 Task: Find a house in Znojmo, Czech Republic for 8 guests from 26 Aug to 10 Sep, with a price range of ₹10,000 to ₹15,000, 6 bedrooms, 6 beds, 6 bathrooms, and amenities including Wifi, Free parking, TV, Gym, and Breakfast. Enable 'Self check-in' option.
Action: Mouse moved to (478, 99)
Screenshot: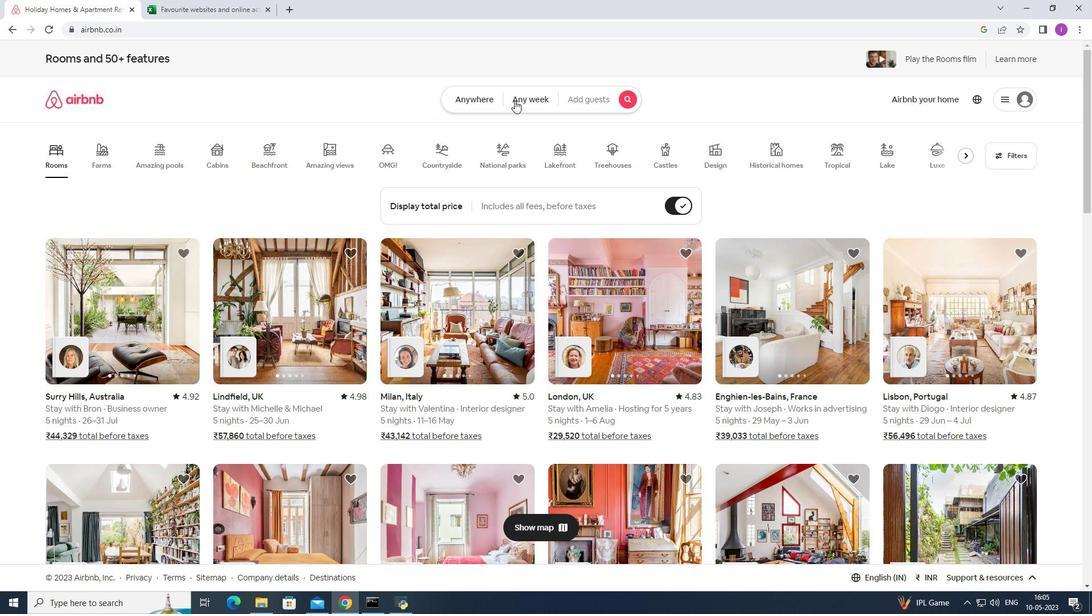 
Action: Mouse pressed left at (478, 99)
Screenshot: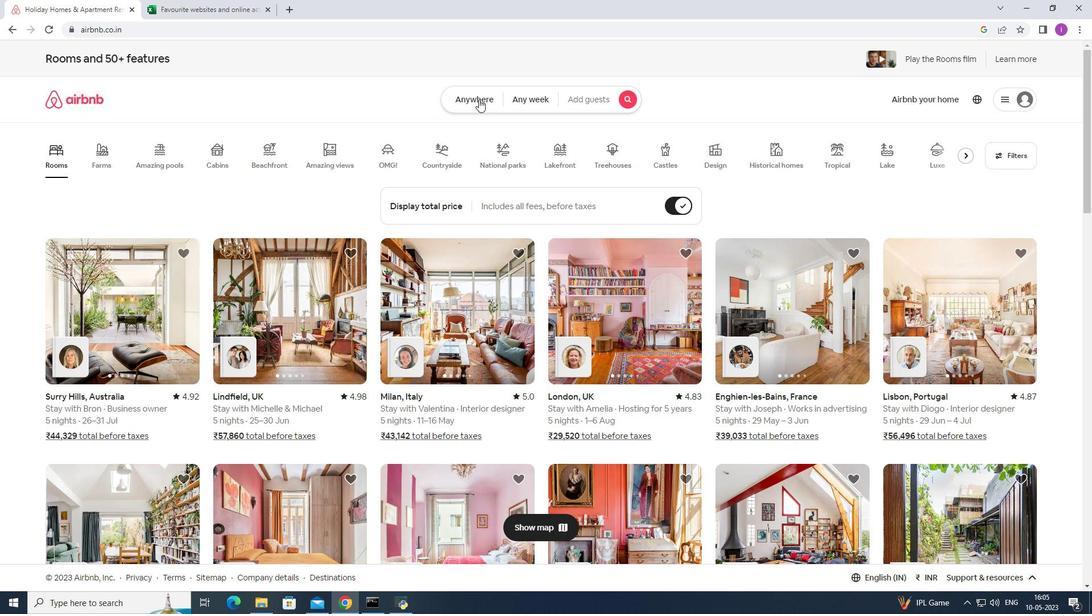 
Action: Mouse moved to (400, 148)
Screenshot: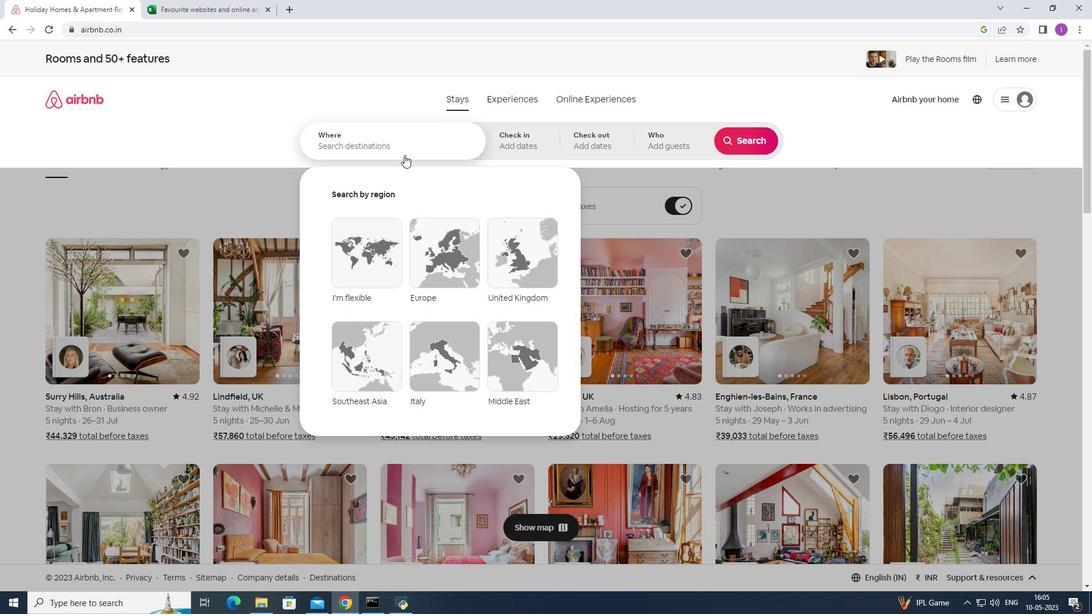 
Action: Mouse pressed left at (400, 148)
Screenshot: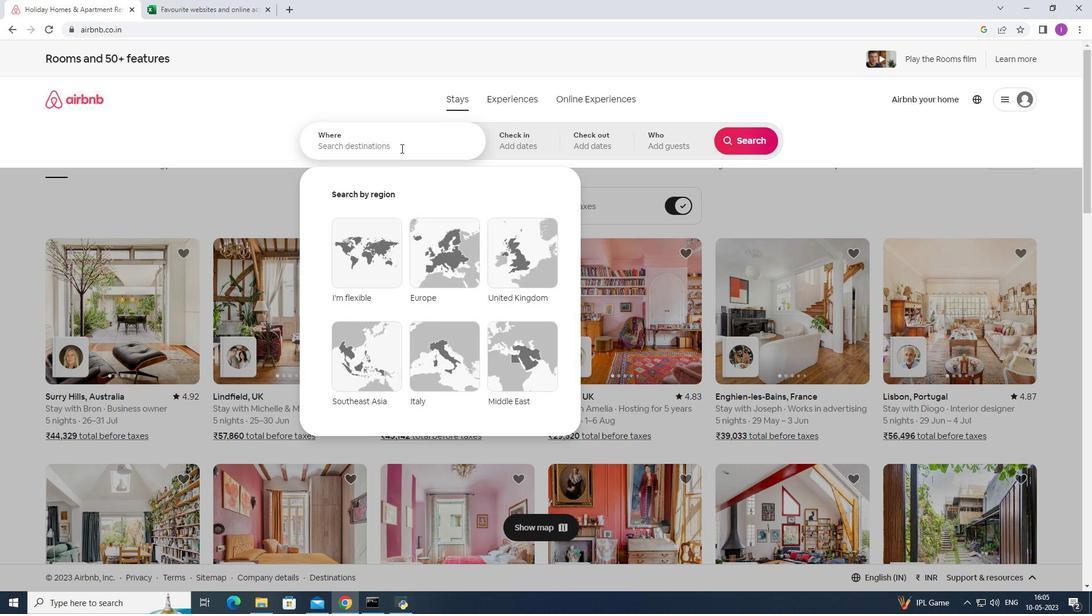 
Action: Mouse moved to (415, 135)
Screenshot: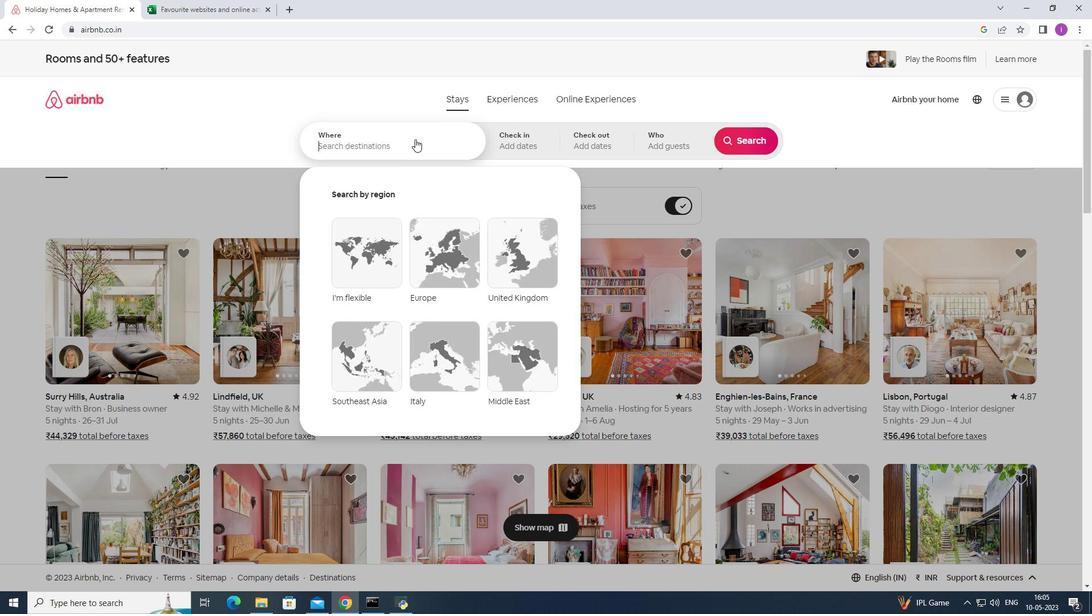 
Action: Key pressed <Key.shift><Key.shift><Key.shift><Key.shift><Key.shift><Key.shift><Key.shift><Key.shift><Key.shift><Key.shift><Key.shift>Znom<Key.backspace>jmo,<Key.shift><Key.shift>Czech<Key.space><Key.shift>r
Screenshot: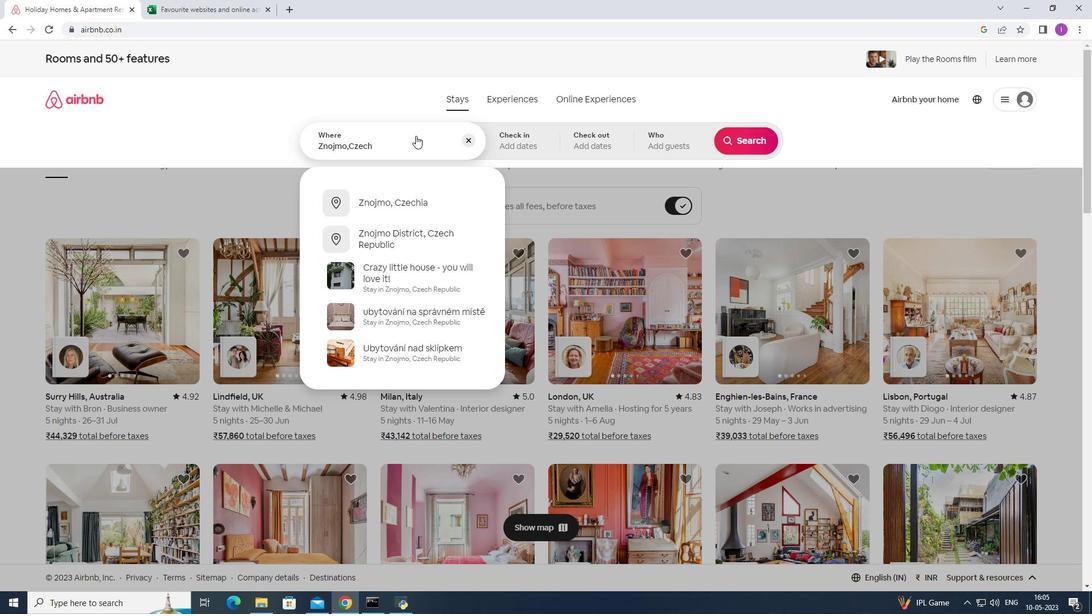 
Action: Mouse moved to (383, 190)
Screenshot: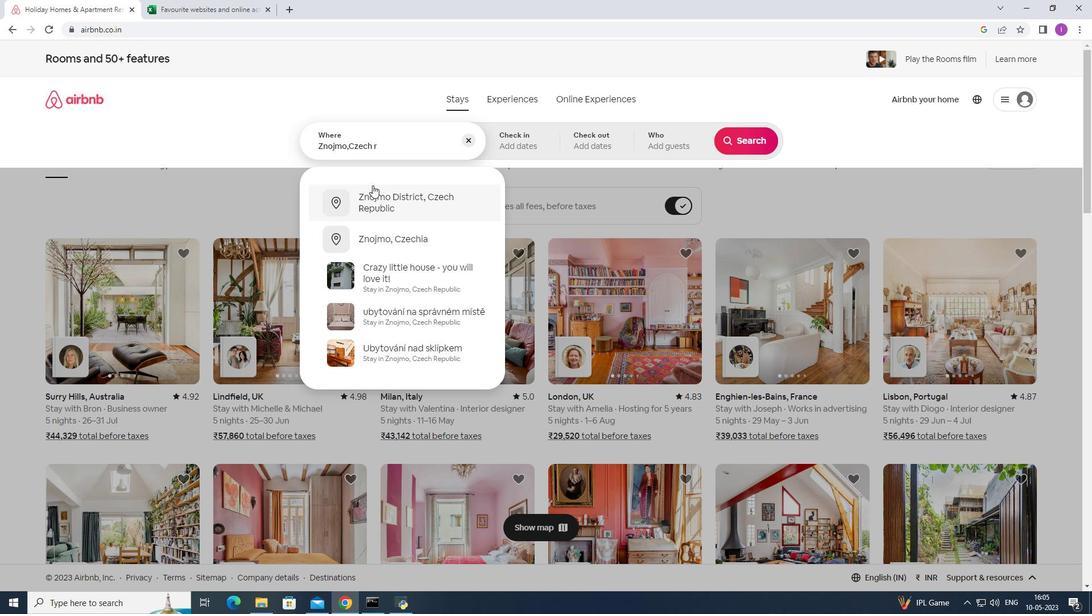
Action: Mouse pressed left at (383, 190)
Screenshot: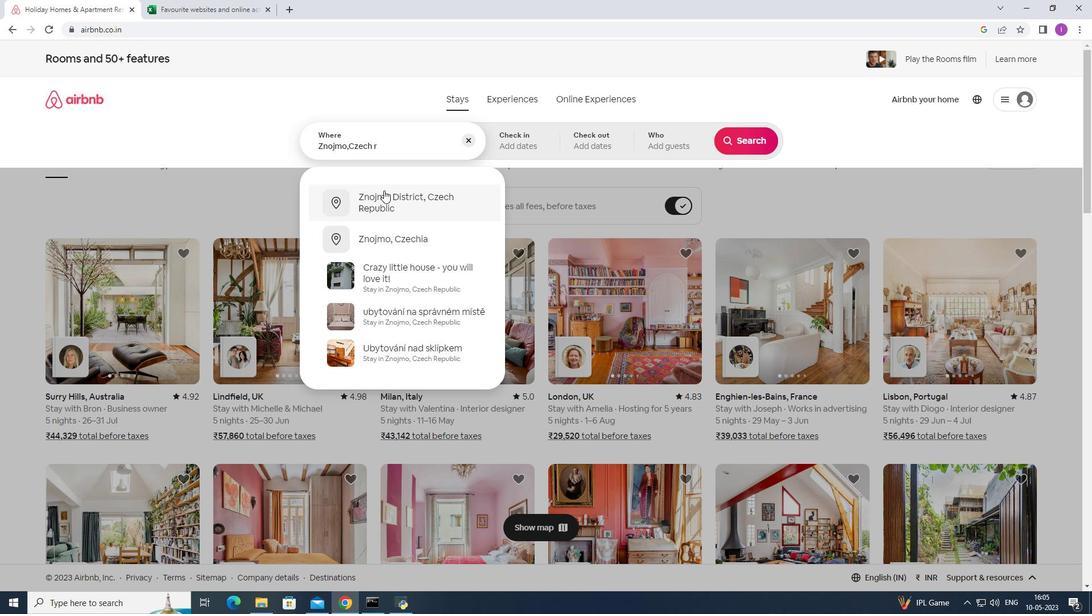
Action: Mouse moved to (746, 229)
Screenshot: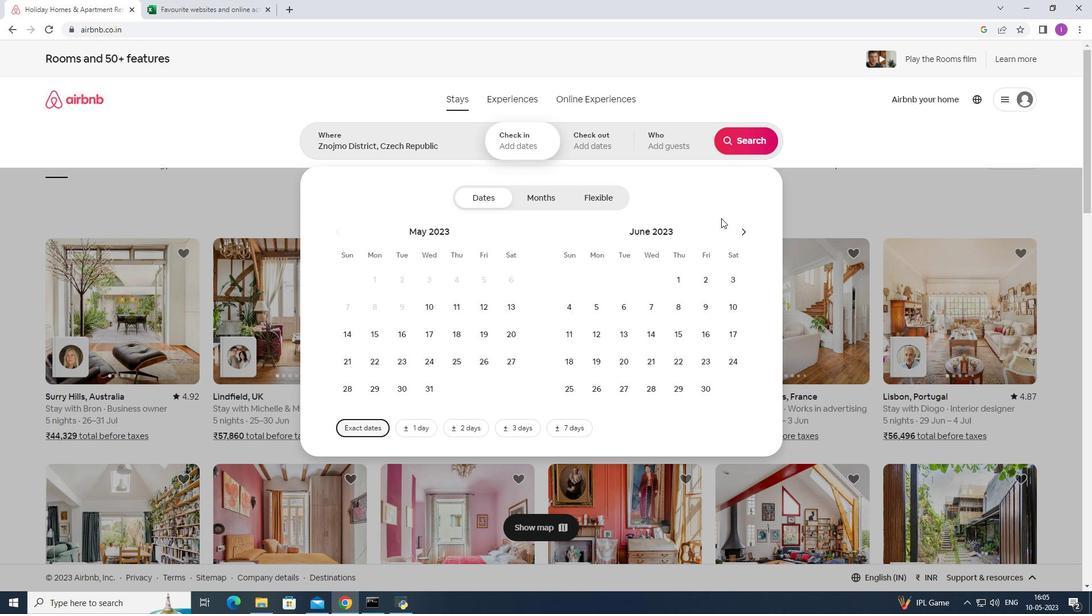 
Action: Mouse pressed left at (746, 229)
Screenshot: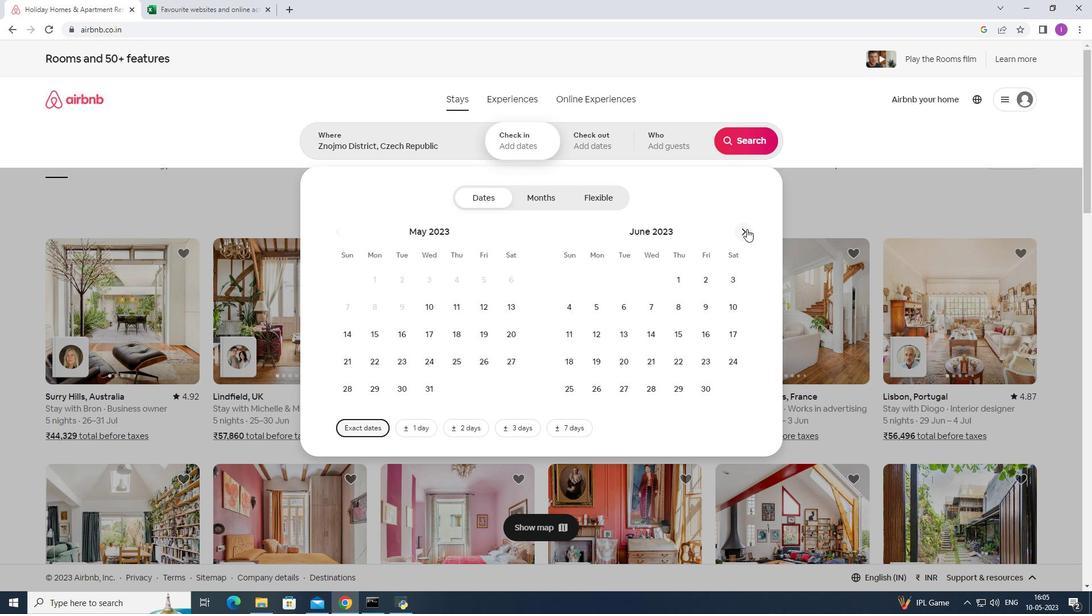 
Action: Mouse pressed left at (746, 229)
Screenshot: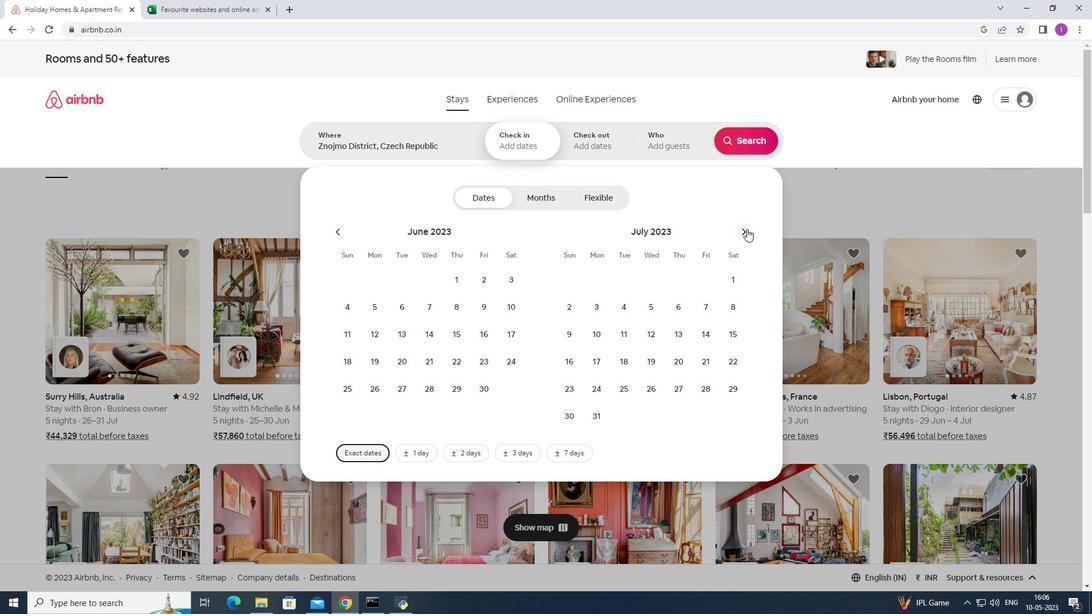 
Action: Mouse moved to (746, 229)
Screenshot: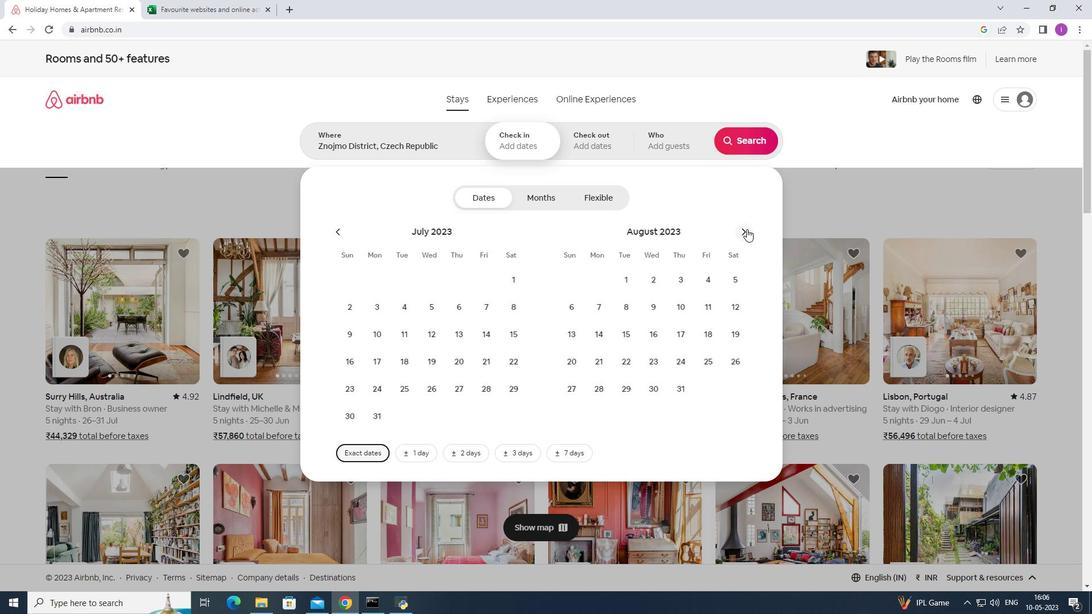 
Action: Mouse pressed left at (746, 229)
Screenshot: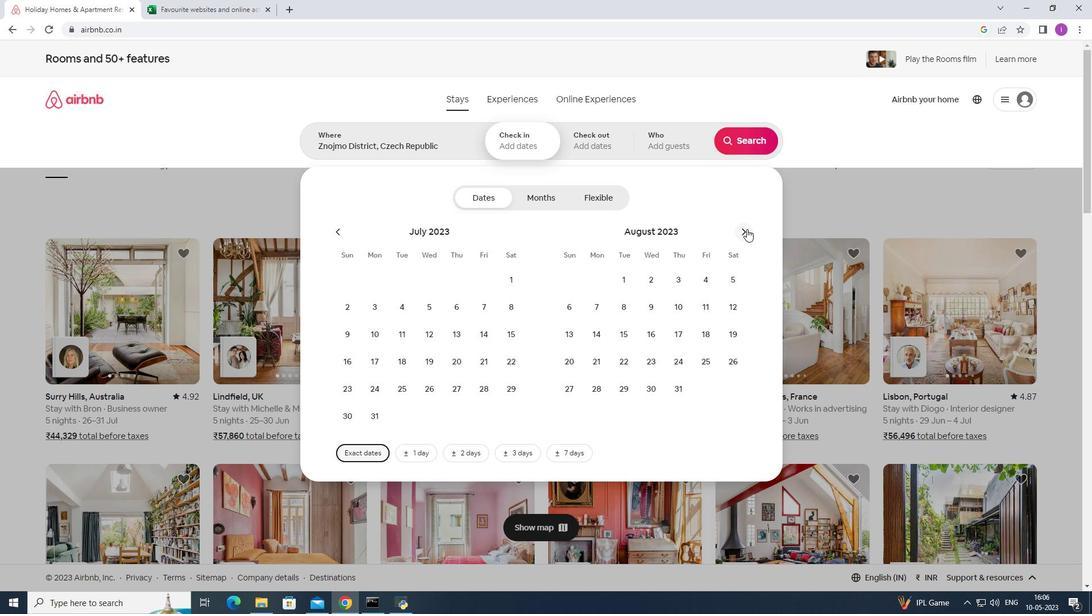 
Action: Mouse moved to (506, 361)
Screenshot: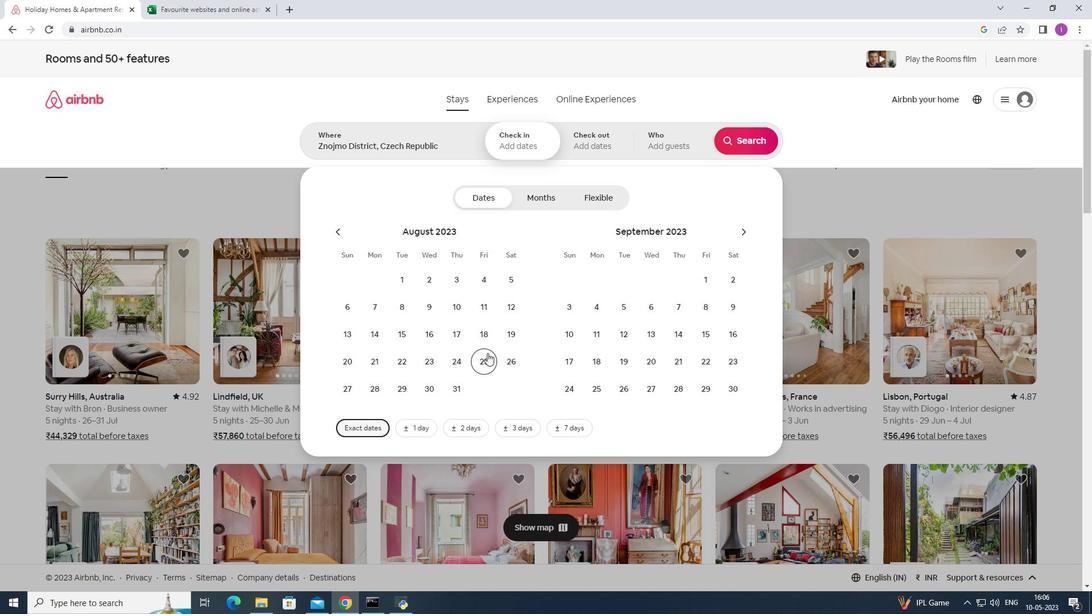 
Action: Mouse pressed left at (506, 361)
Screenshot: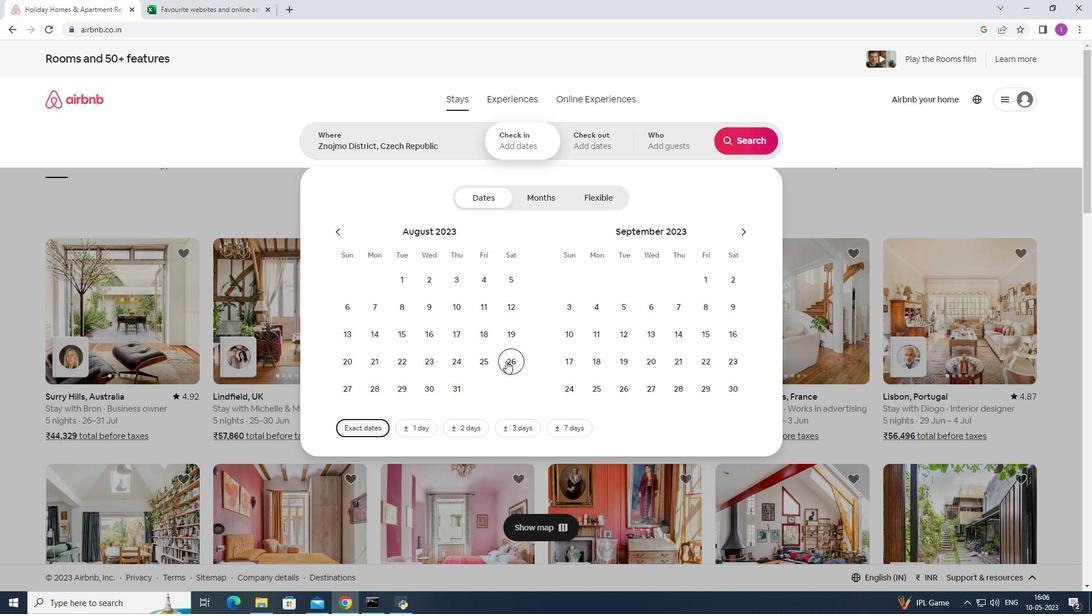 
Action: Mouse moved to (571, 331)
Screenshot: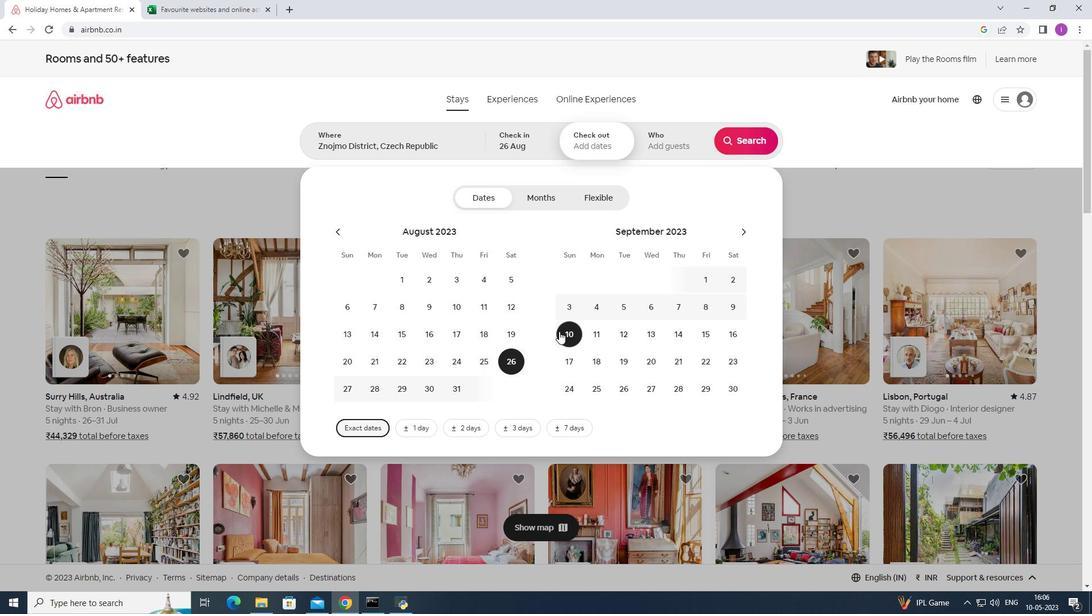 
Action: Mouse pressed left at (571, 331)
Screenshot: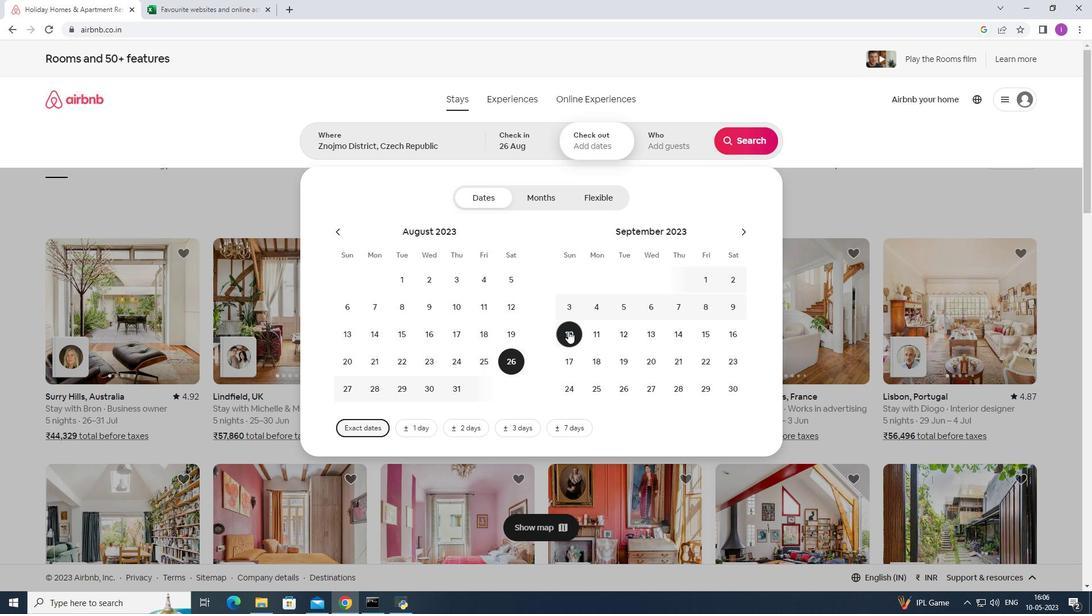 
Action: Mouse moved to (658, 141)
Screenshot: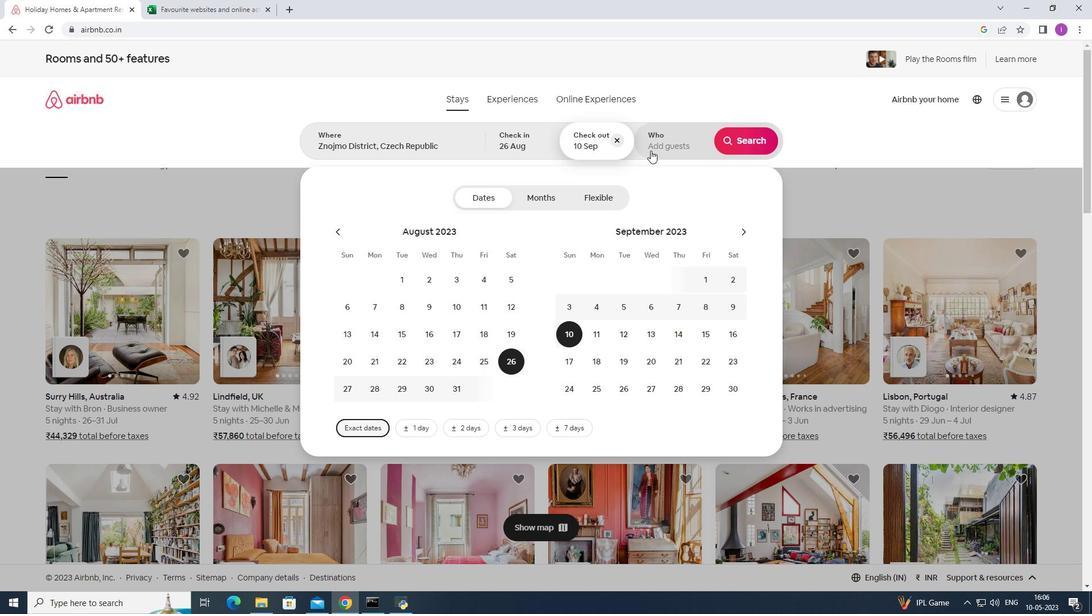
Action: Mouse pressed left at (658, 141)
Screenshot: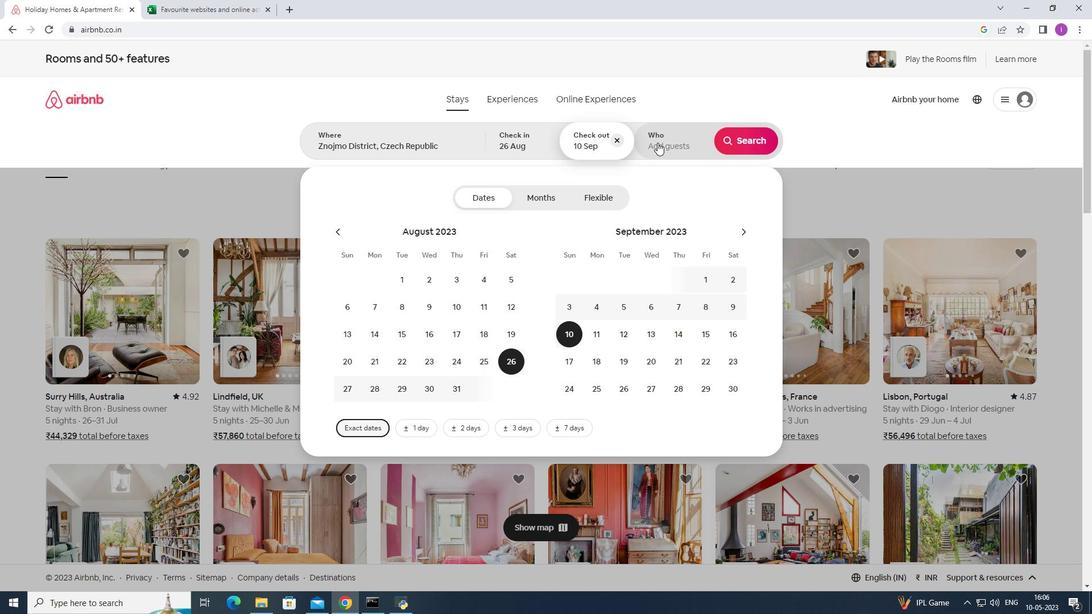 
Action: Mouse moved to (749, 205)
Screenshot: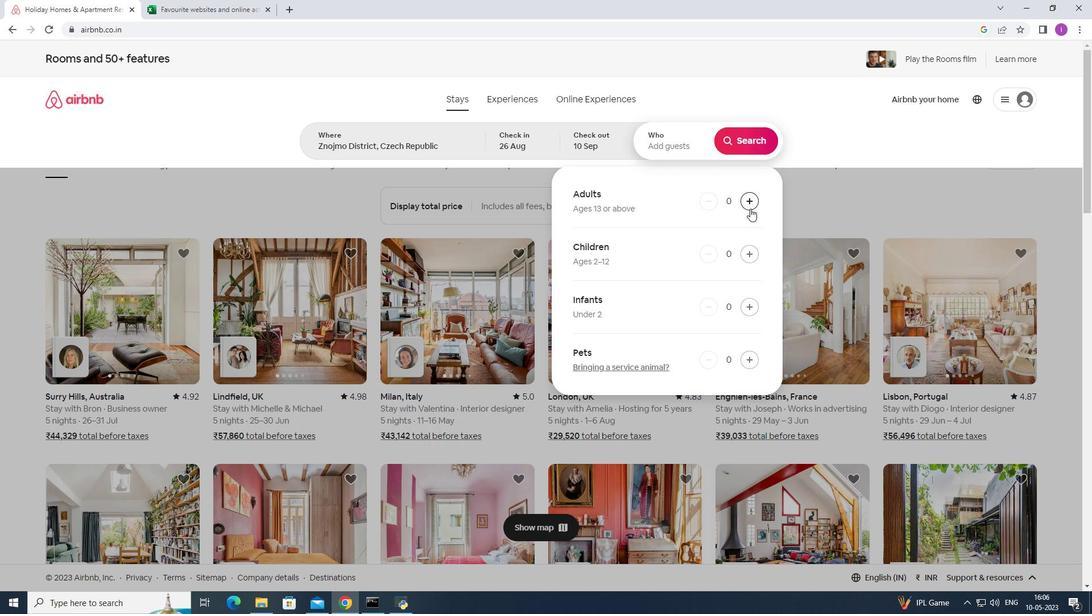 
Action: Mouse pressed left at (749, 205)
Screenshot: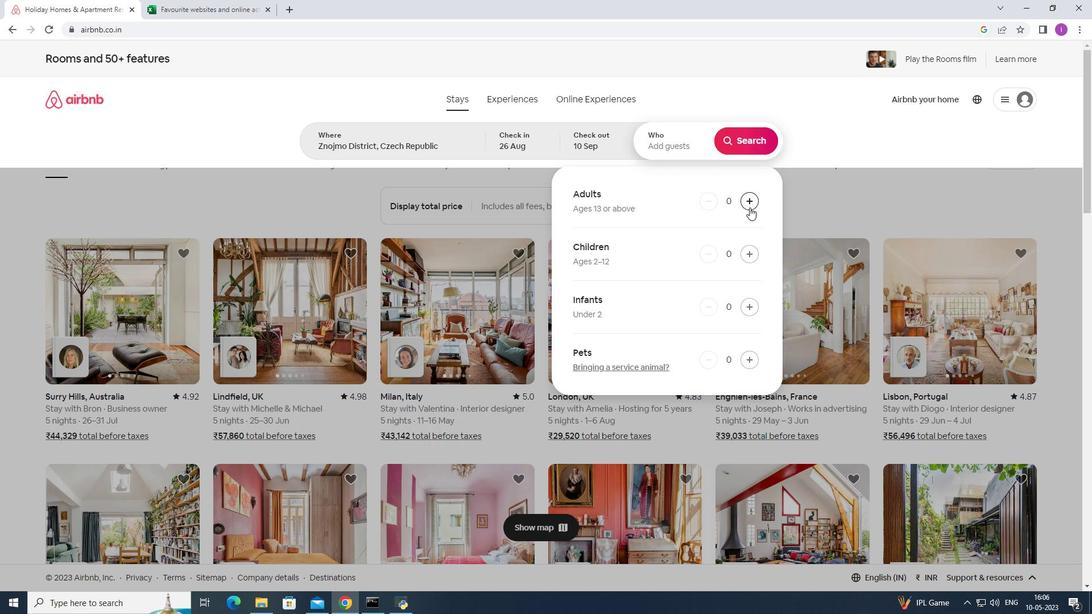 
Action: Mouse pressed left at (749, 205)
Screenshot: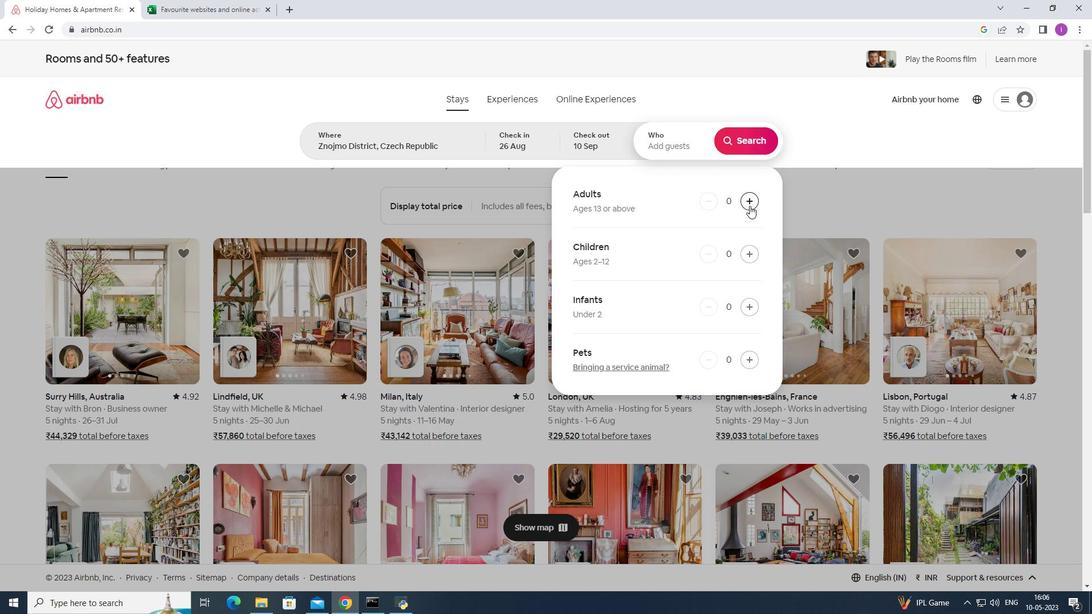 
Action: Mouse pressed left at (749, 205)
Screenshot: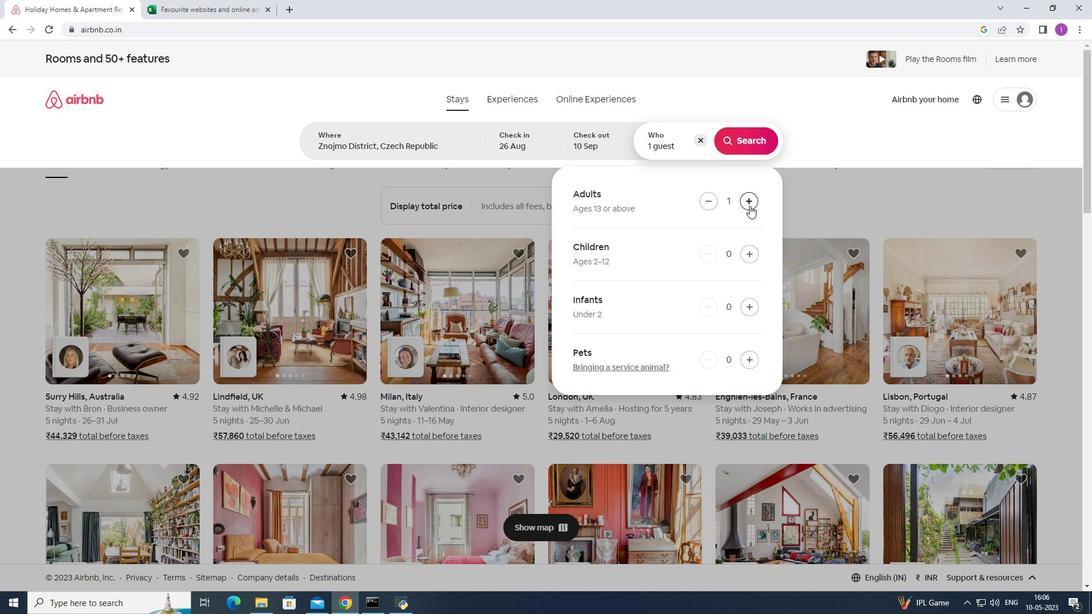
Action: Mouse pressed left at (749, 205)
Screenshot: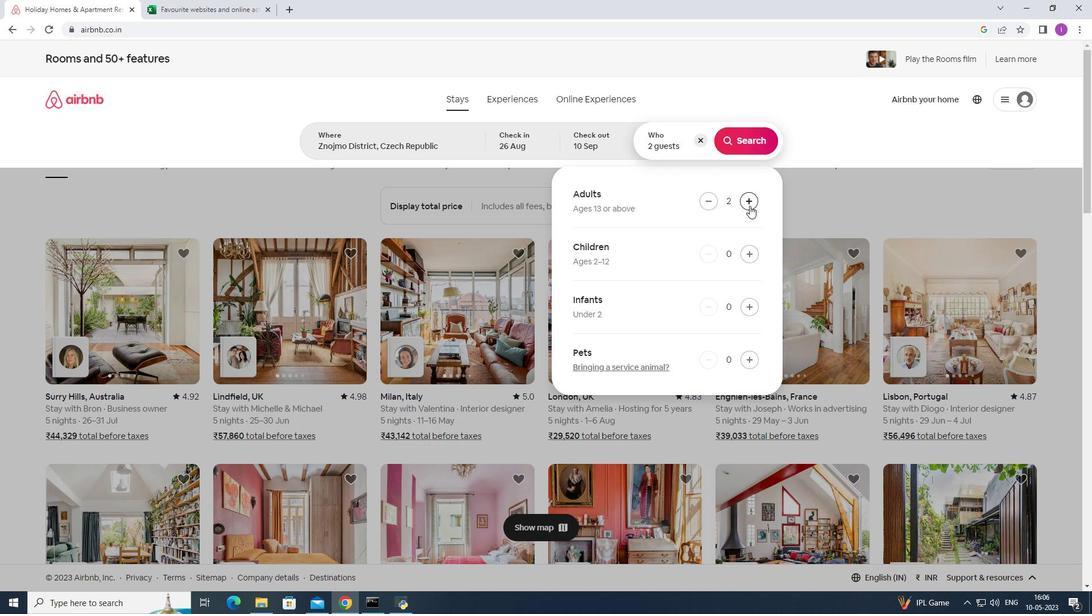 
Action: Mouse pressed left at (749, 205)
Screenshot: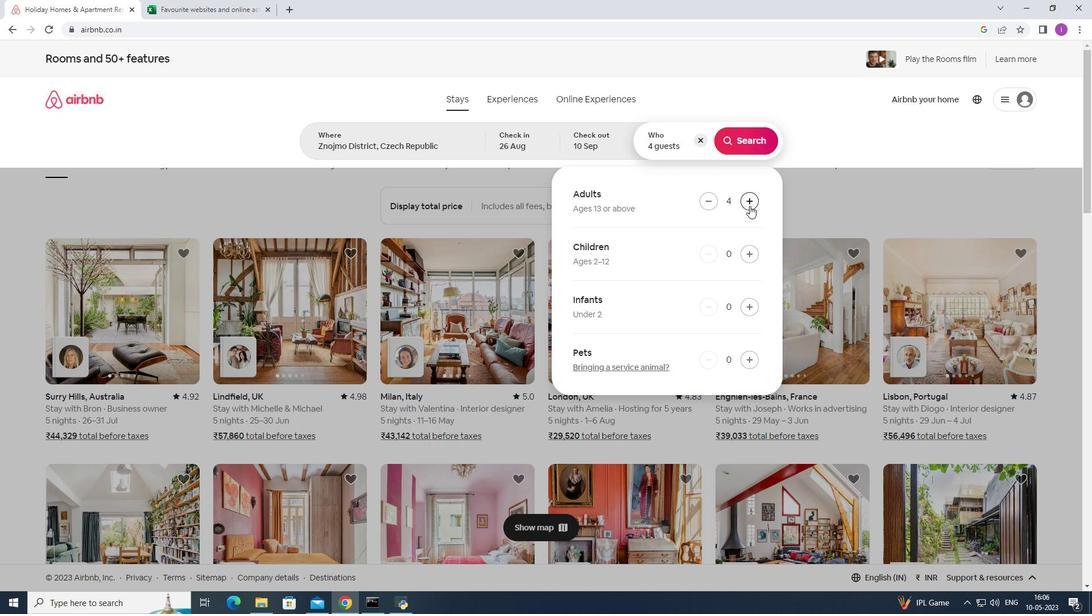 
Action: Mouse pressed left at (749, 205)
Screenshot: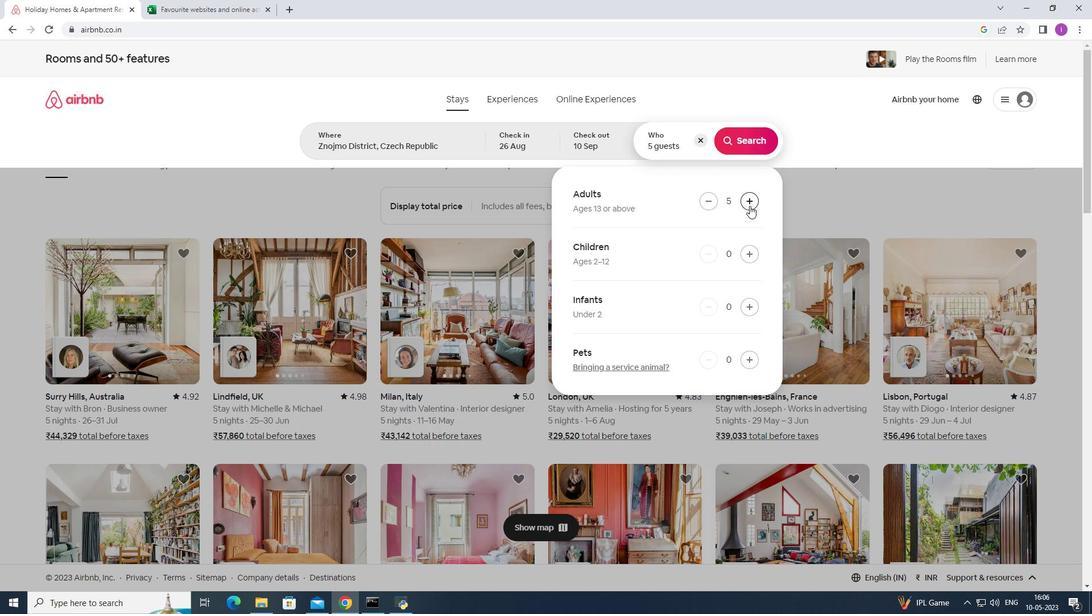 
Action: Mouse moved to (750, 251)
Screenshot: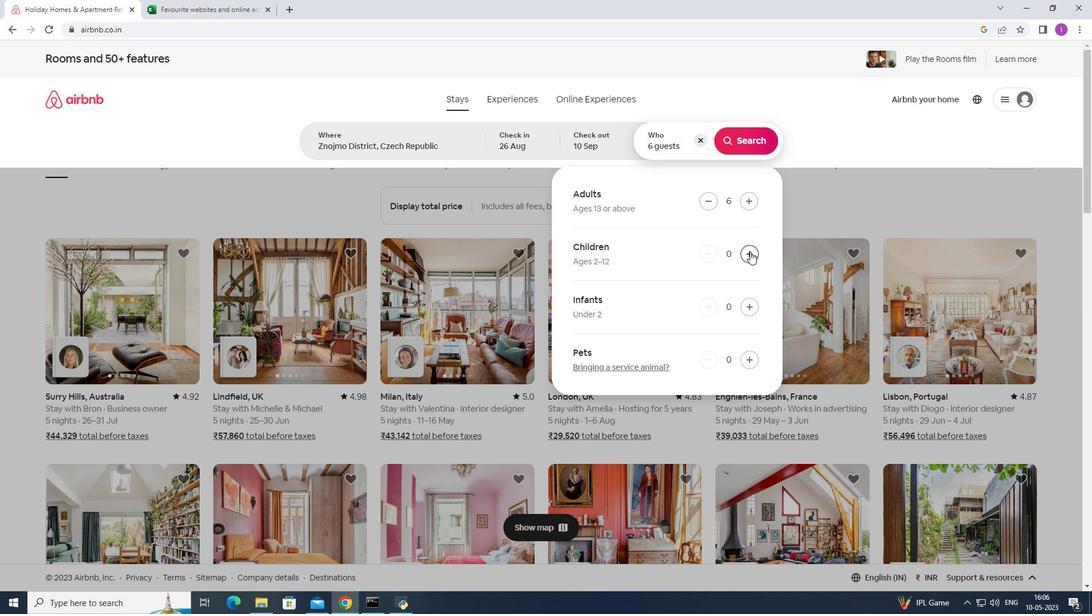 
Action: Mouse pressed left at (750, 251)
Screenshot: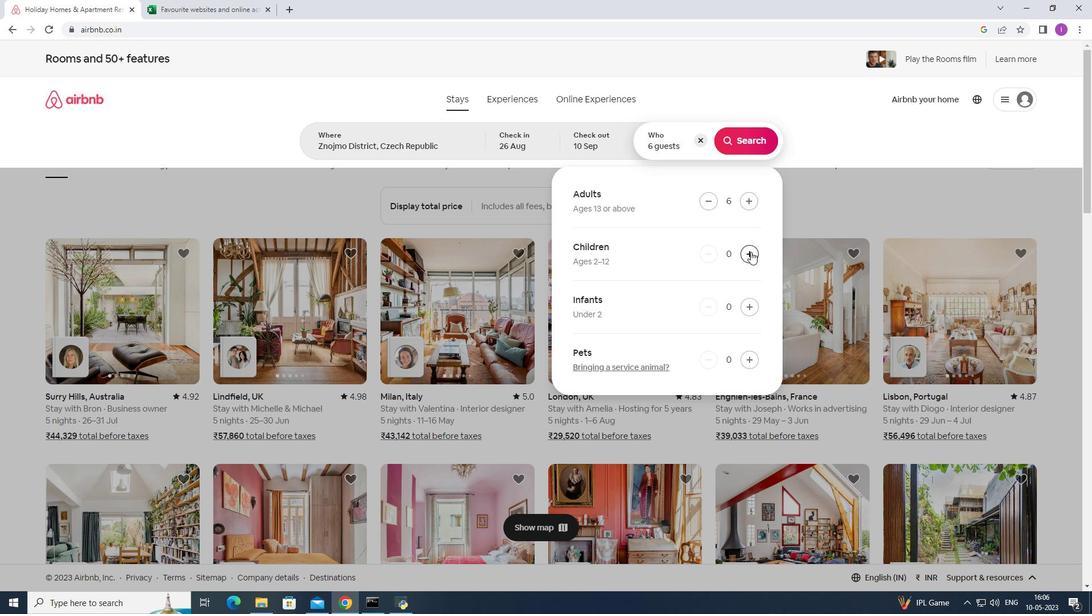 
Action: Mouse pressed left at (750, 251)
Screenshot: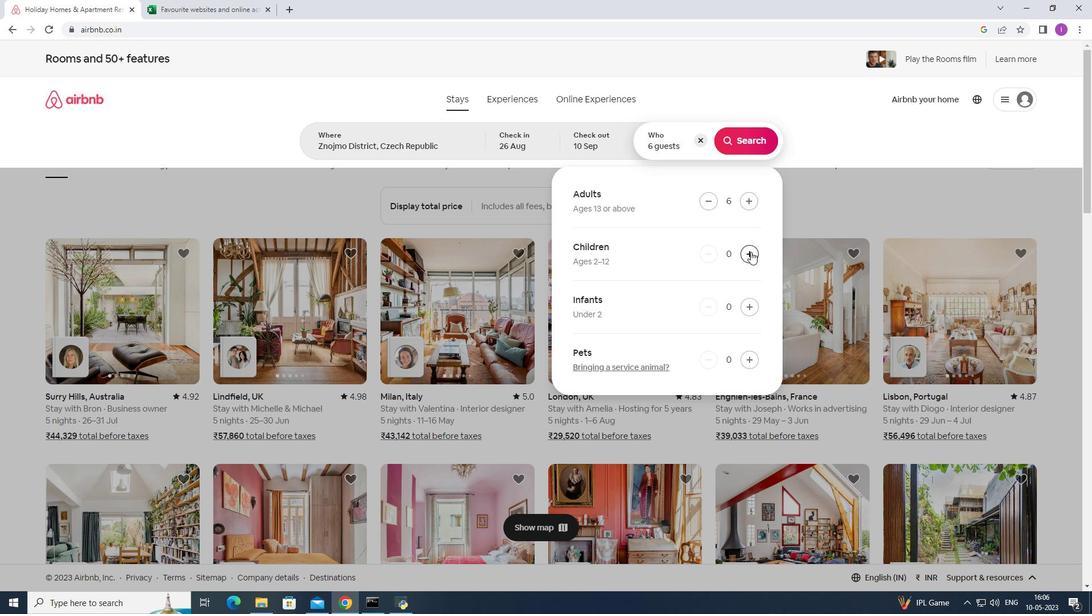 
Action: Mouse moved to (753, 138)
Screenshot: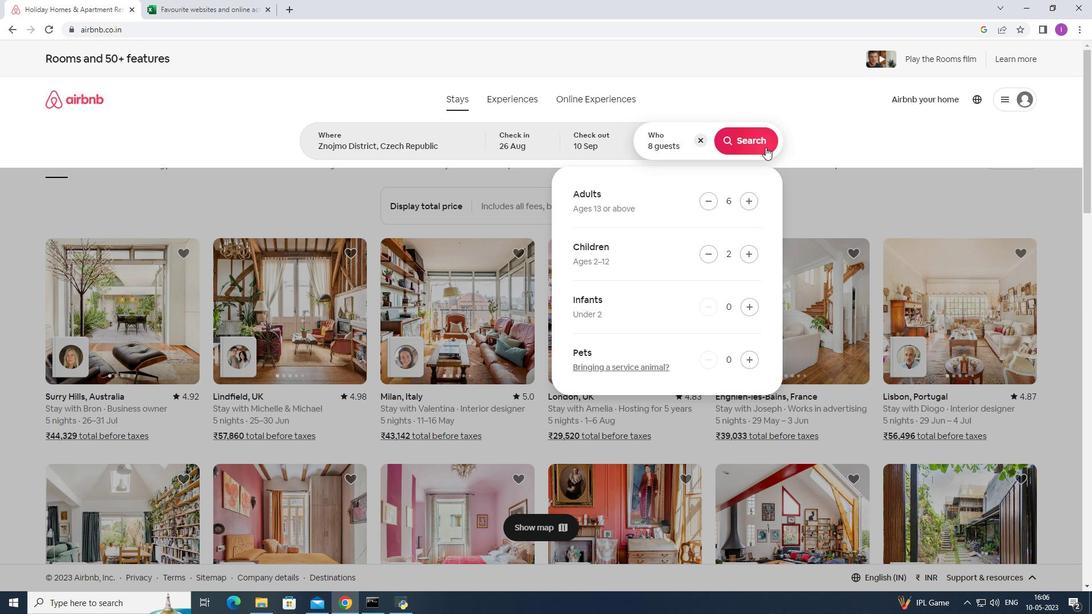 
Action: Mouse pressed left at (753, 138)
Screenshot: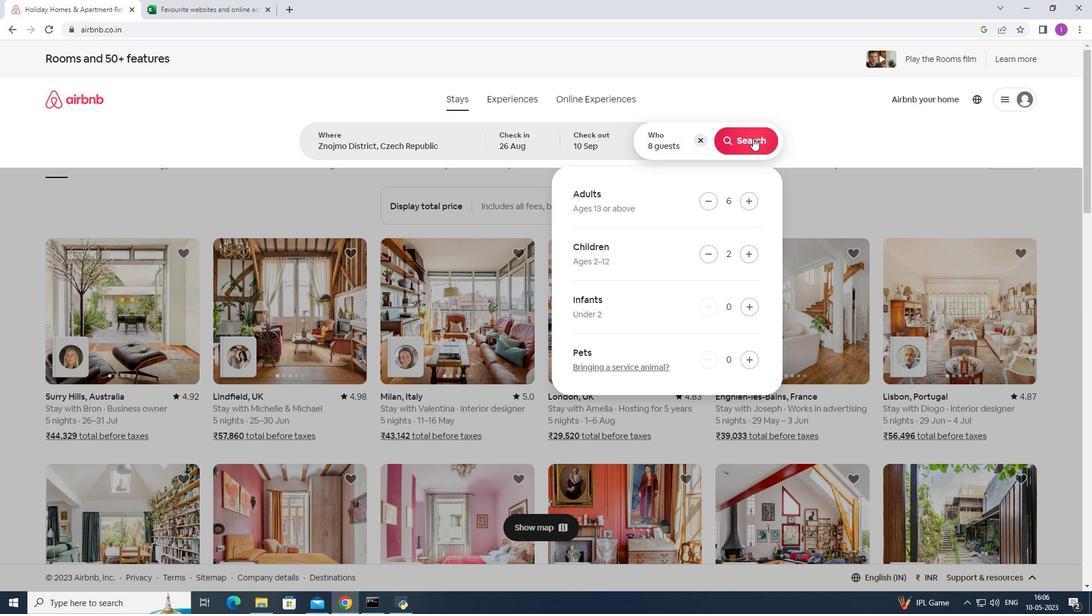 
Action: Mouse moved to (1039, 106)
Screenshot: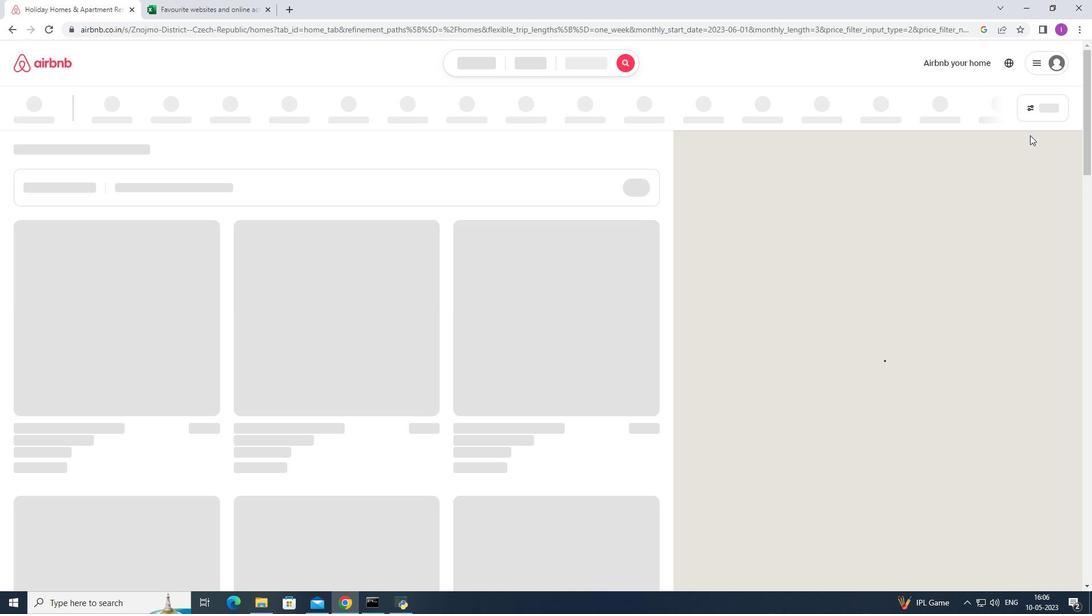 
Action: Mouse pressed left at (1039, 106)
Screenshot: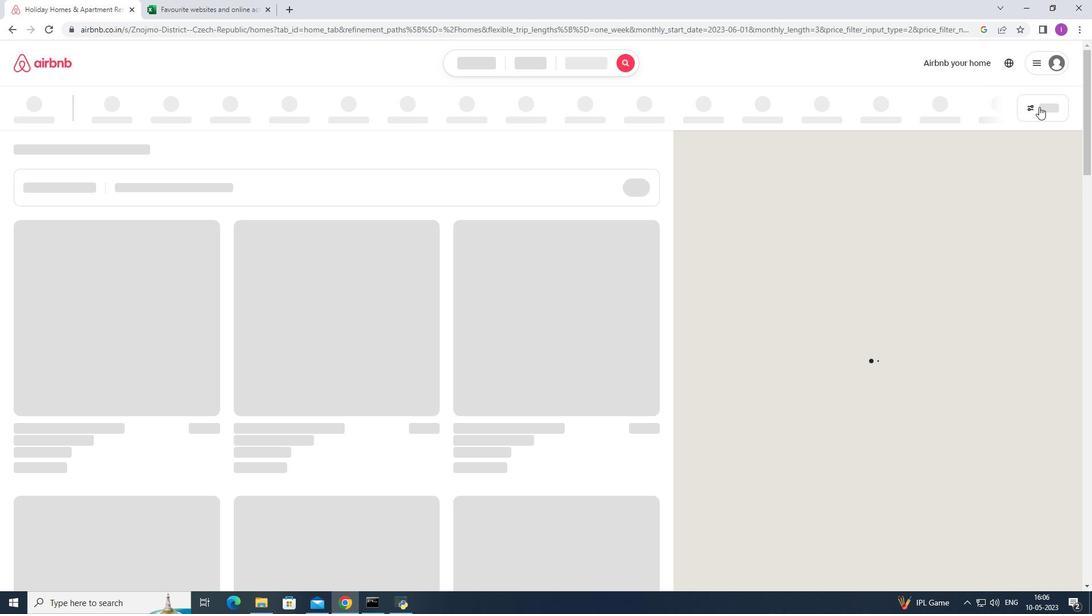 
Action: Mouse moved to (619, 386)
Screenshot: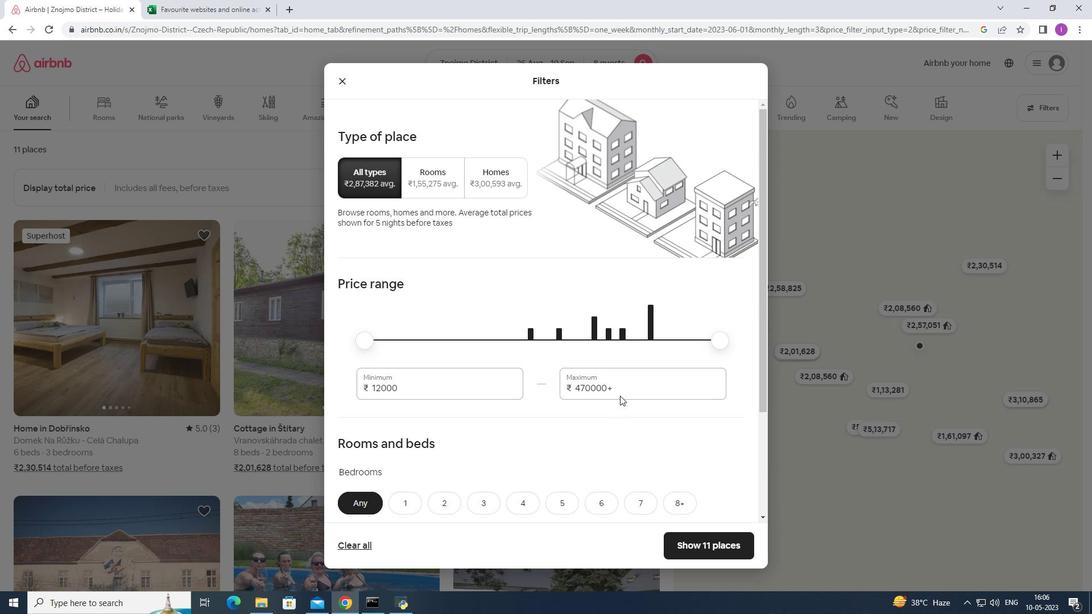 
Action: Mouse pressed left at (619, 386)
Screenshot: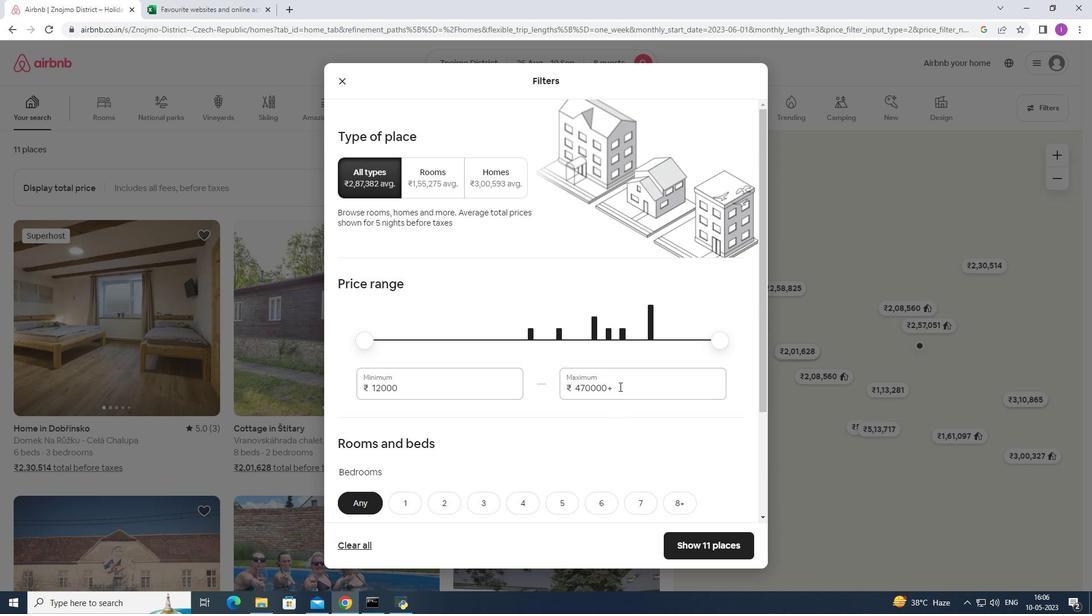 
Action: Mouse moved to (562, 388)
Screenshot: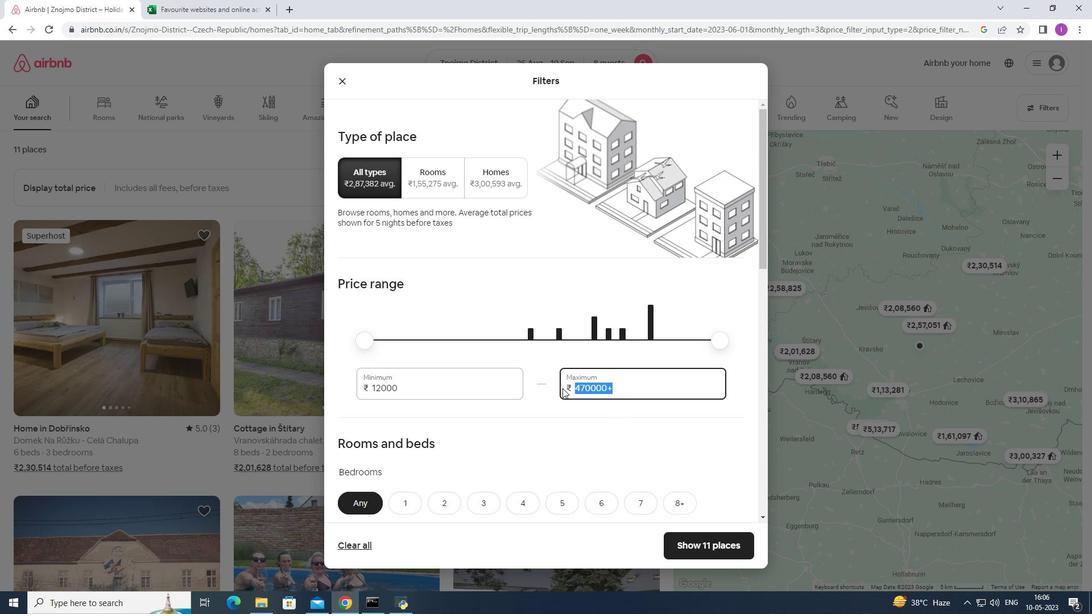
Action: Key pressed 15000
Screenshot: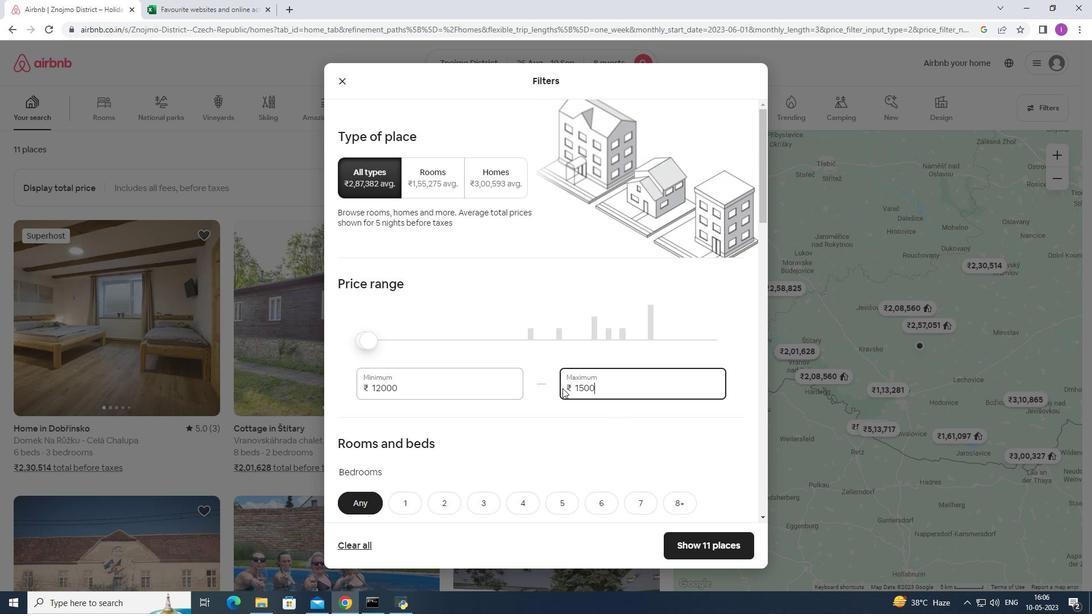 
Action: Mouse moved to (433, 382)
Screenshot: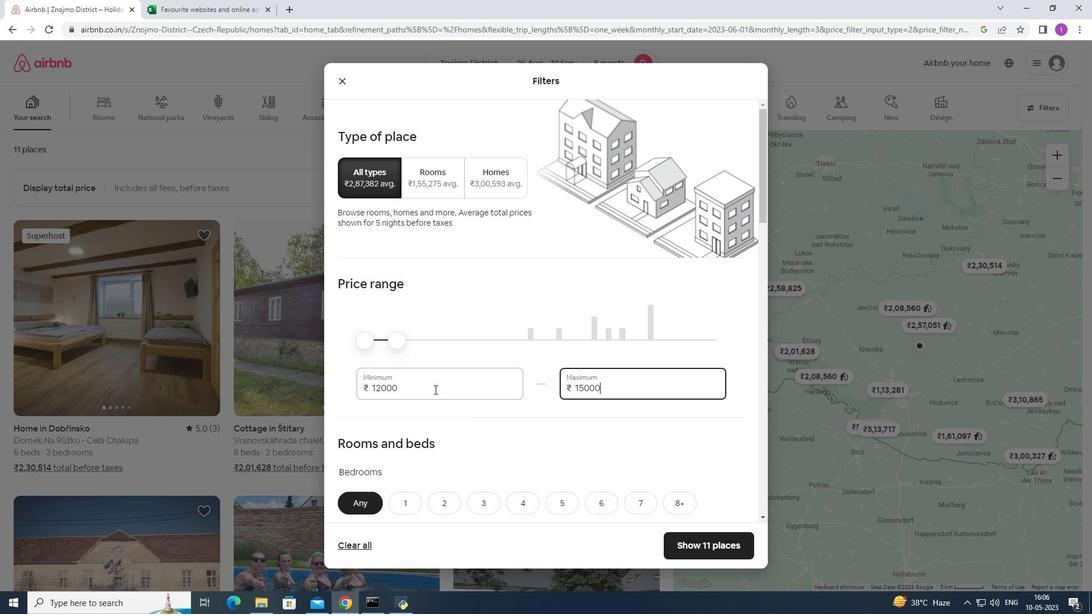 
Action: Mouse pressed left at (433, 382)
Screenshot: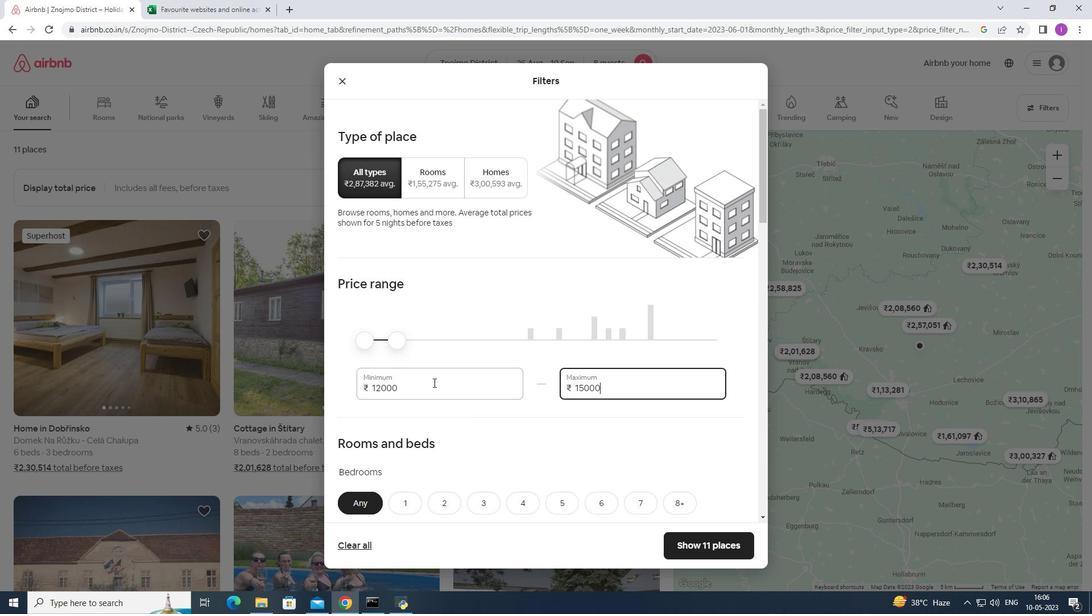 
Action: Mouse moved to (362, 398)
Screenshot: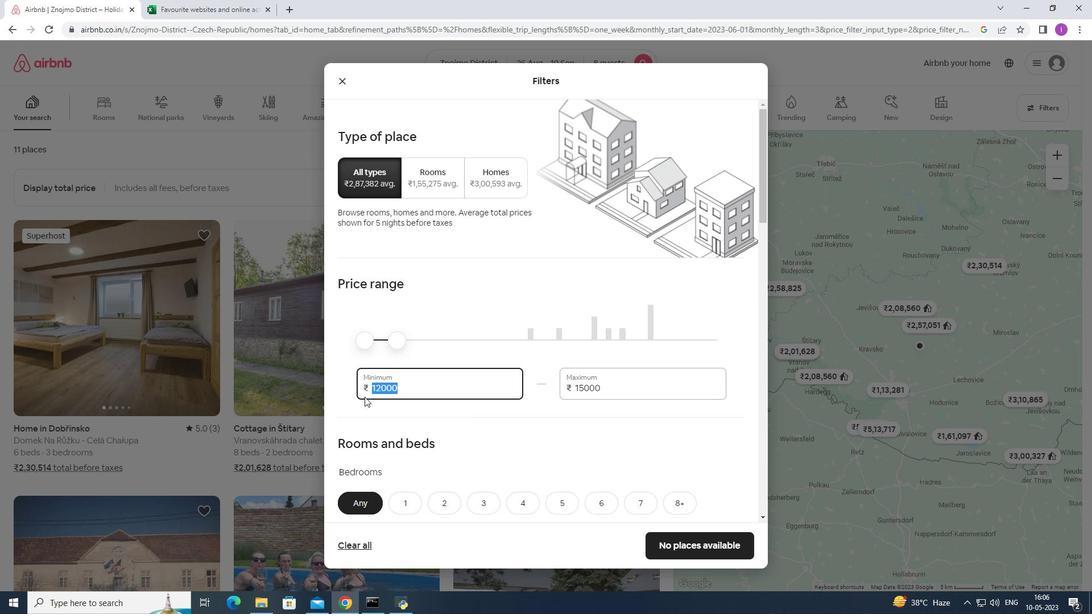 
Action: Key pressed 10
Screenshot: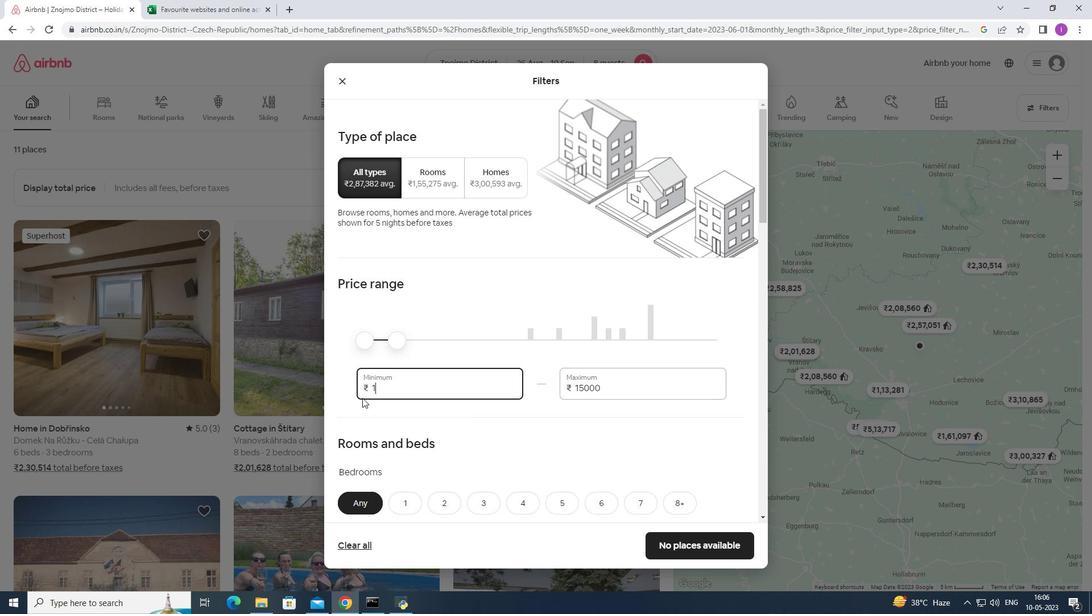 
Action: Mouse moved to (361, 398)
Screenshot: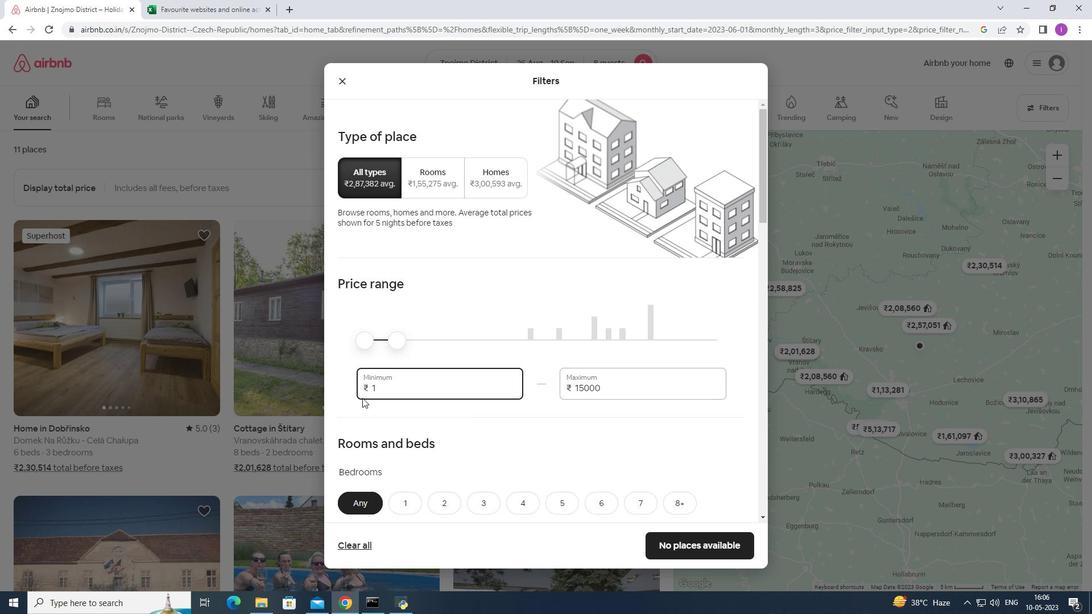 
Action: Key pressed 000
Screenshot: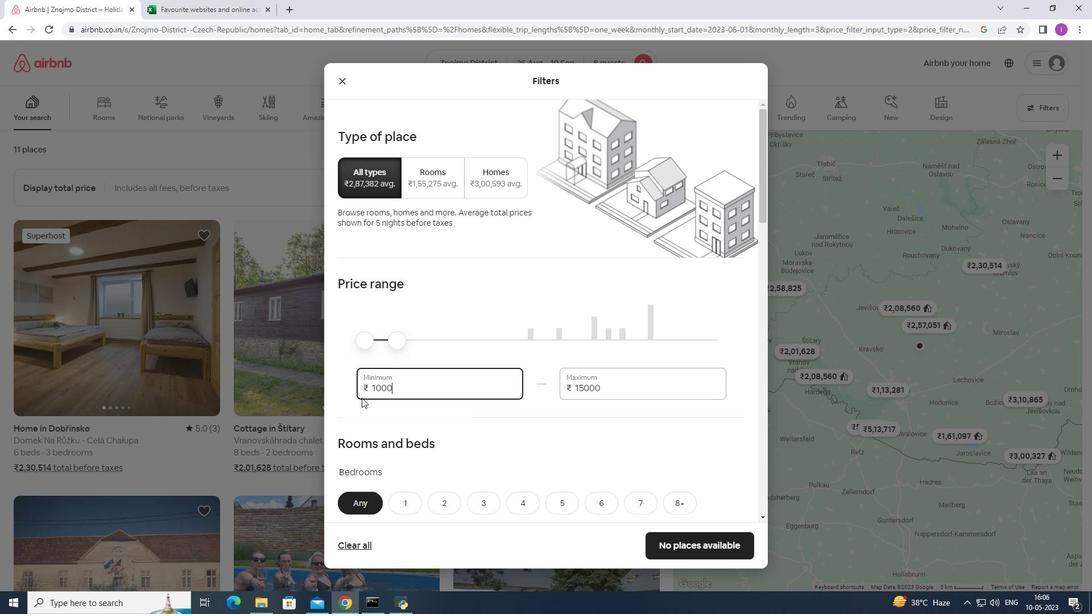 
Action: Mouse moved to (409, 403)
Screenshot: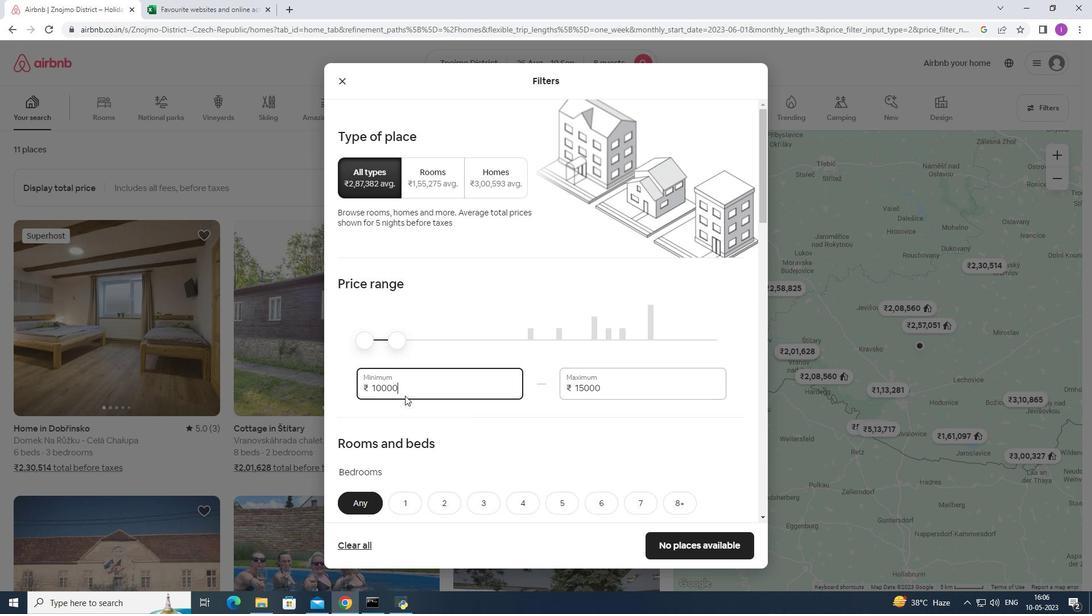 
Action: Mouse scrolled (409, 402) with delta (0, 0)
Screenshot: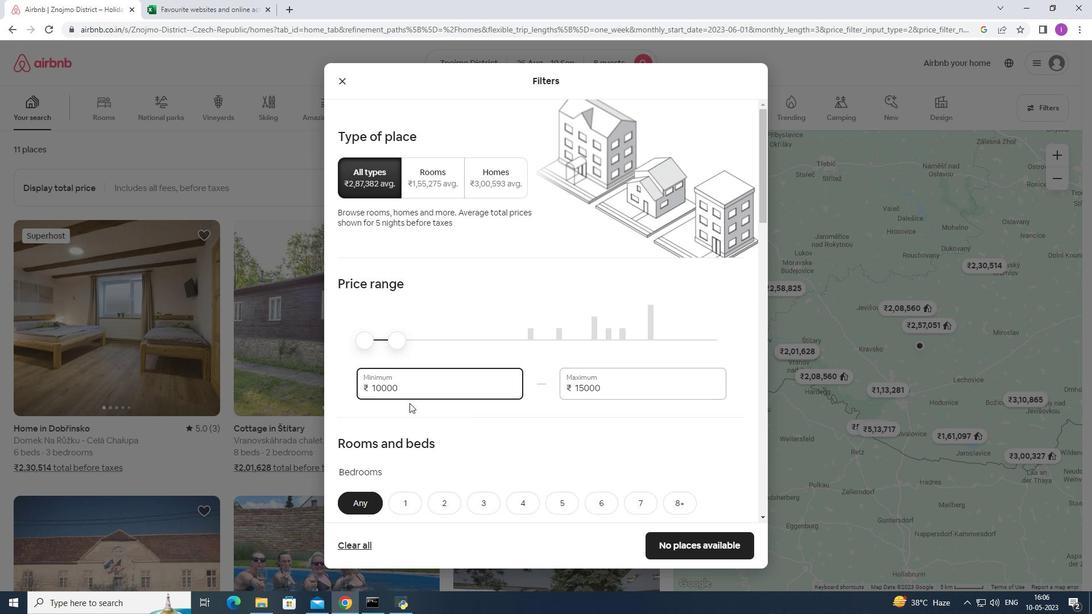 
Action: Mouse scrolled (409, 402) with delta (0, 0)
Screenshot: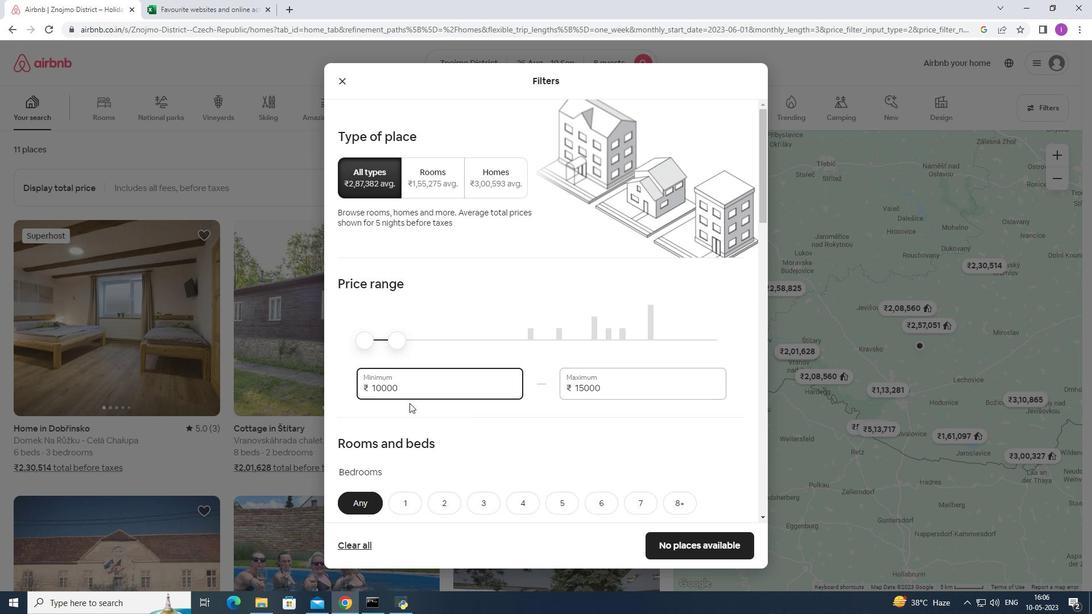 
Action: Mouse moved to (433, 381)
Screenshot: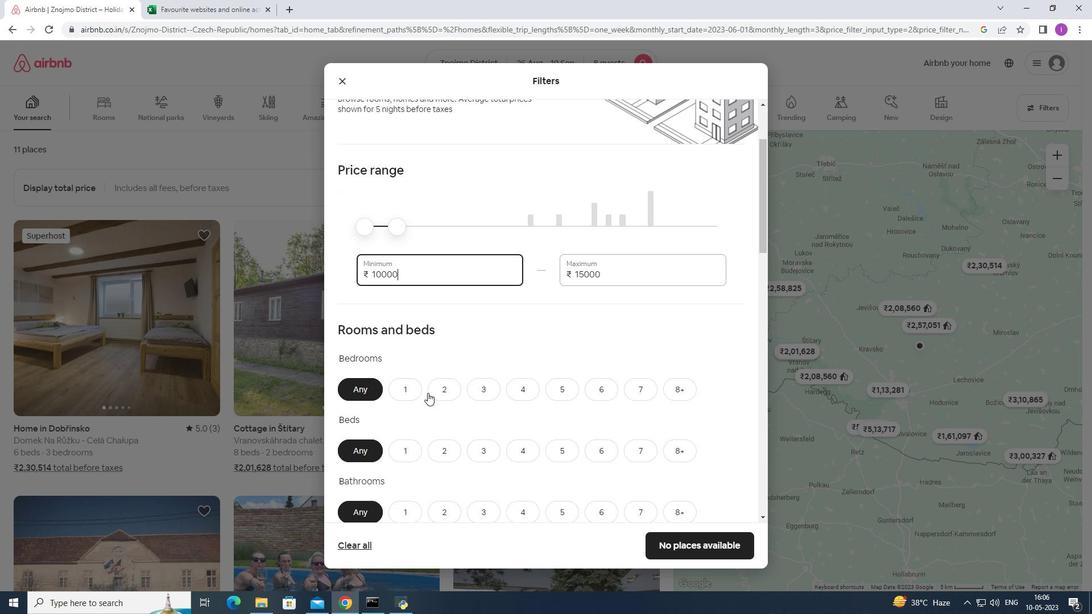 
Action: Mouse scrolled (433, 381) with delta (0, 0)
Screenshot: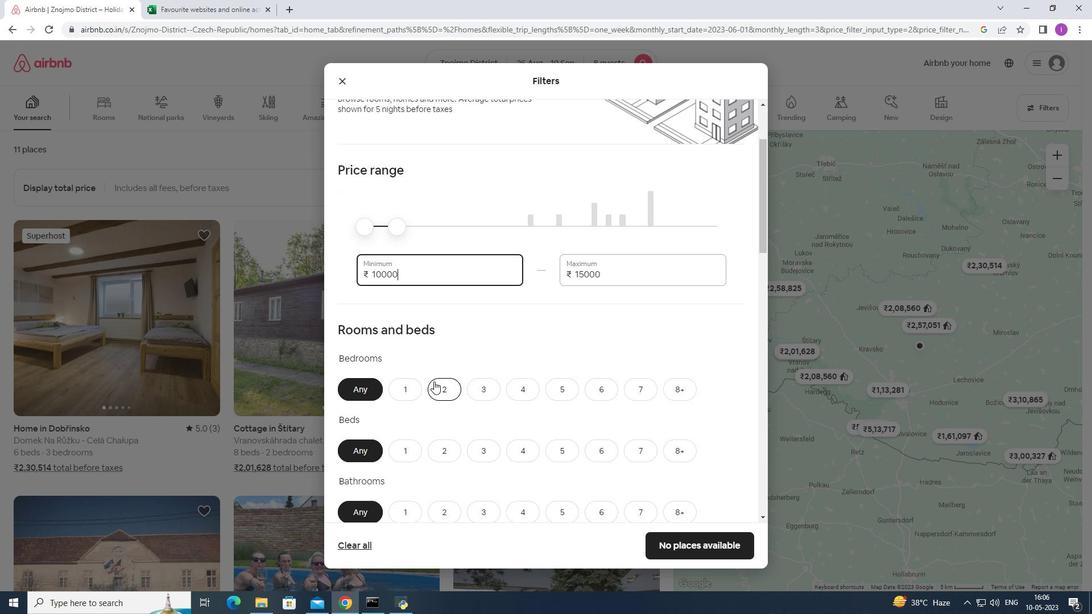 
Action: Mouse moved to (508, 361)
Screenshot: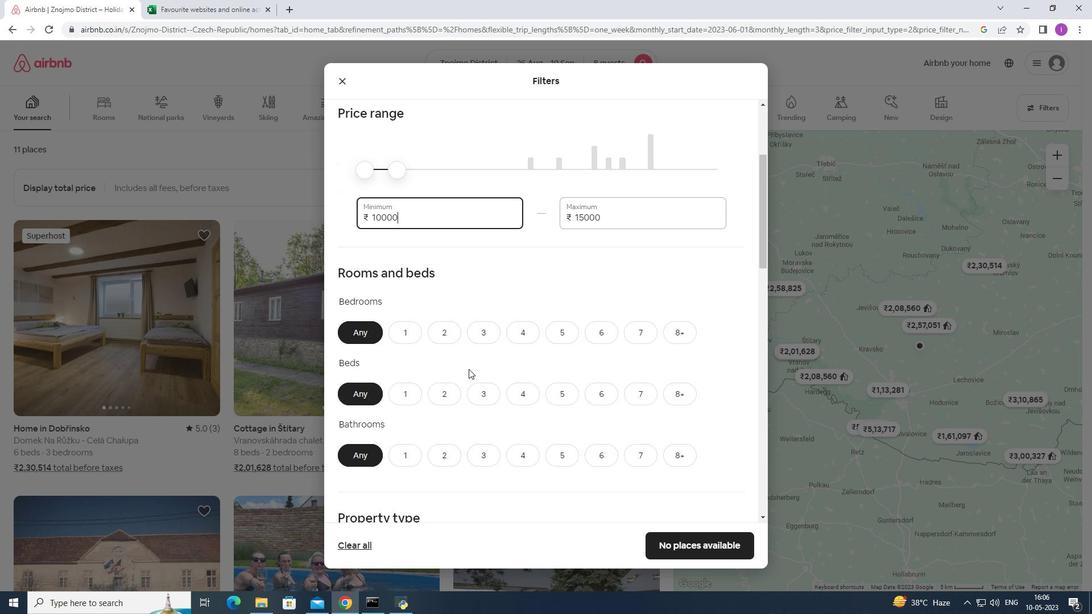 
Action: Mouse scrolled (508, 360) with delta (0, 0)
Screenshot: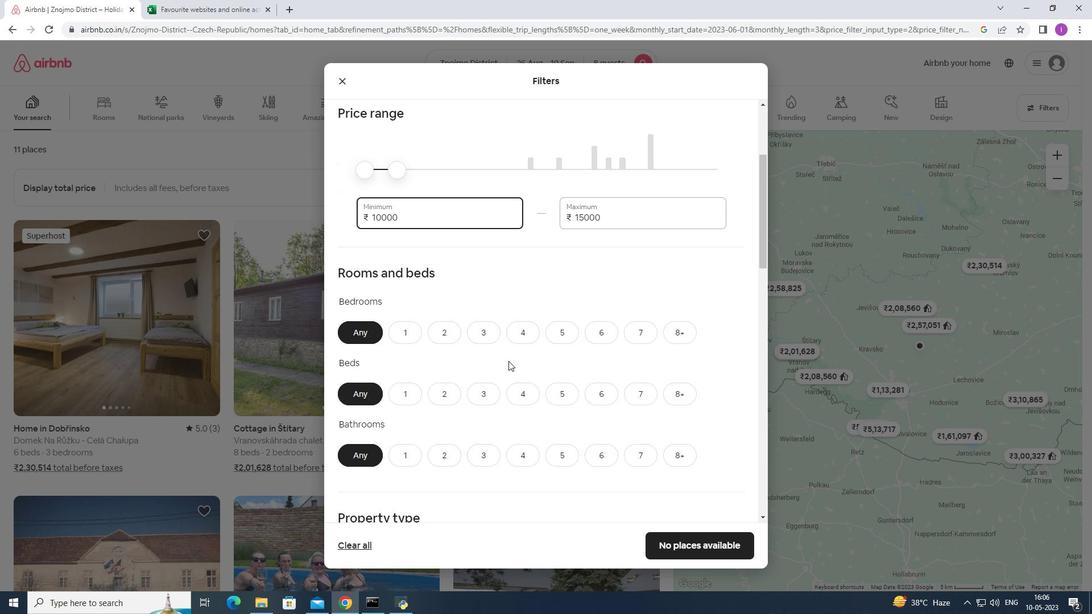 
Action: Mouse moved to (606, 278)
Screenshot: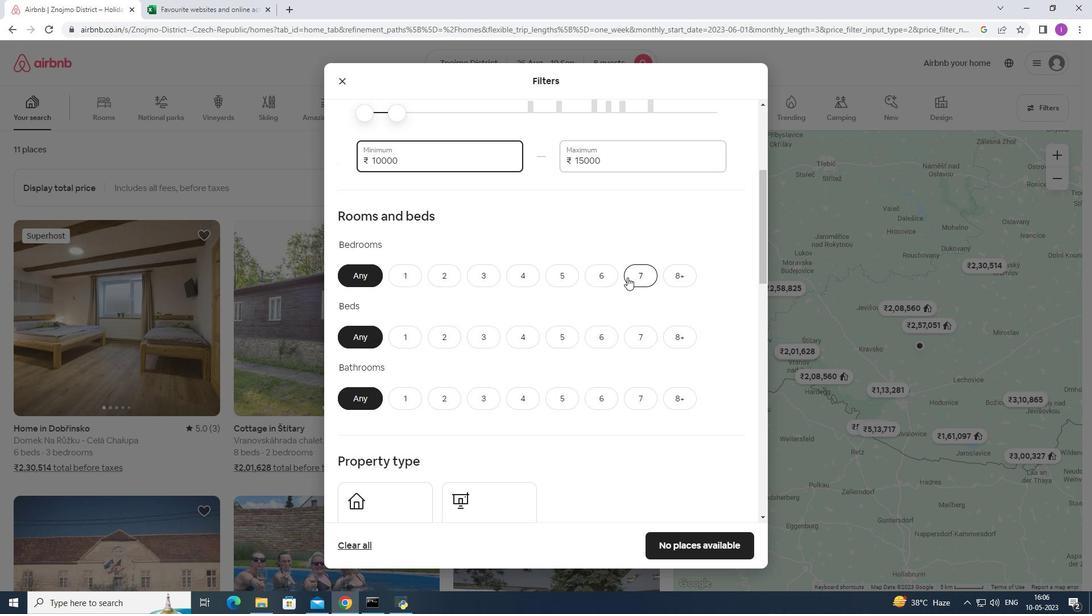 
Action: Mouse pressed left at (606, 278)
Screenshot: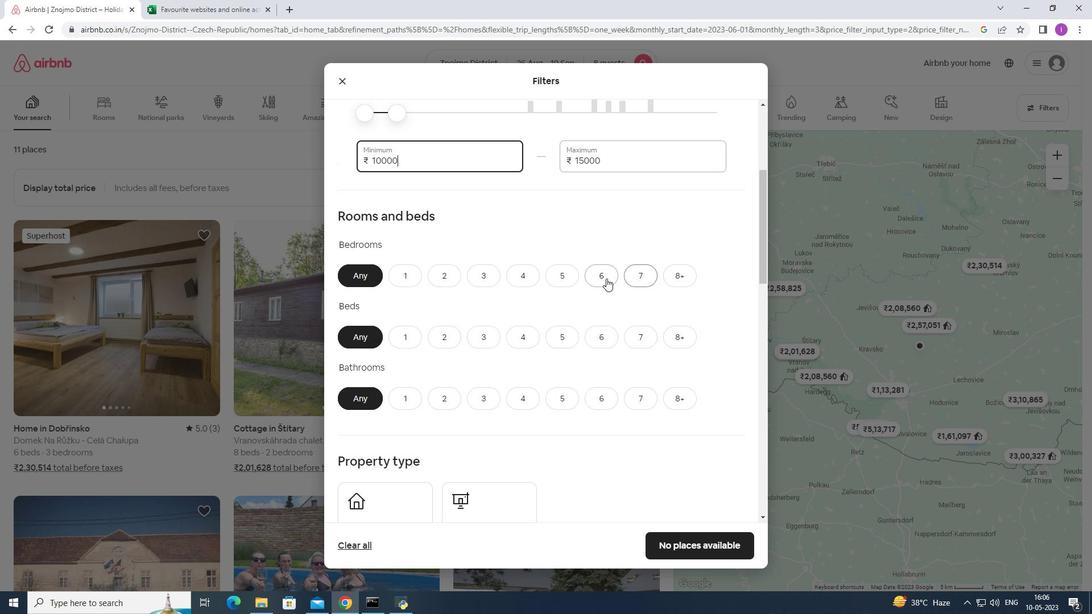 
Action: Mouse moved to (604, 338)
Screenshot: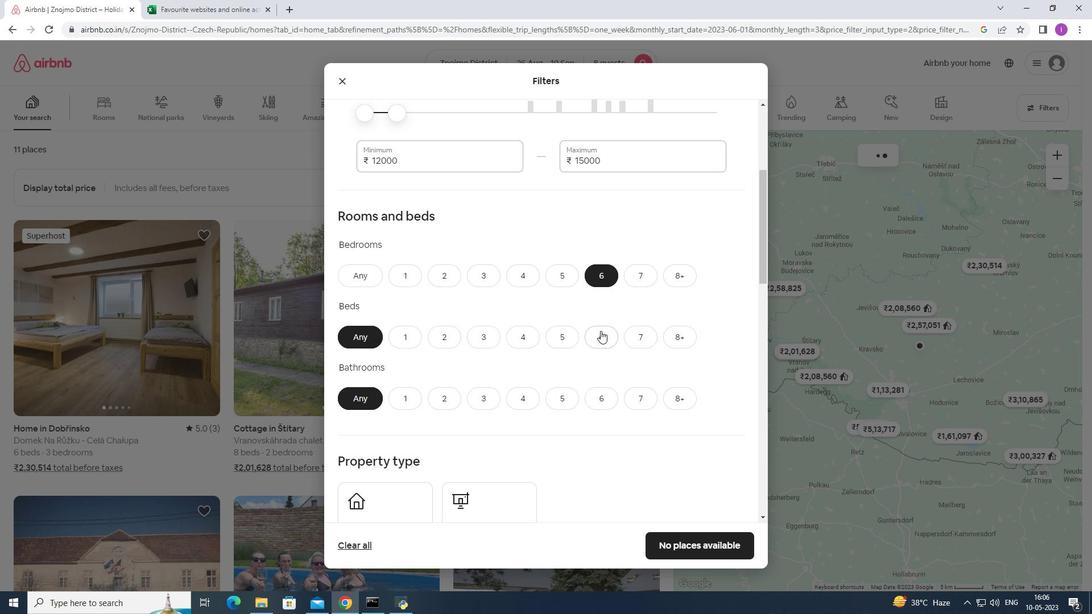 
Action: Mouse pressed left at (604, 338)
Screenshot: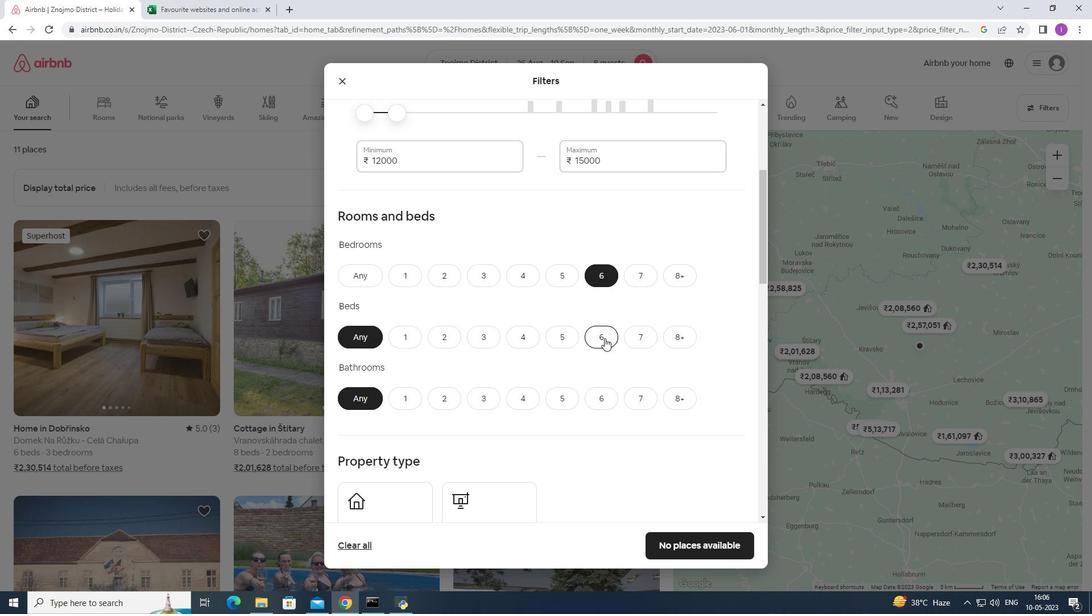 
Action: Mouse moved to (604, 393)
Screenshot: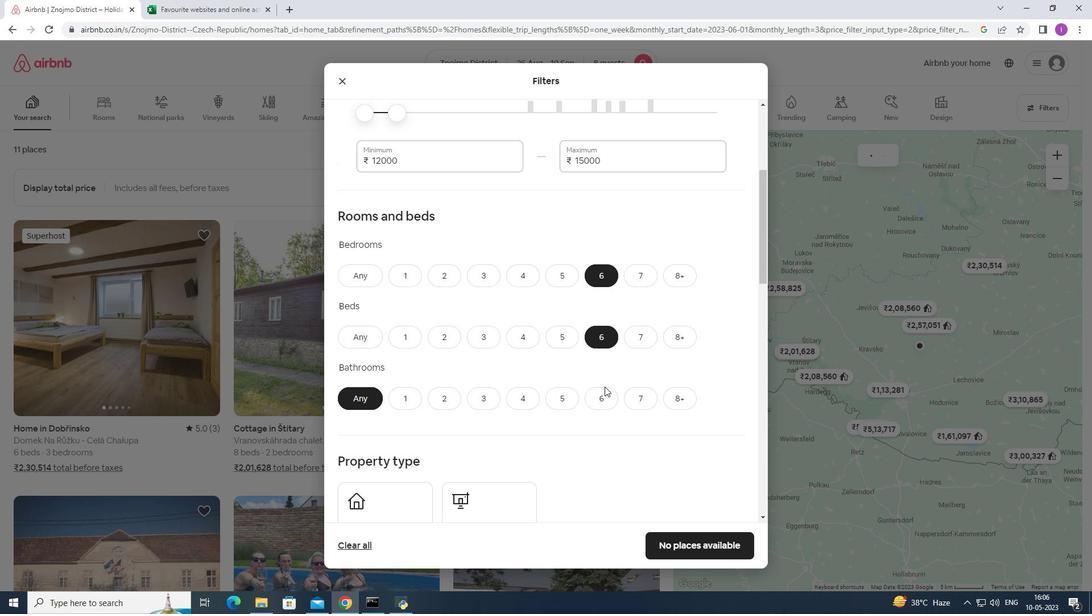
Action: Mouse pressed left at (604, 393)
Screenshot: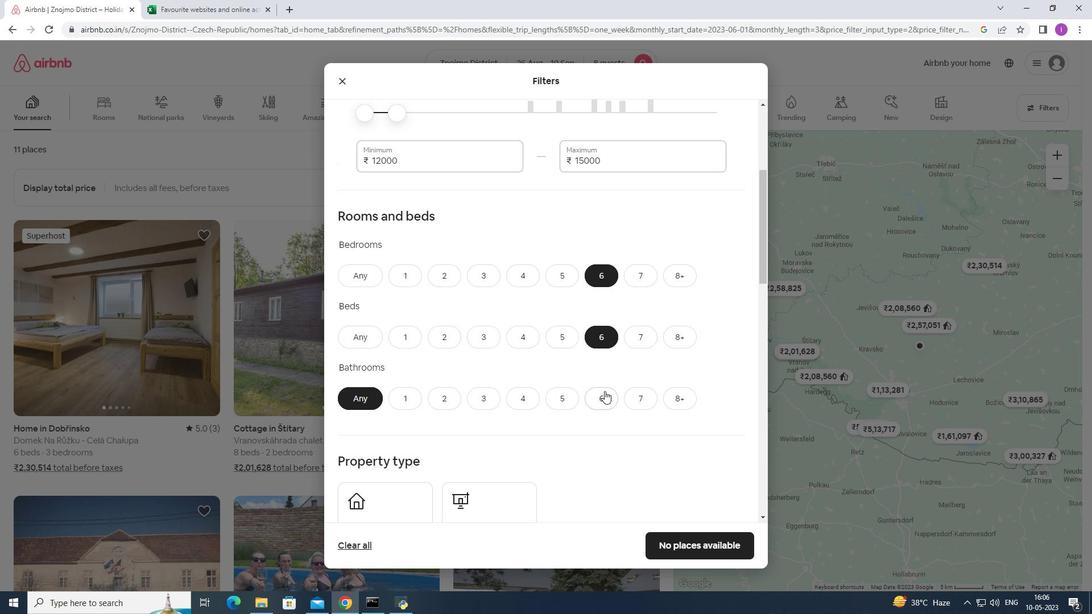 
Action: Mouse moved to (506, 393)
Screenshot: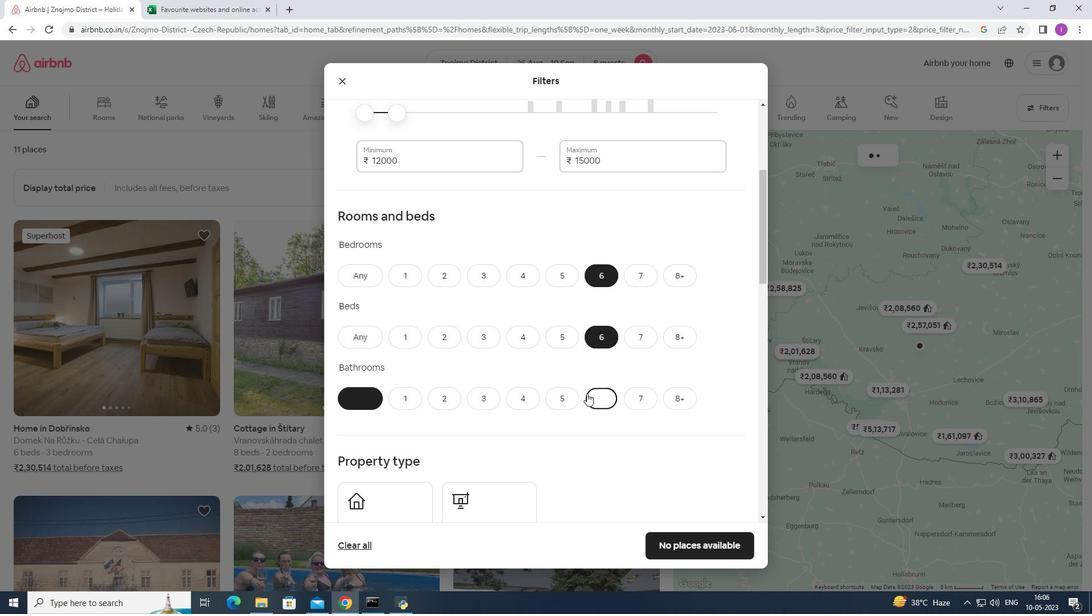 
Action: Mouse scrolled (506, 393) with delta (0, 0)
Screenshot: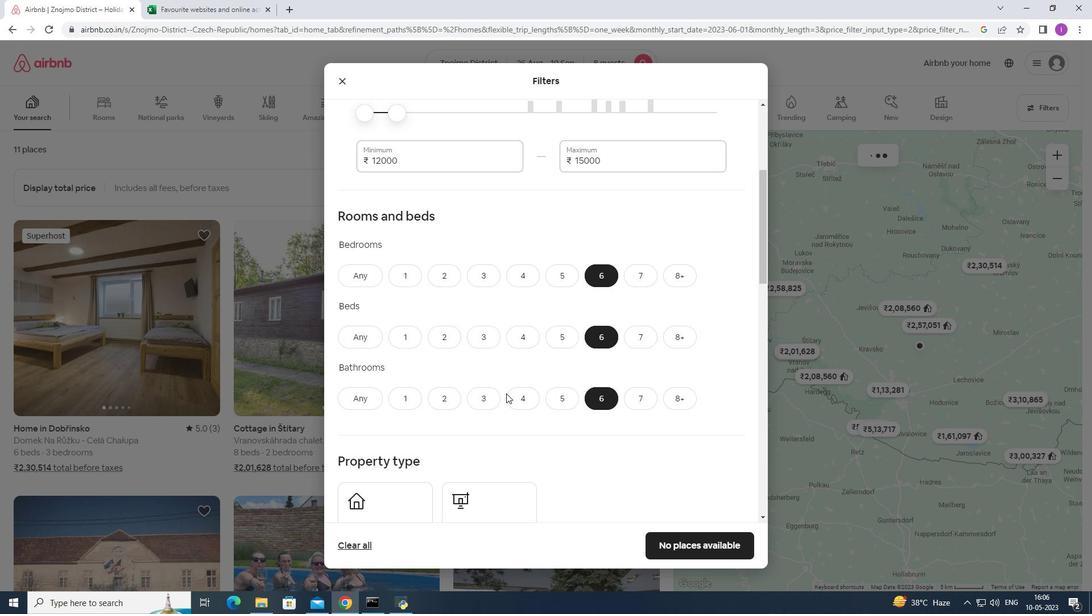 
Action: Mouse scrolled (506, 393) with delta (0, 0)
Screenshot: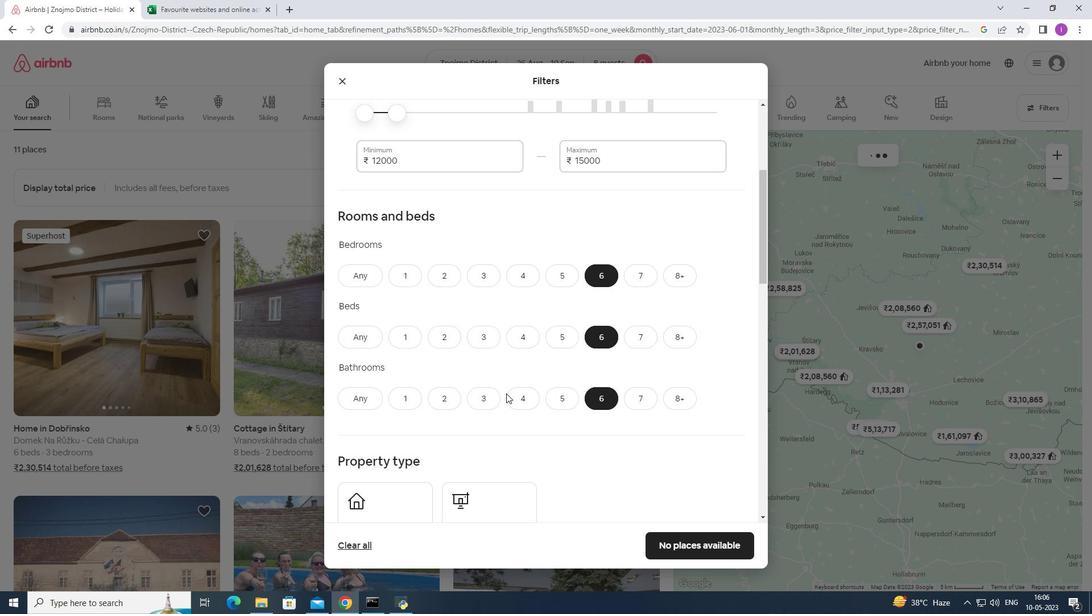 
Action: Mouse moved to (426, 402)
Screenshot: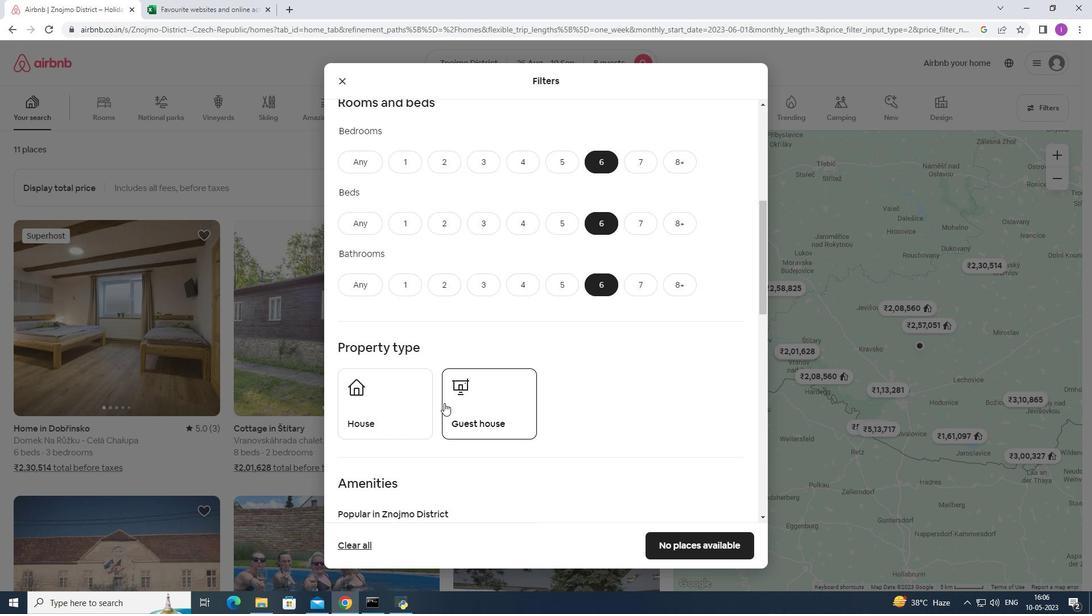 
Action: Mouse pressed left at (426, 402)
Screenshot: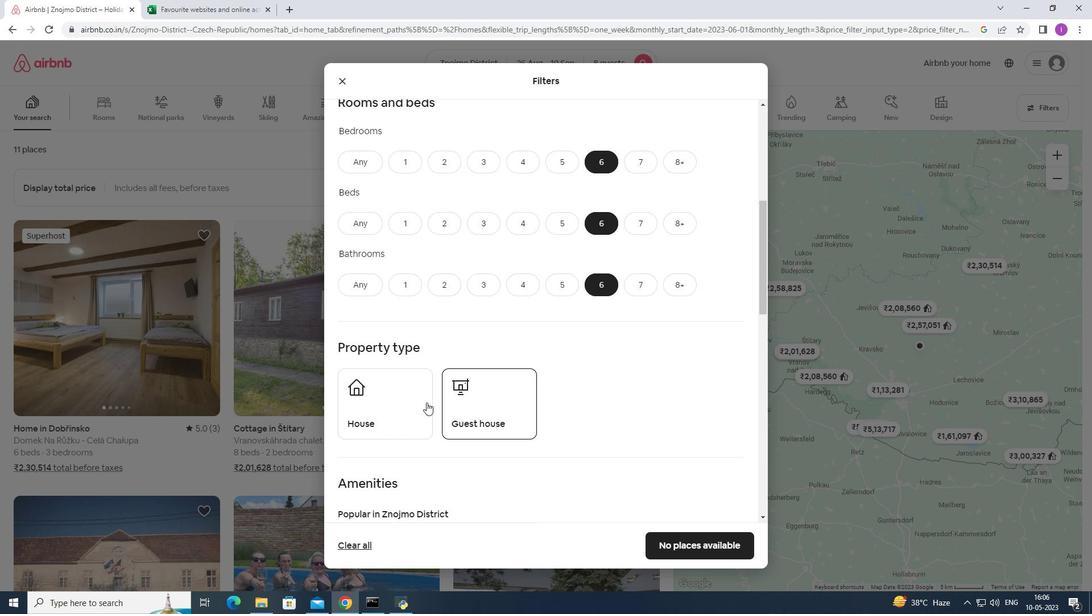 
Action: Mouse moved to (510, 408)
Screenshot: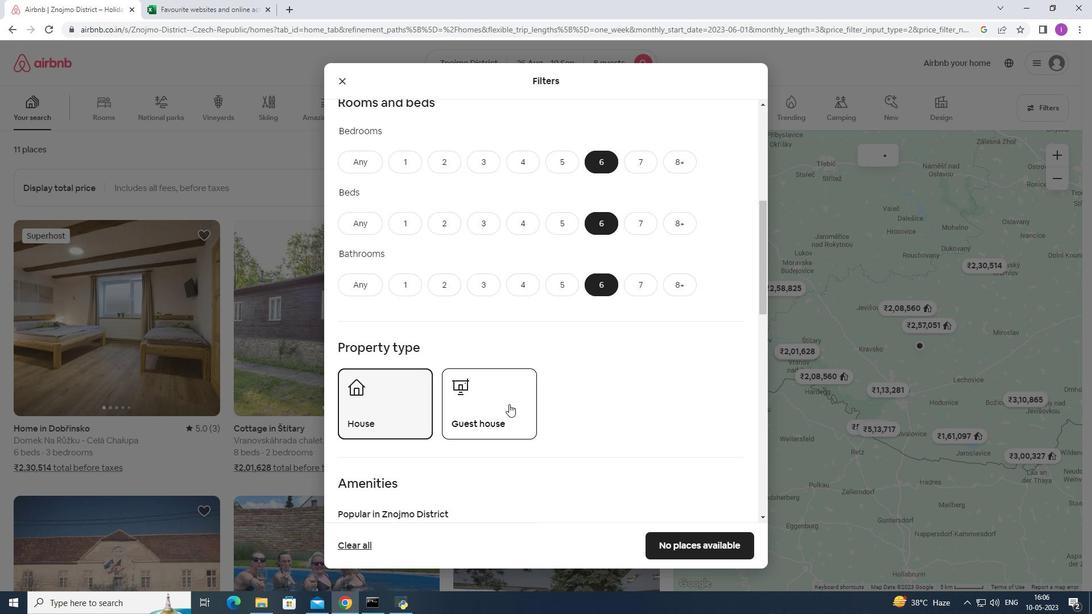 
Action: Mouse pressed left at (510, 408)
Screenshot: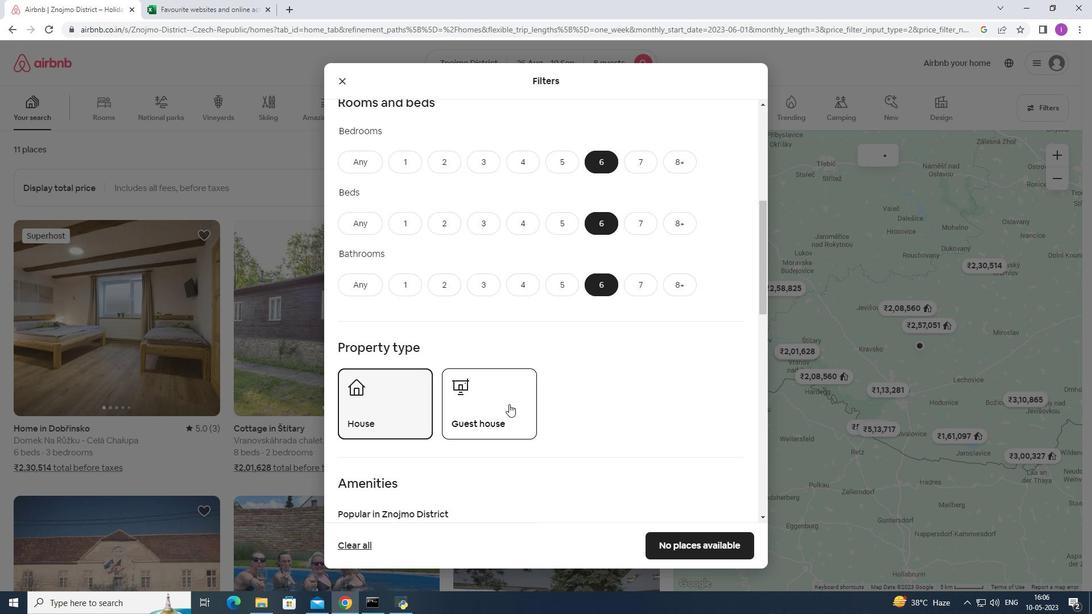 
Action: Mouse moved to (474, 431)
Screenshot: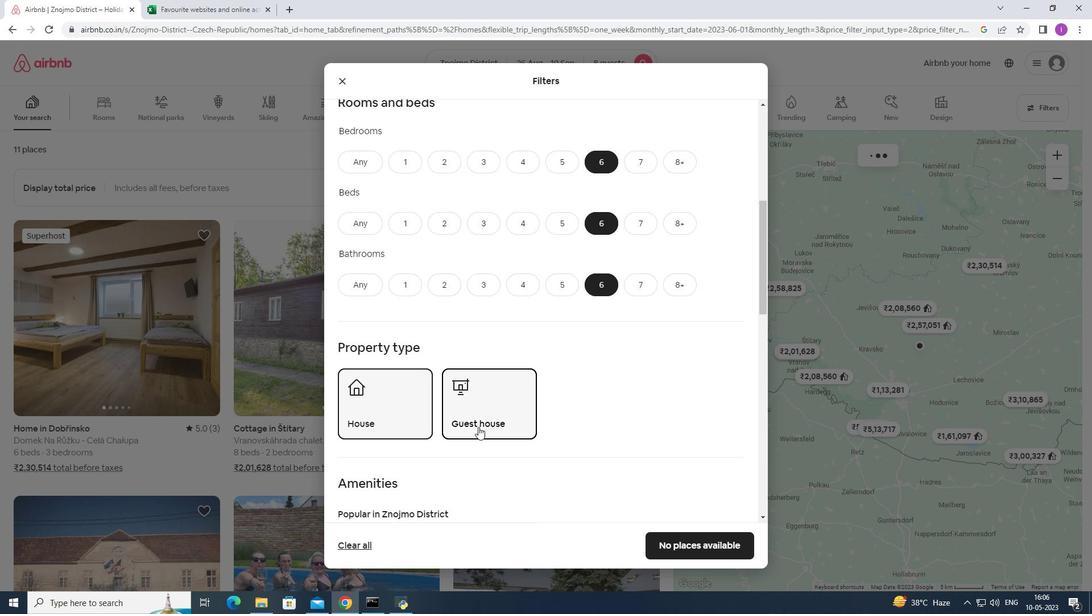 
Action: Mouse scrolled (474, 430) with delta (0, 0)
Screenshot: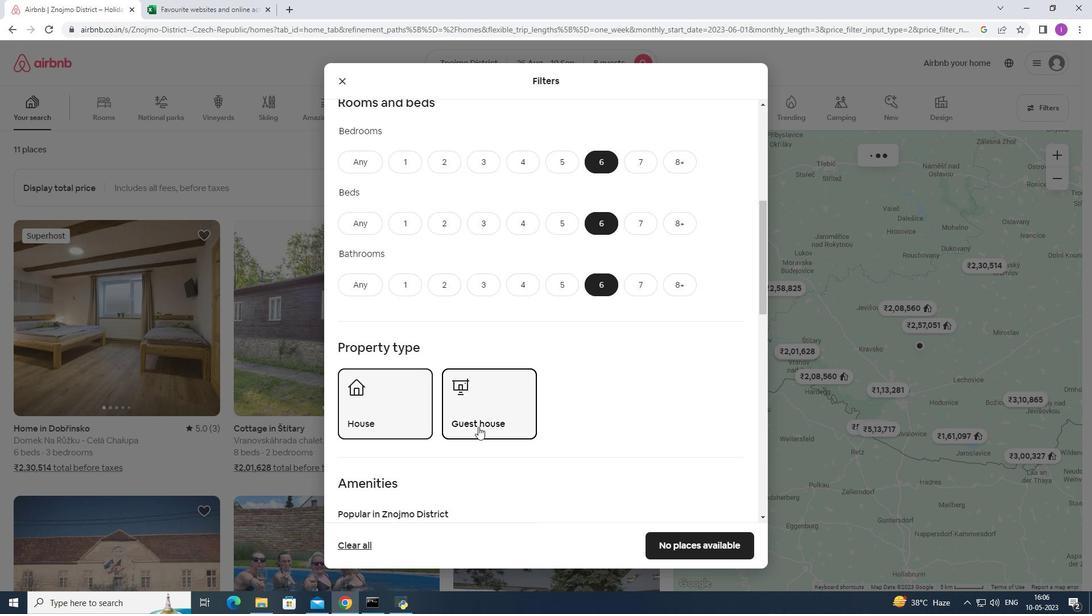 
Action: Mouse moved to (474, 431)
Screenshot: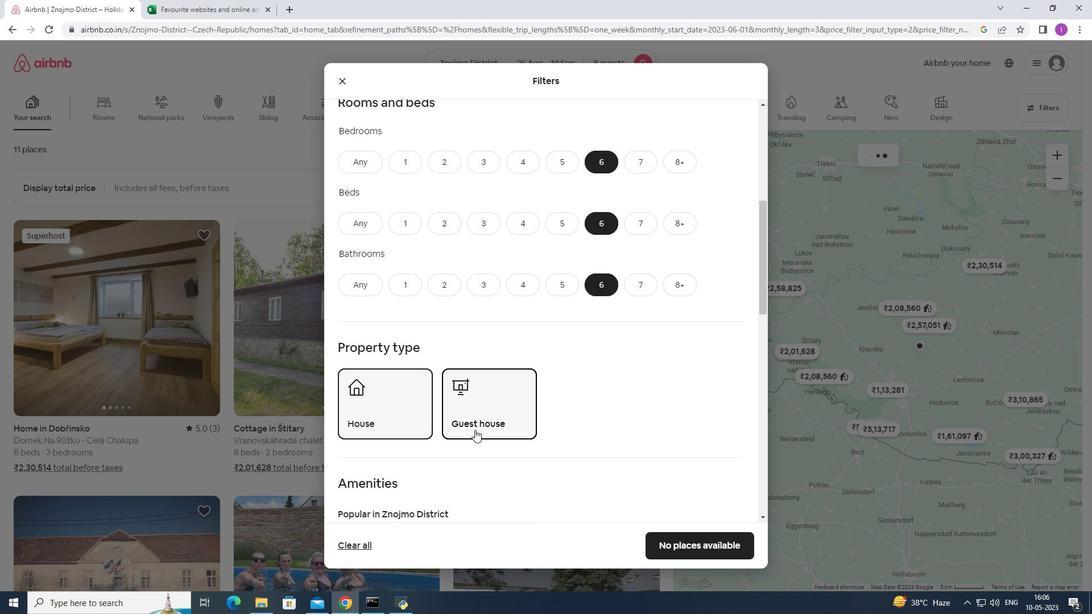
Action: Mouse scrolled (474, 431) with delta (0, 0)
Screenshot: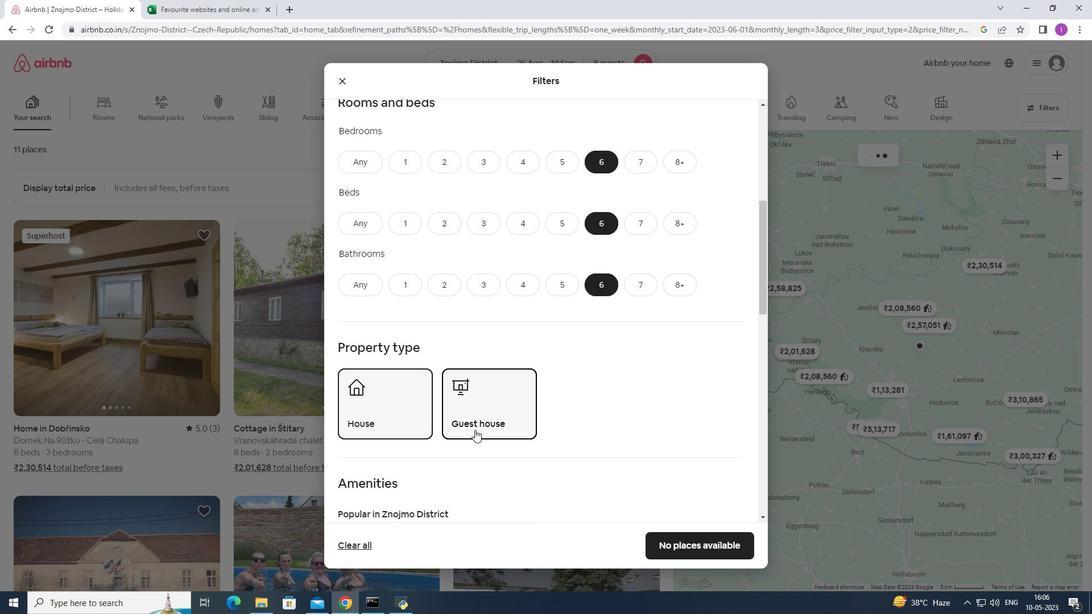 
Action: Mouse scrolled (474, 431) with delta (0, 0)
Screenshot: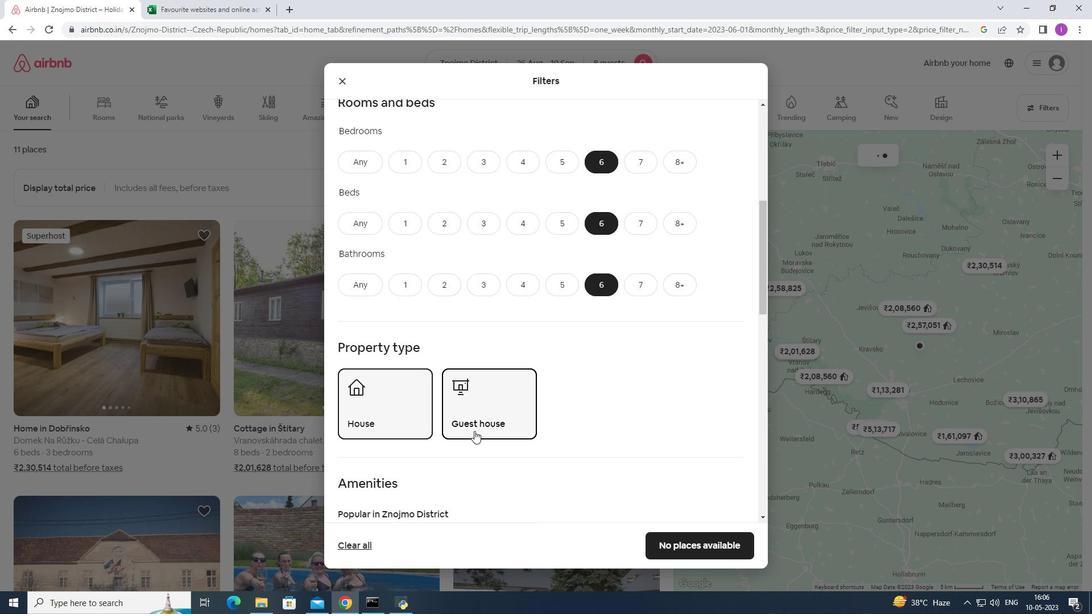 
Action: Mouse moved to (357, 373)
Screenshot: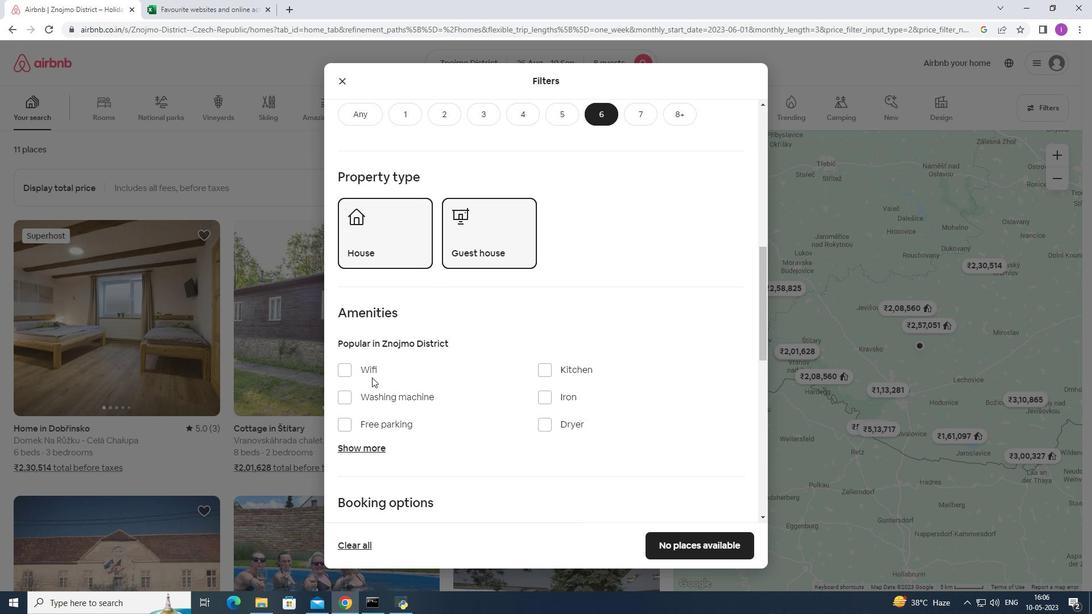 
Action: Mouse pressed left at (357, 373)
Screenshot: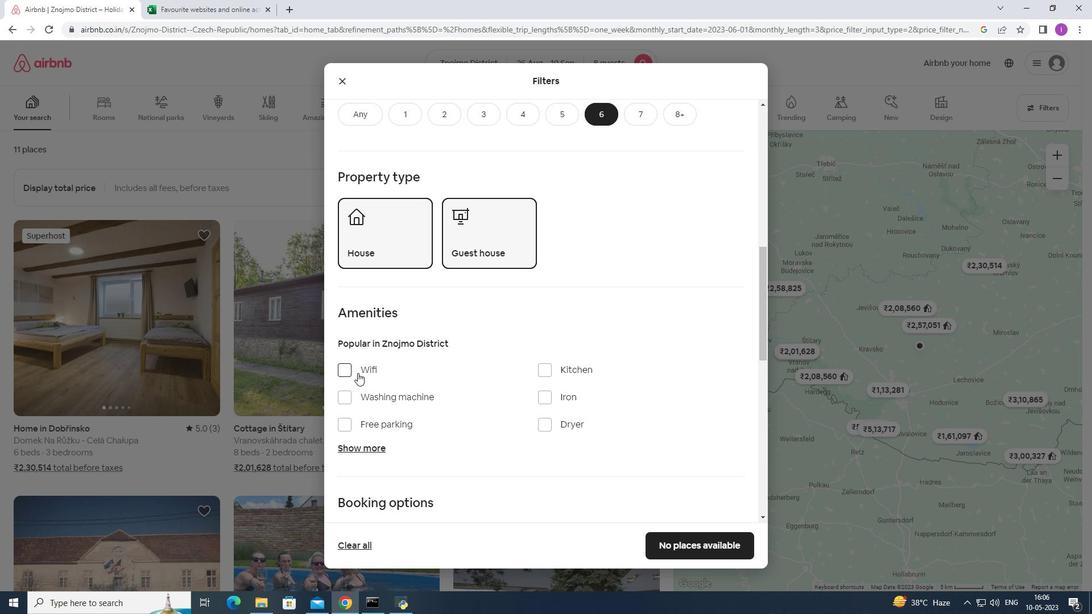 
Action: Mouse moved to (423, 405)
Screenshot: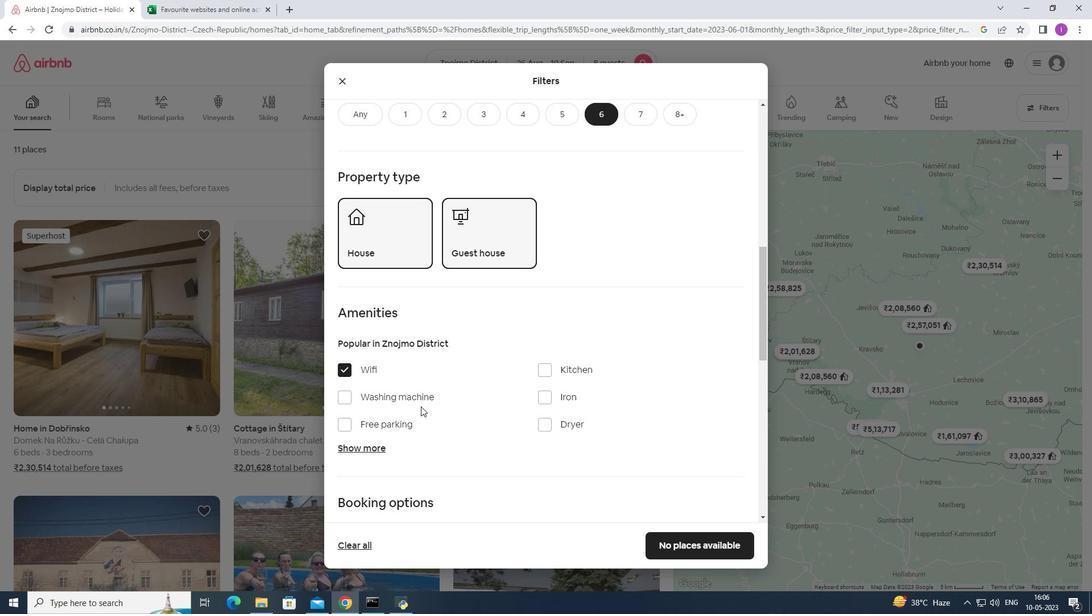 
Action: Mouse scrolled (423, 404) with delta (0, 0)
Screenshot: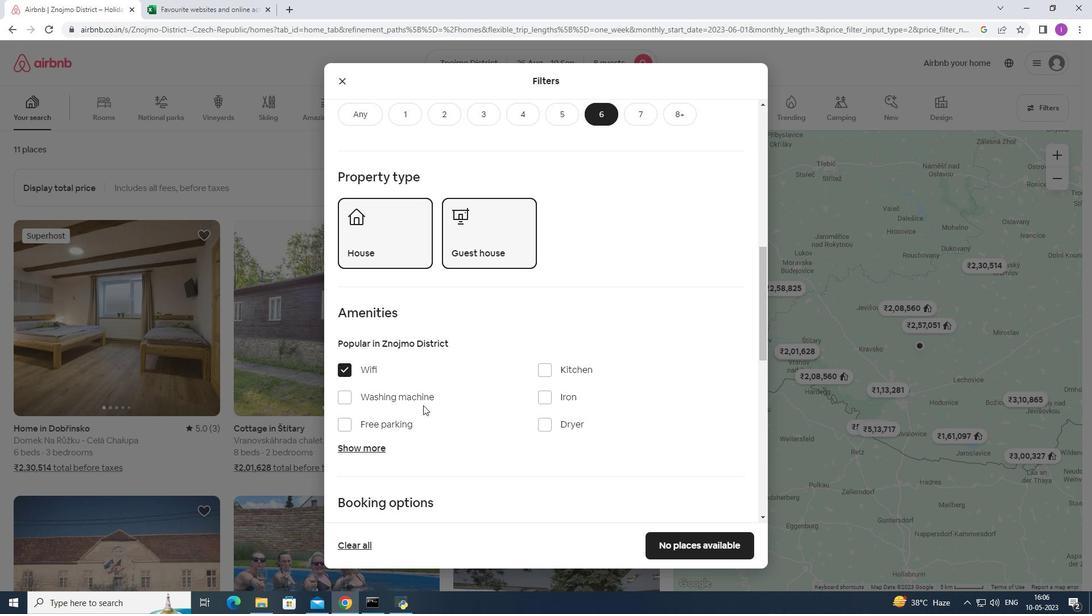 
Action: Mouse moved to (349, 371)
Screenshot: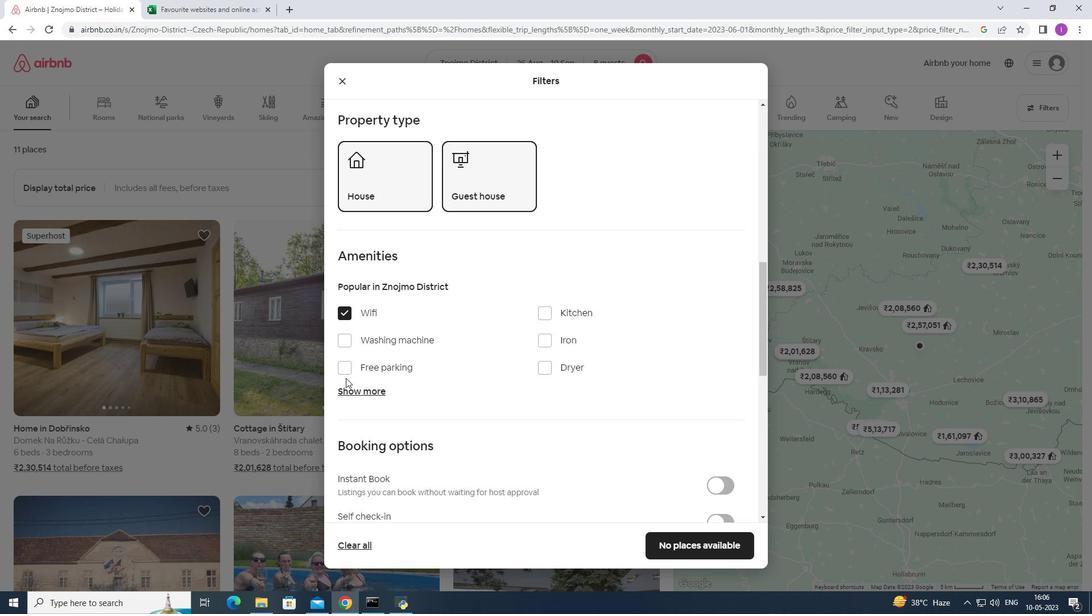 
Action: Mouse pressed left at (349, 371)
Screenshot: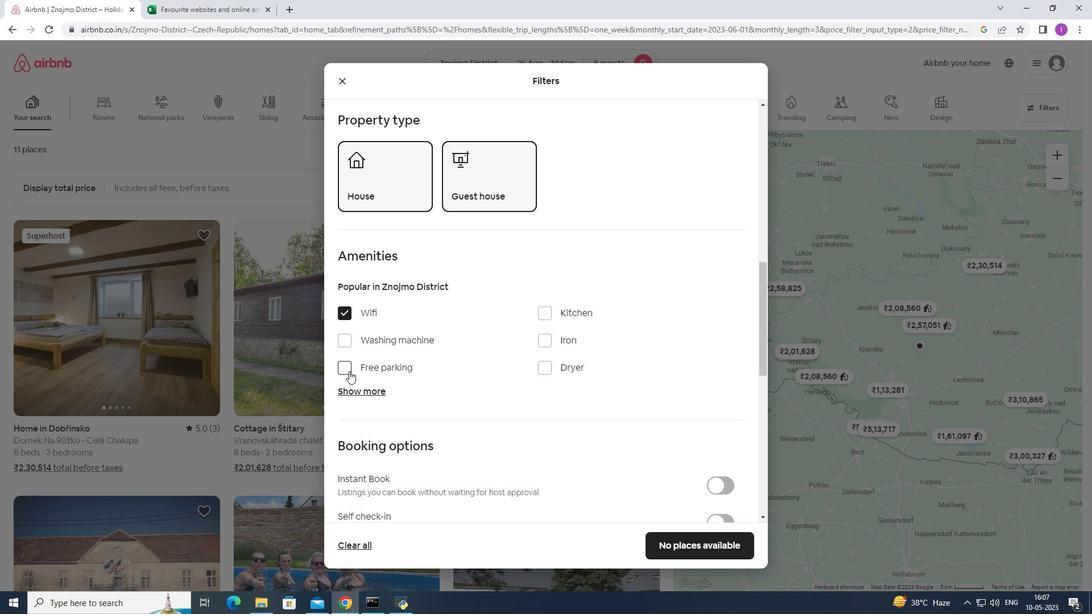 
Action: Mouse moved to (364, 390)
Screenshot: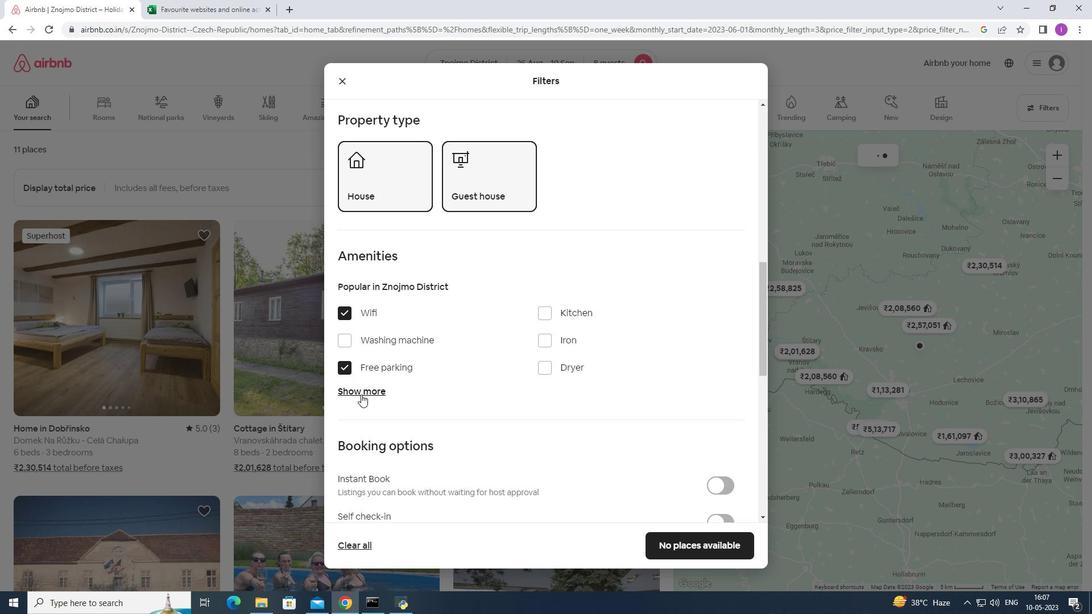 
Action: Mouse pressed left at (364, 390)
Screenshot: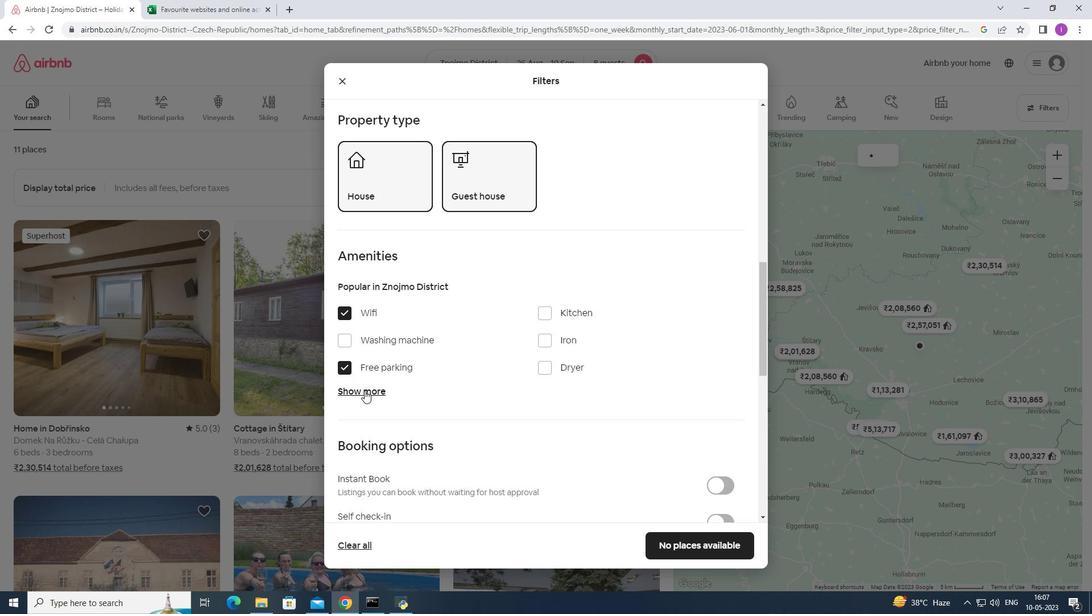 
Action: Mouse moved to (439, 411)
Screenshot: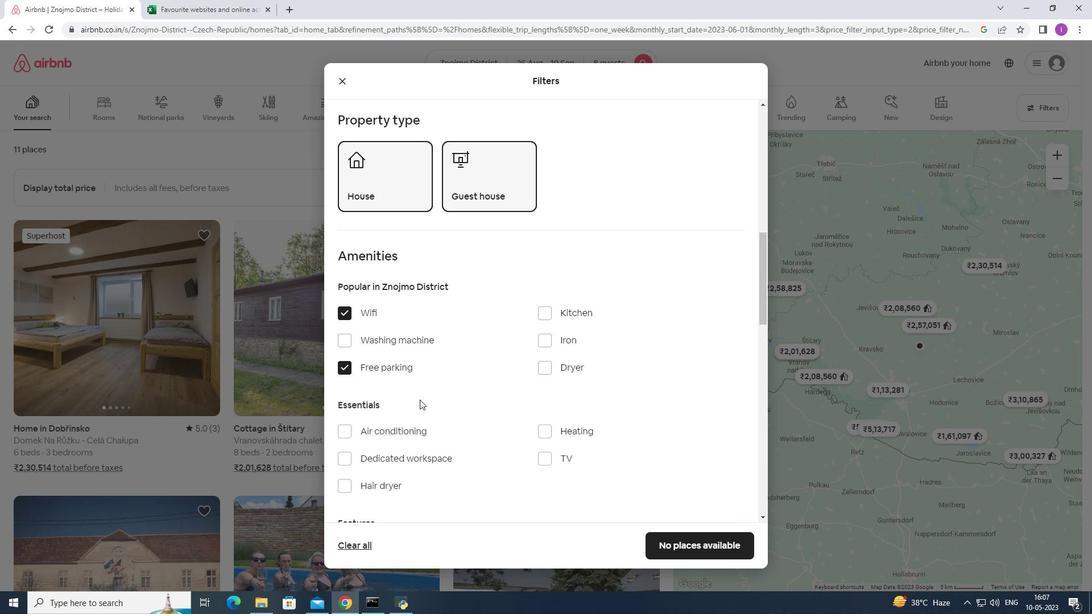 
Action: Mouse scrolled (439, 411) with delta (0, 0)
Screenshot: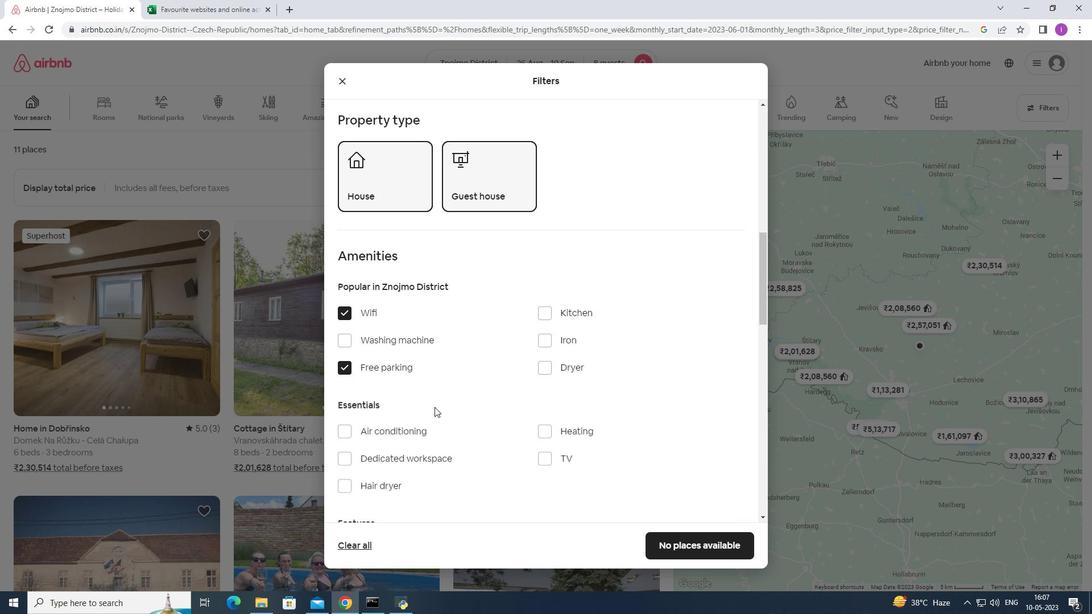 
Action: Mouse moved to (440, 411)
Screenshot: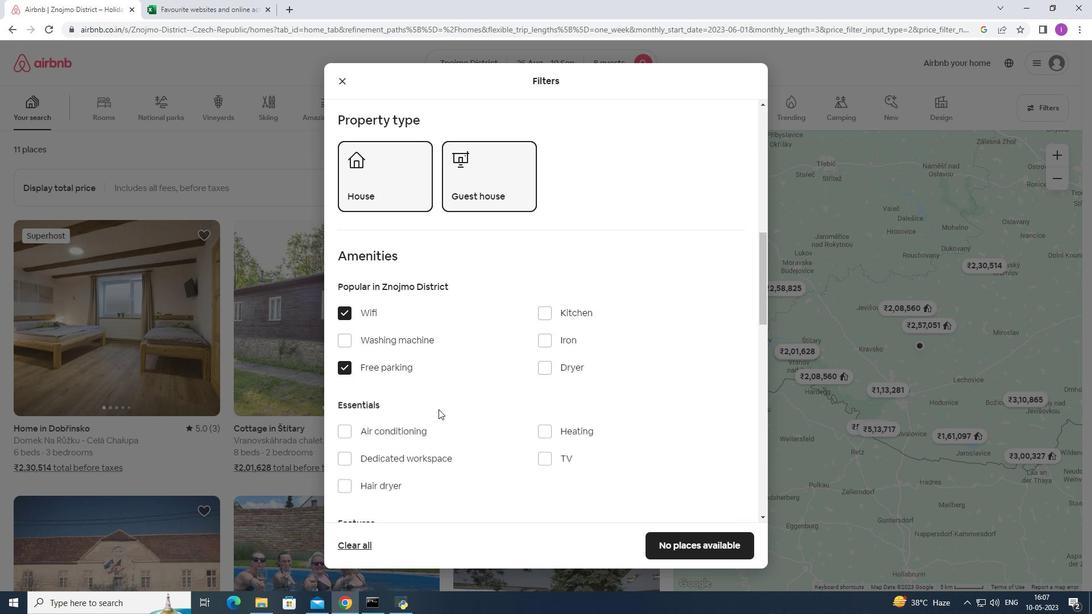 
Action: Mouse scrolled (440, 411) with delta (0, 0)
Screenshot: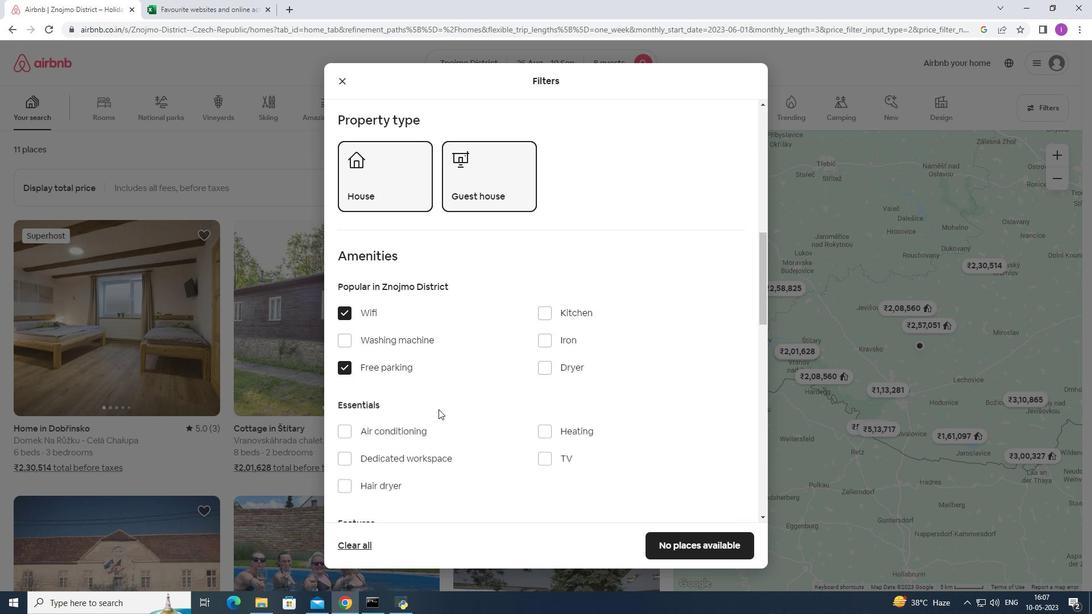 
Action: Mouse moved to (542, 344)
Screenshot: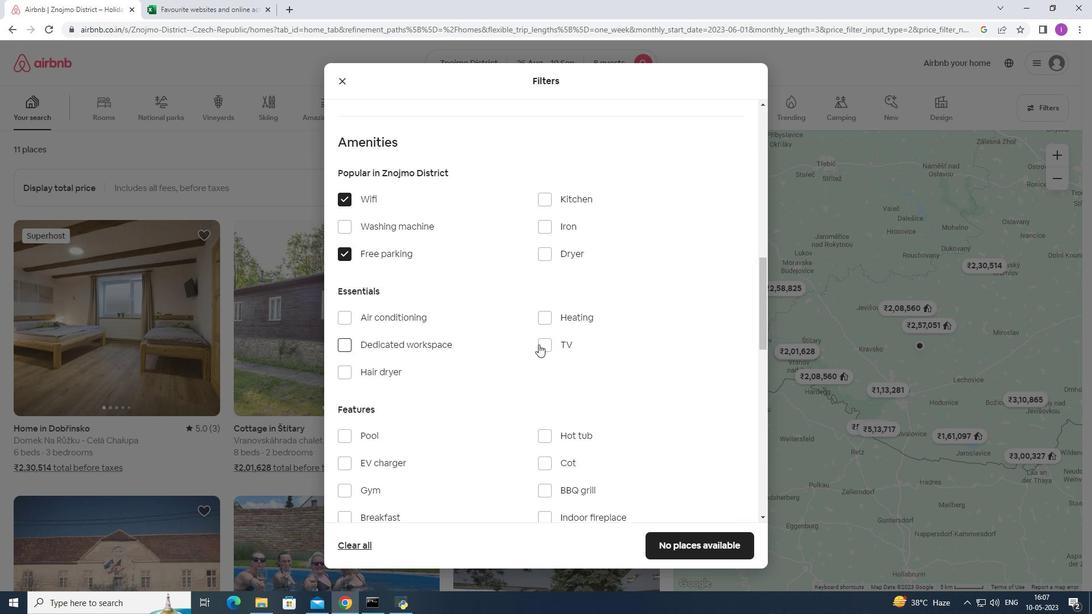 
Action: Mouse pressed left at (542, 344)
Screenshot: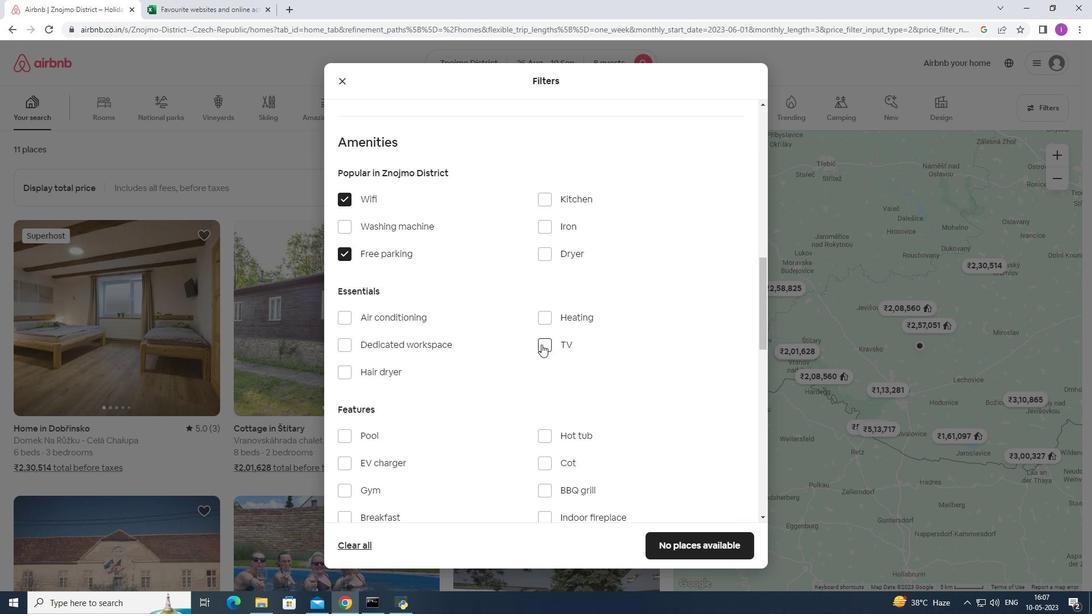 
Action: Mouse moved to (436, 412)
Screenshot: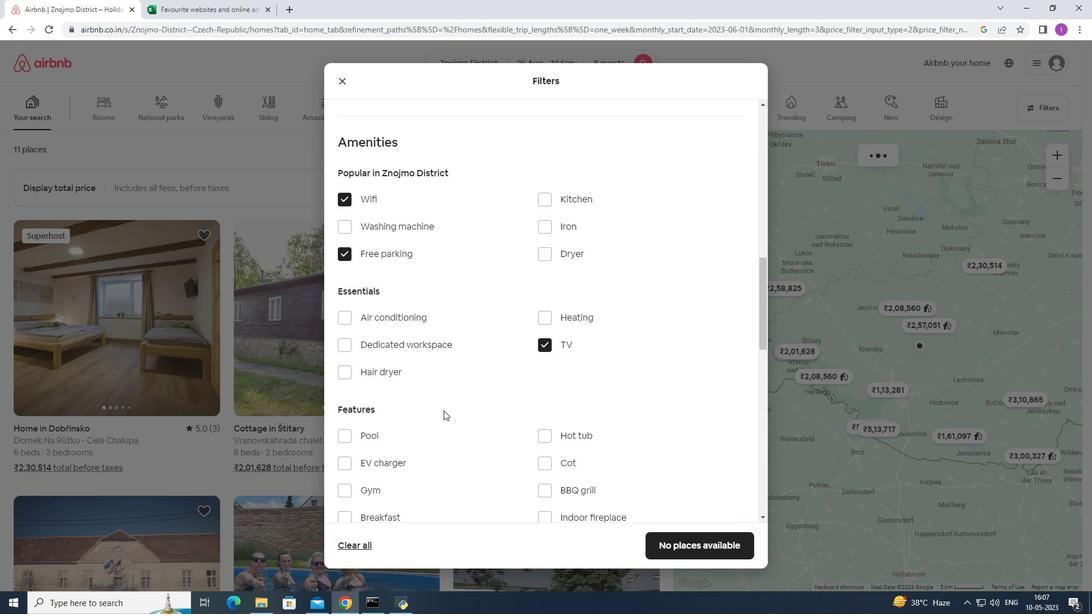 
Action: Mouse scrolled (436, 411) with delta (0, 0)
Screenshot: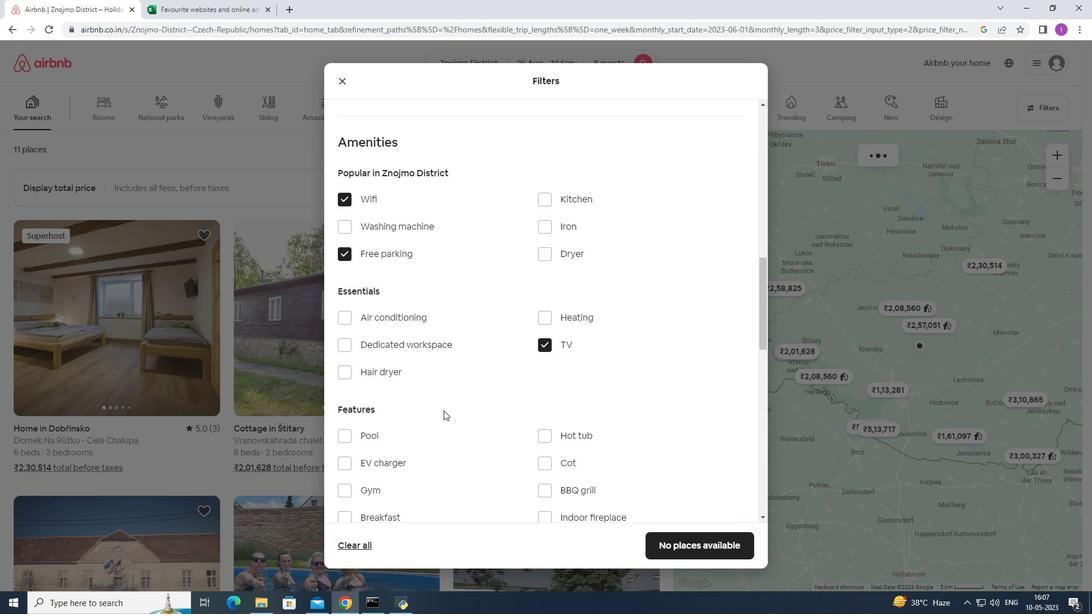 
Action: Mouse scrolled (436, 411) with delta (0, 0)
Screenshot: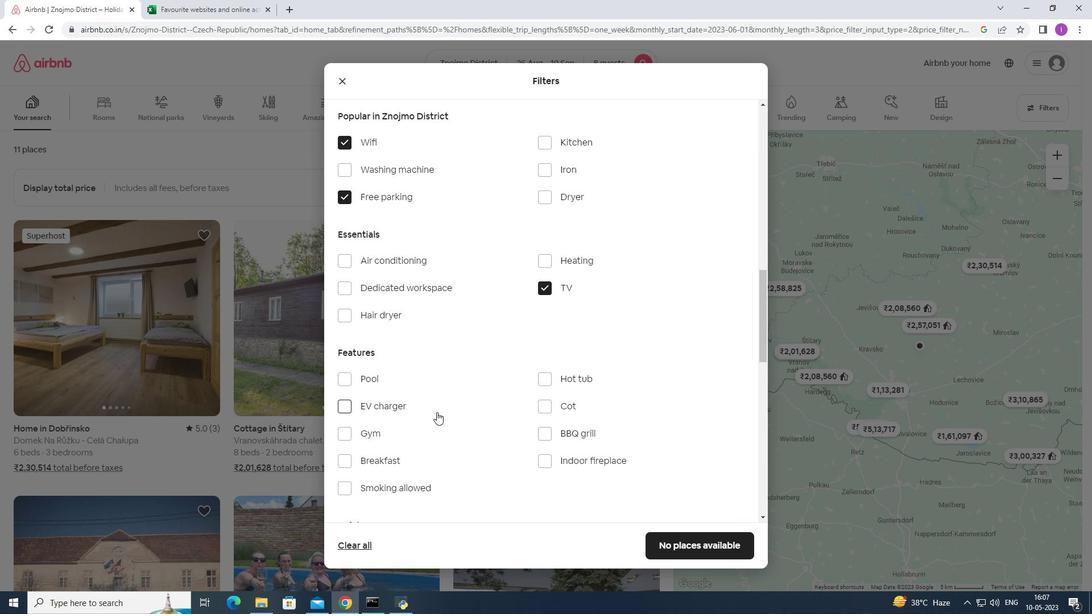 
Action: Mouse moved to (341, 371)
Screenshot: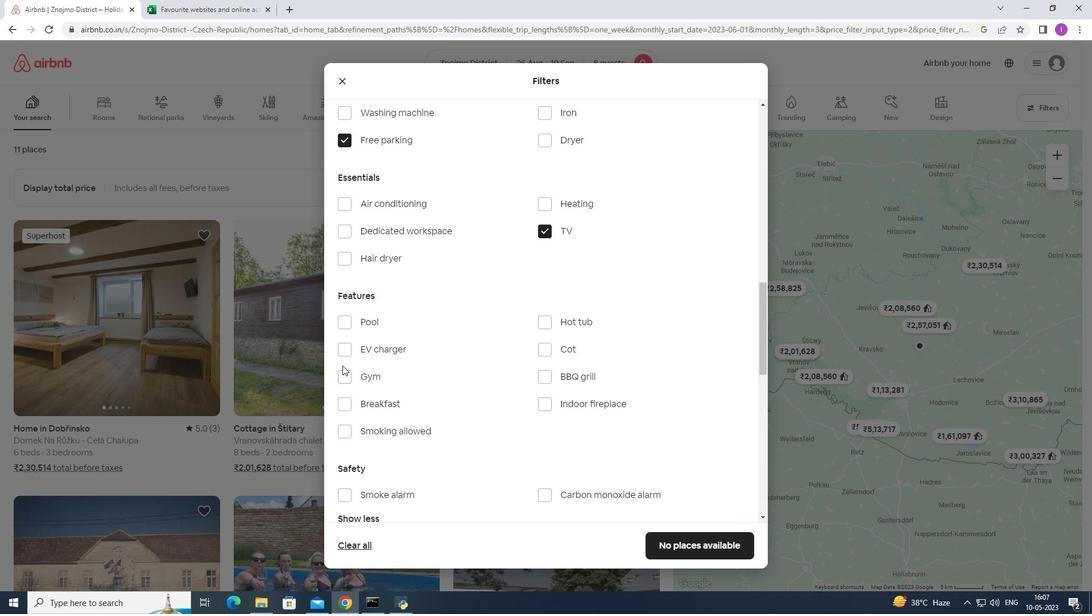 
Action: Mouse pressed left at (341, 371)
Screenshot: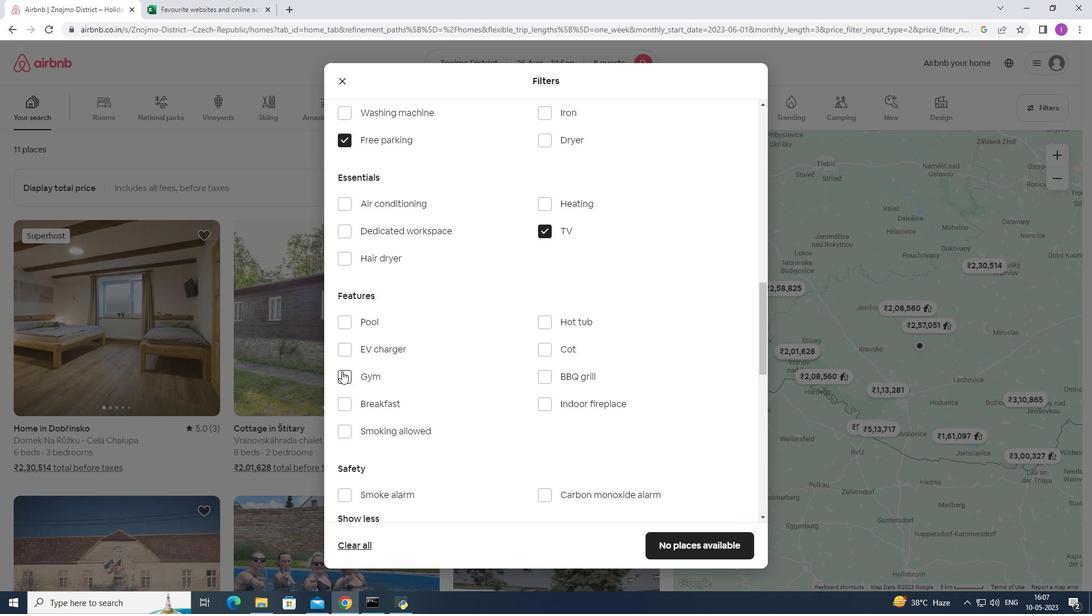 
Action: Mouse moved to (353, 404)
Screenshot: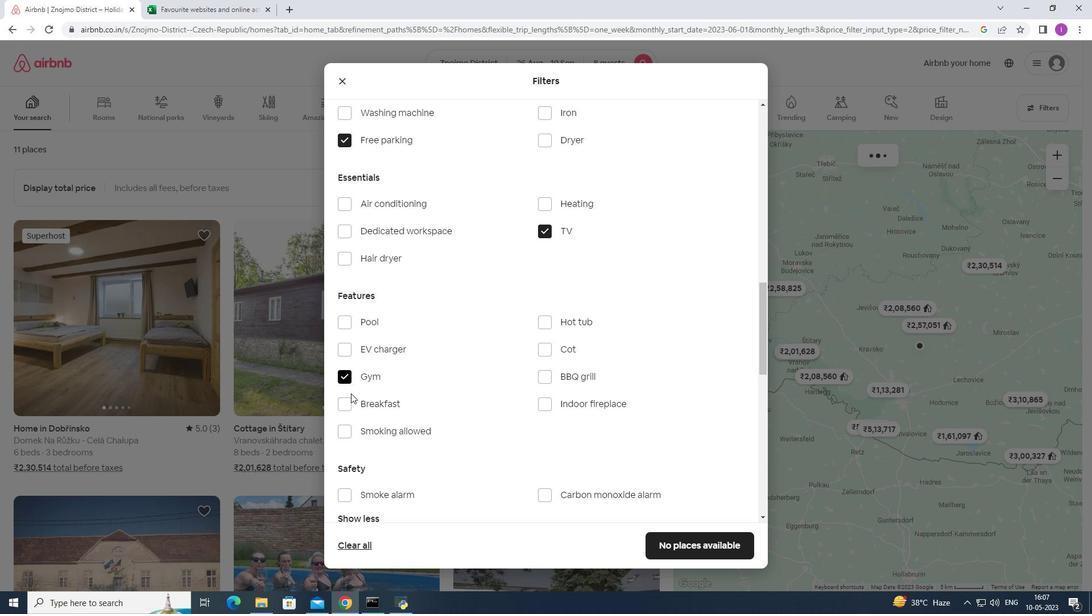 
Action: Mouse pressed left at (353, 404)
Screenshot: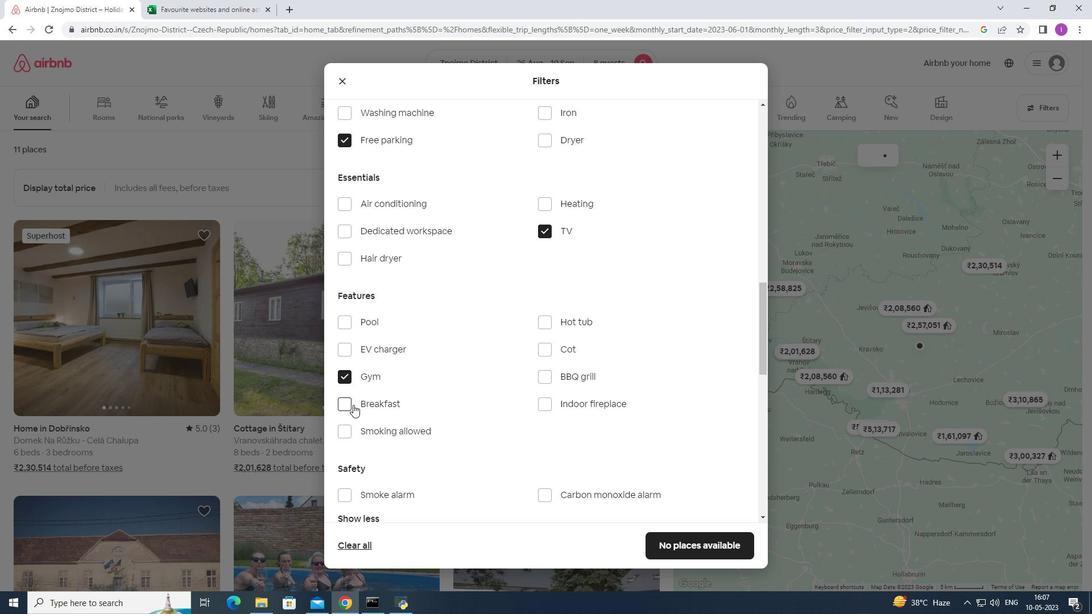 
Action: Mouse moved to (440, 407)
Screenshot: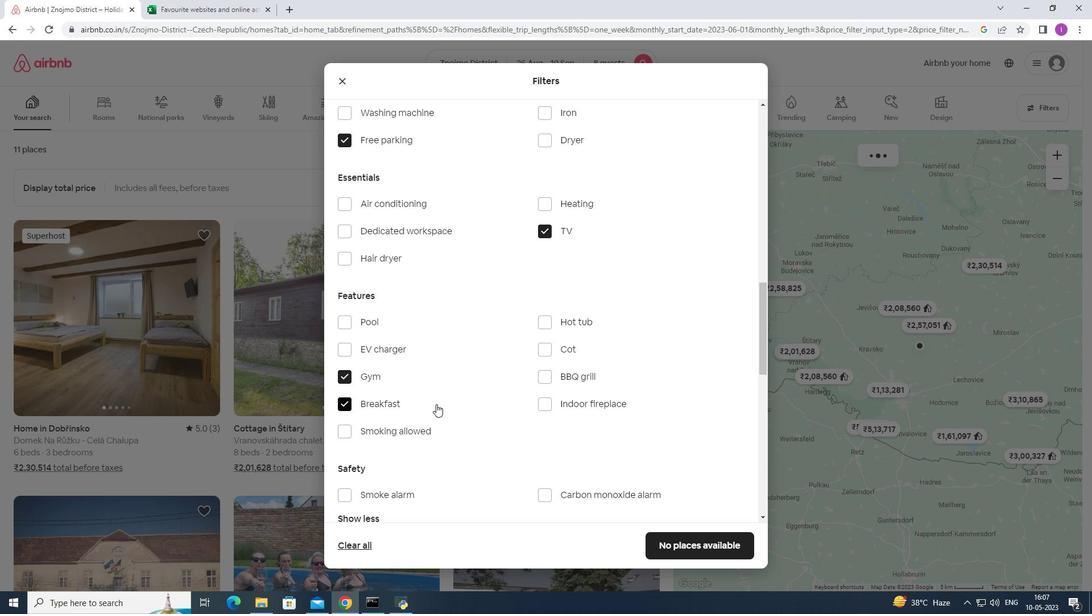 
Action: Mouse scrolled (440, 406) with delta (0, 0)
Screenshot: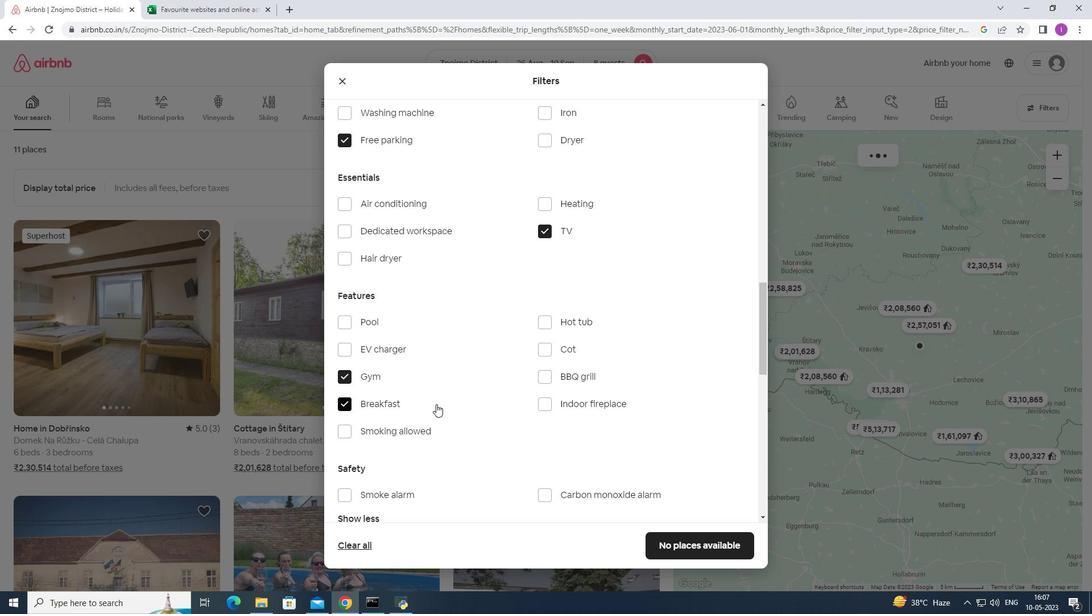 
Action: Mouse moved to (440, 408)
Screenshot: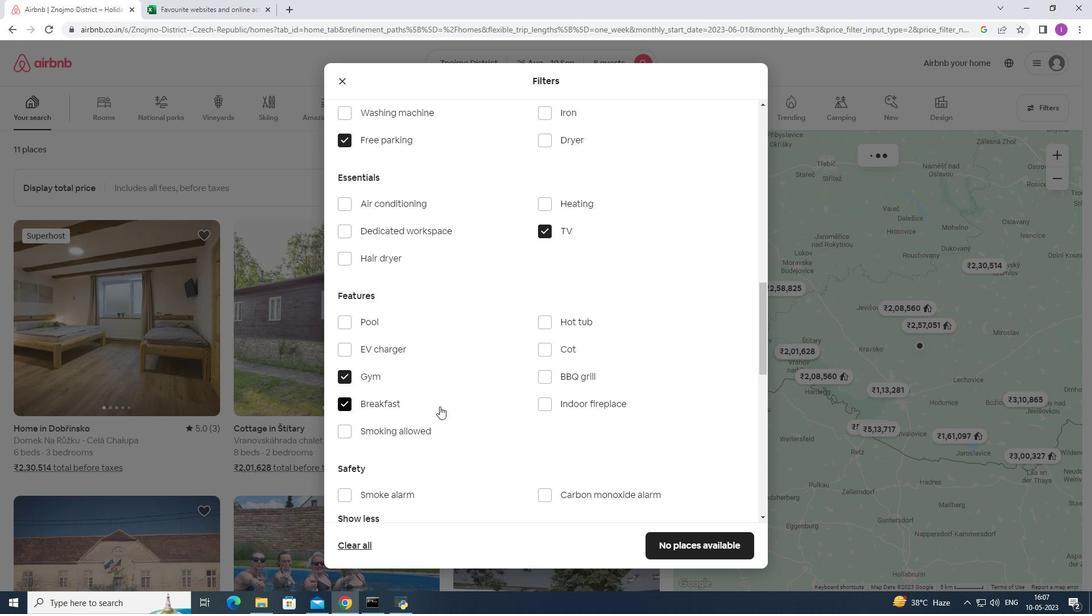 
Action: Mouse scrolled (440, 407) with delta (0, 0)
Screenshot: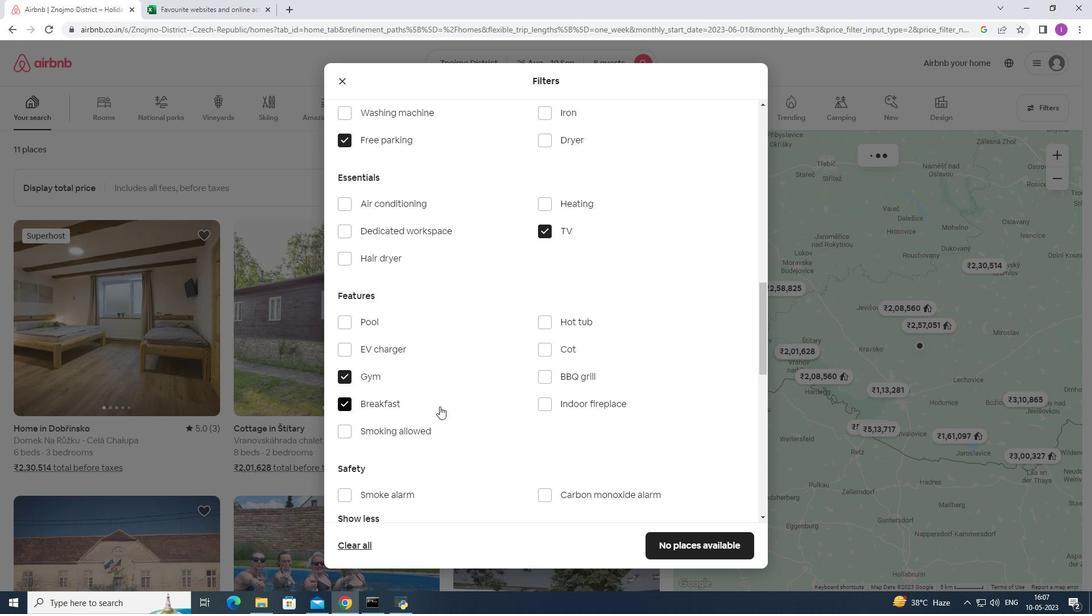 
Action: Mouse scrolled (440, 407) with delta (0, 0)
Screenshot: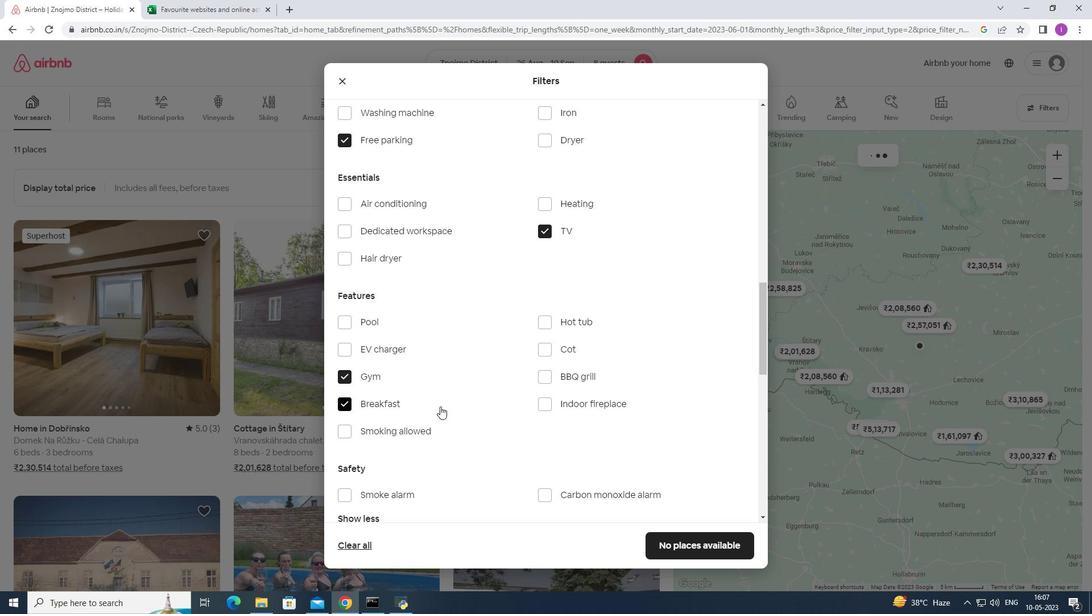 
Action: Mouse moved to (443, 408)
Screenshot: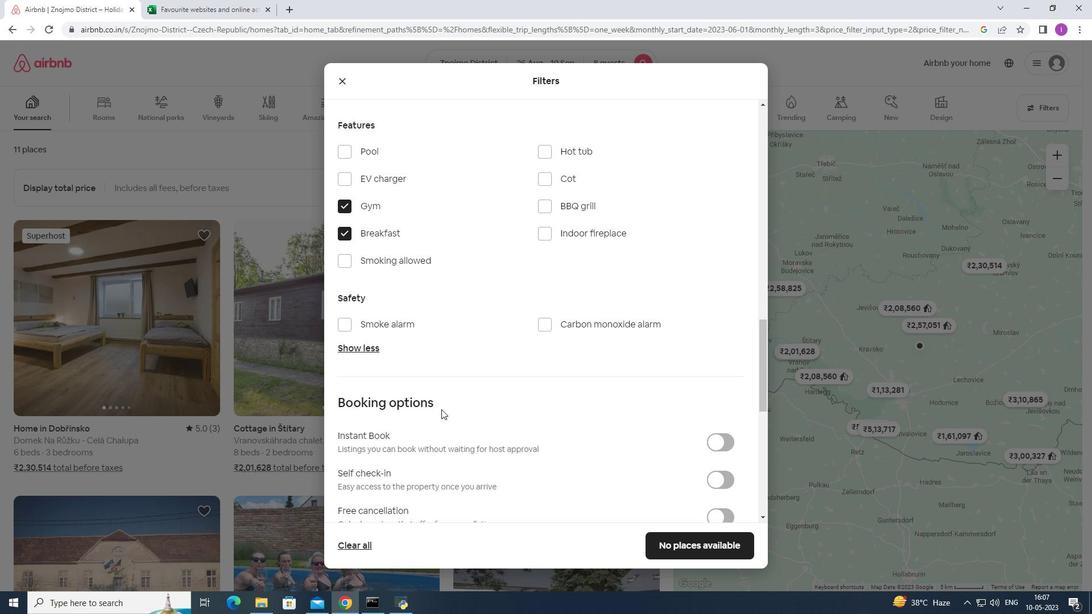 
Action: Mouse scrolled (443, 407) with delta (0, 0)
Screenshot: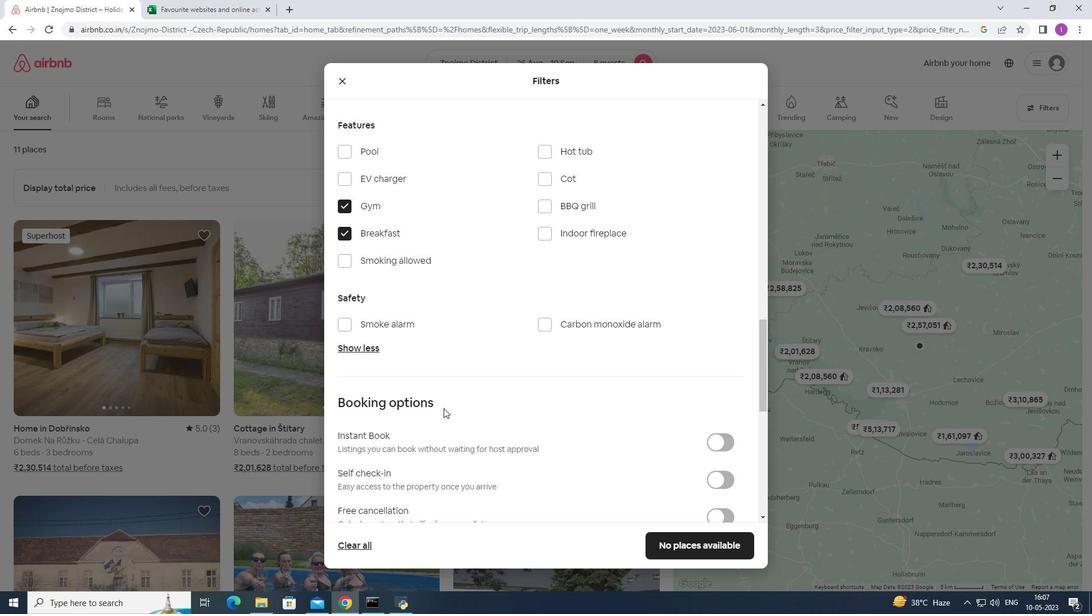 
Action: Mouse scrolled (443, 407) with delta (0, 0)
Screenshot: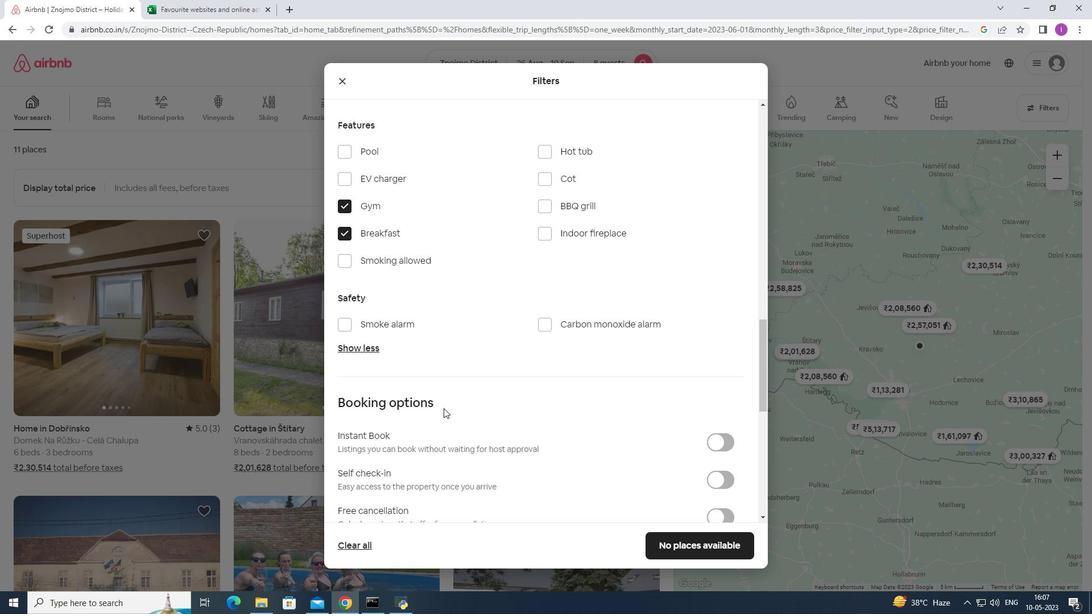 
Action: Mouse moved to (675, 366)
Screenshot: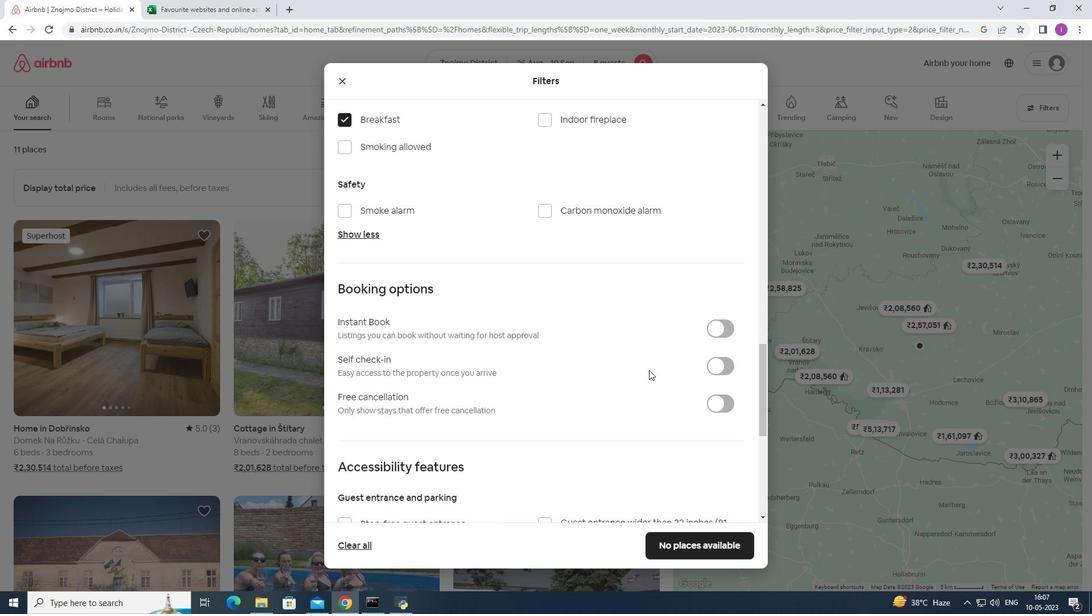 
Action: Mouse scrolled (675, 366) with delta (0, 0)
Screenshot: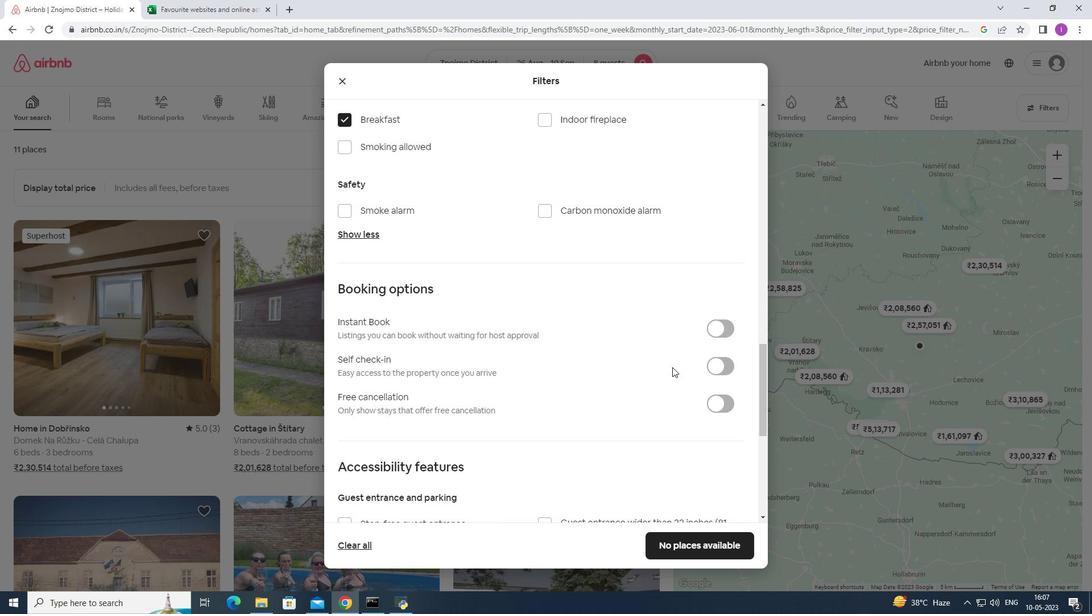 
Action: Mouse moved to (732, 313)
Screenshot: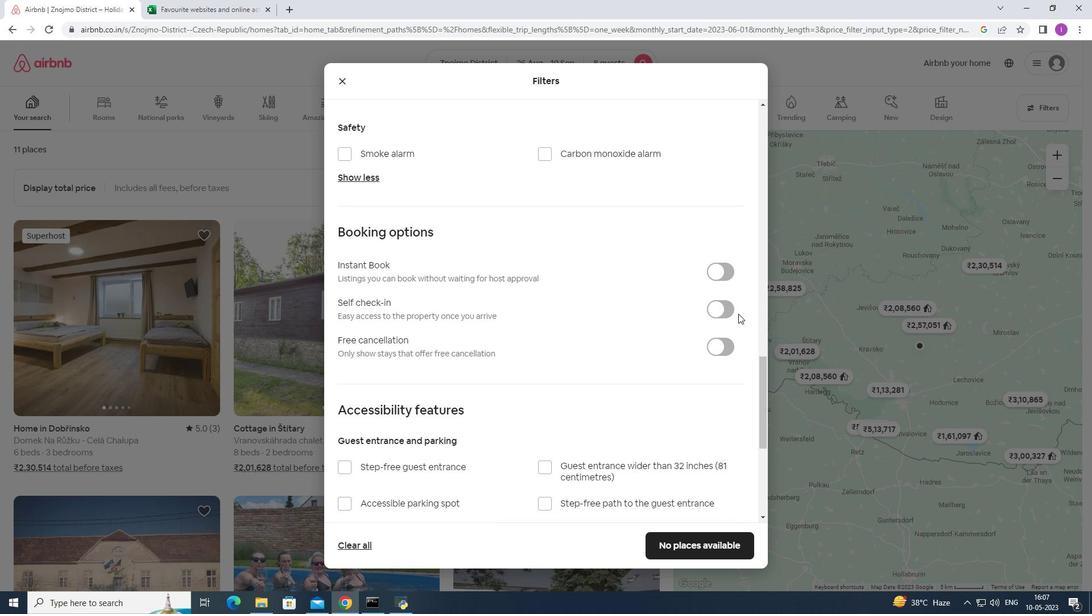 
Action: Mouse pressed left at (732, 313)
Screenshot: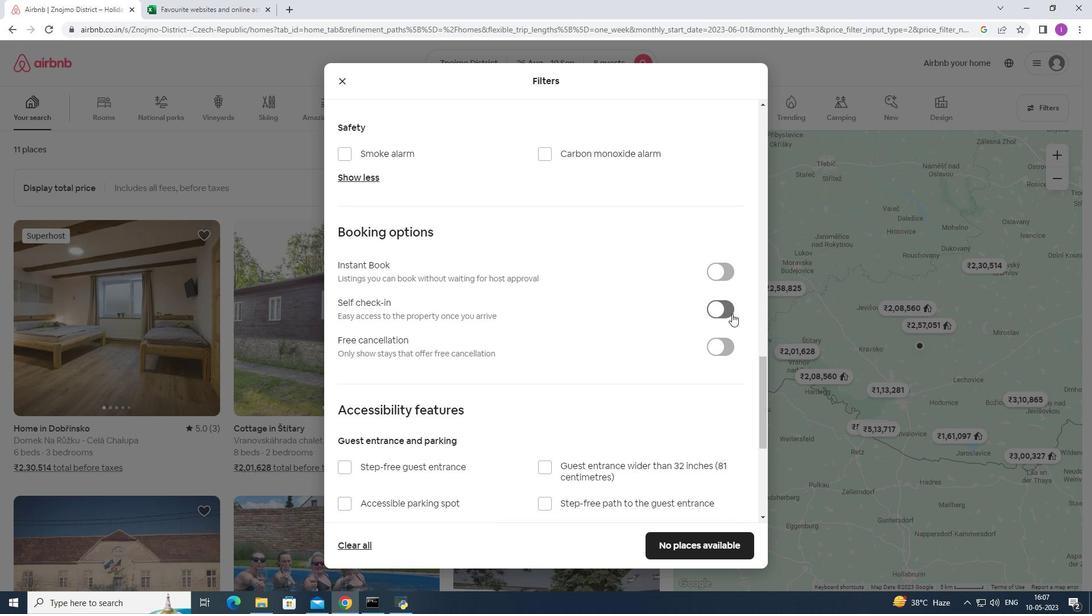 
Action: Mouse moved to (620, 389)
Screenshot: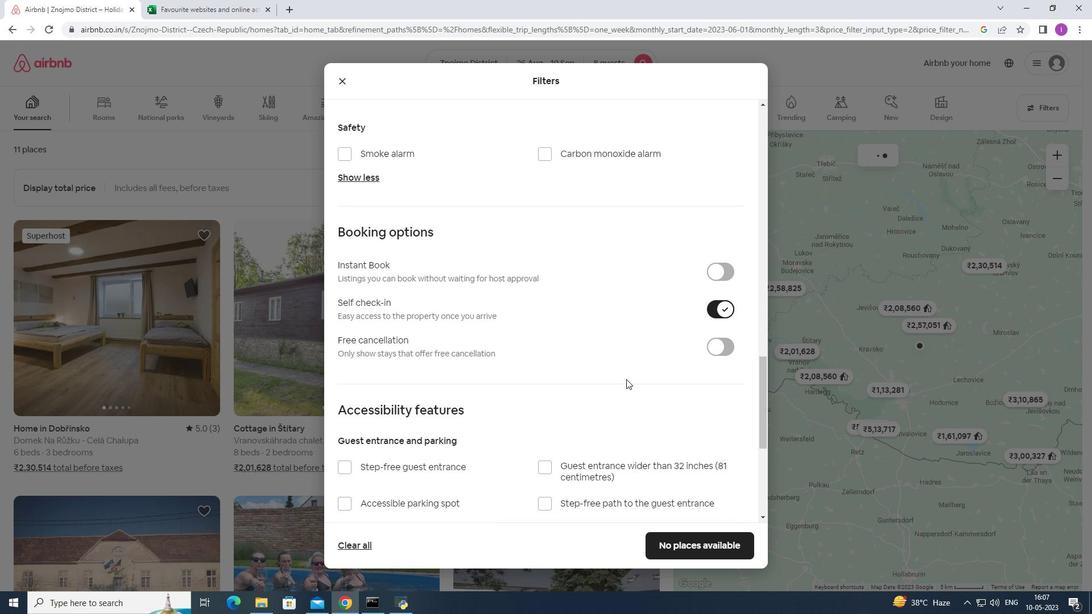 
Action: Mouse scrolled (620, 388) with delta (0, 0)
Screenshot: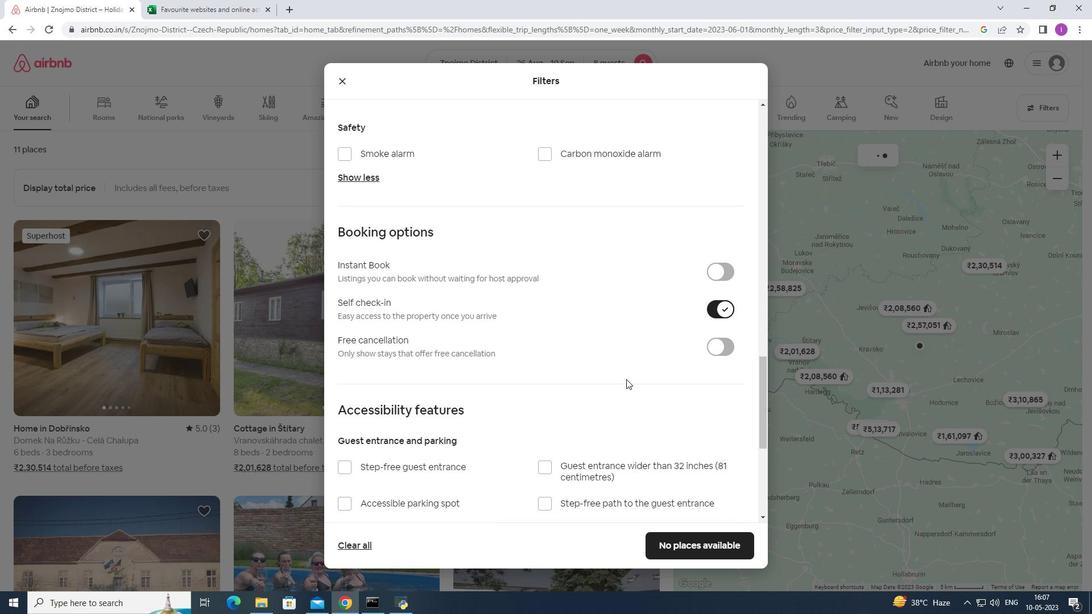 
Action: Mouse moved to (619, 391)
Screenshot: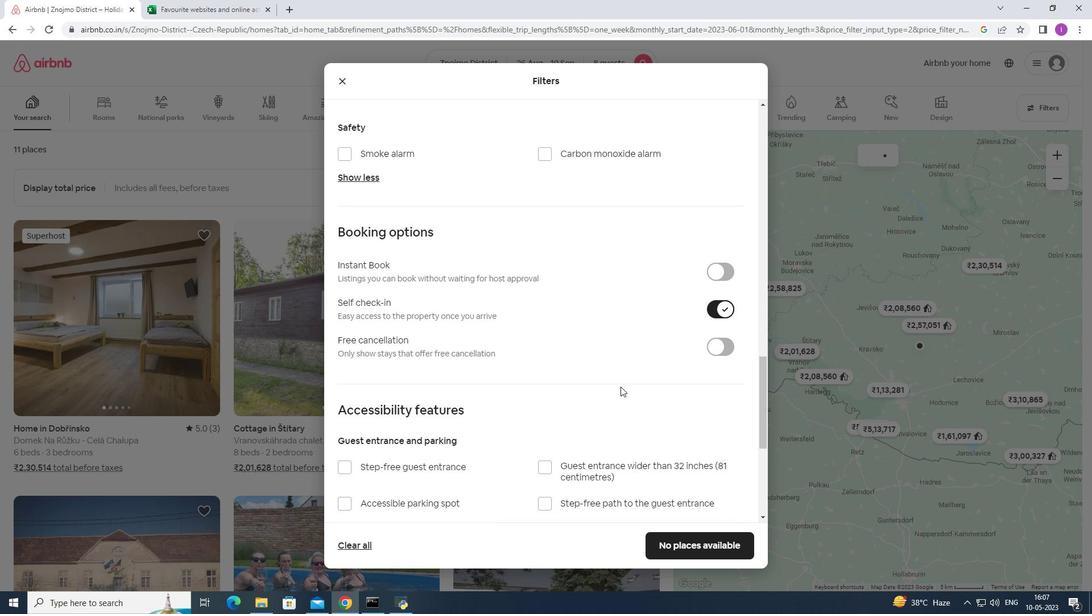 
Action: Mouse scrolled (619, 391) with delta (0, 0)
Screenshot: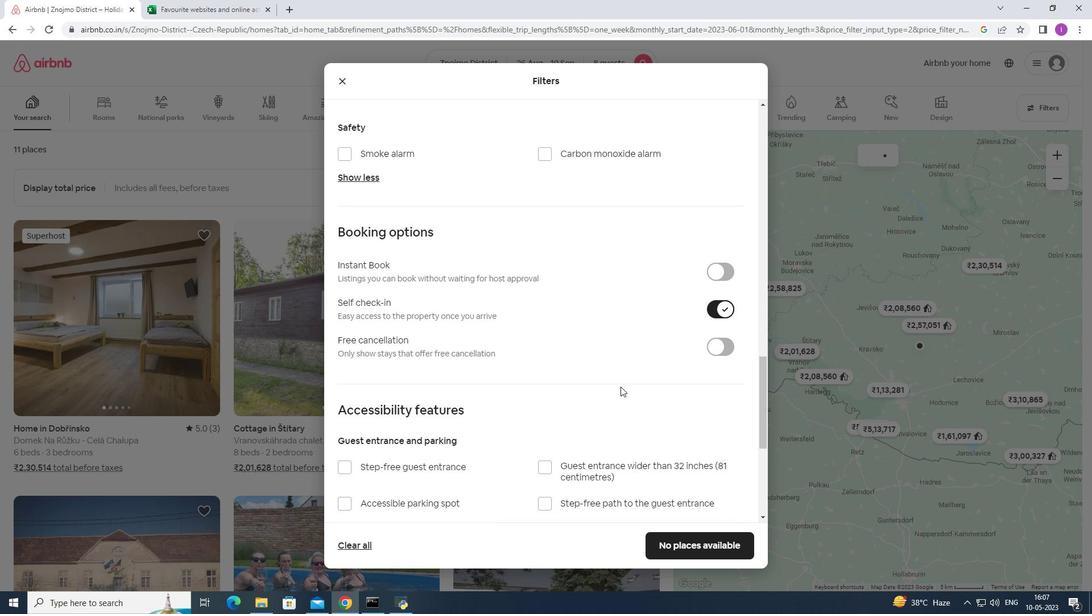 
Action: Mouse moved to (619, 394)
Screenshot: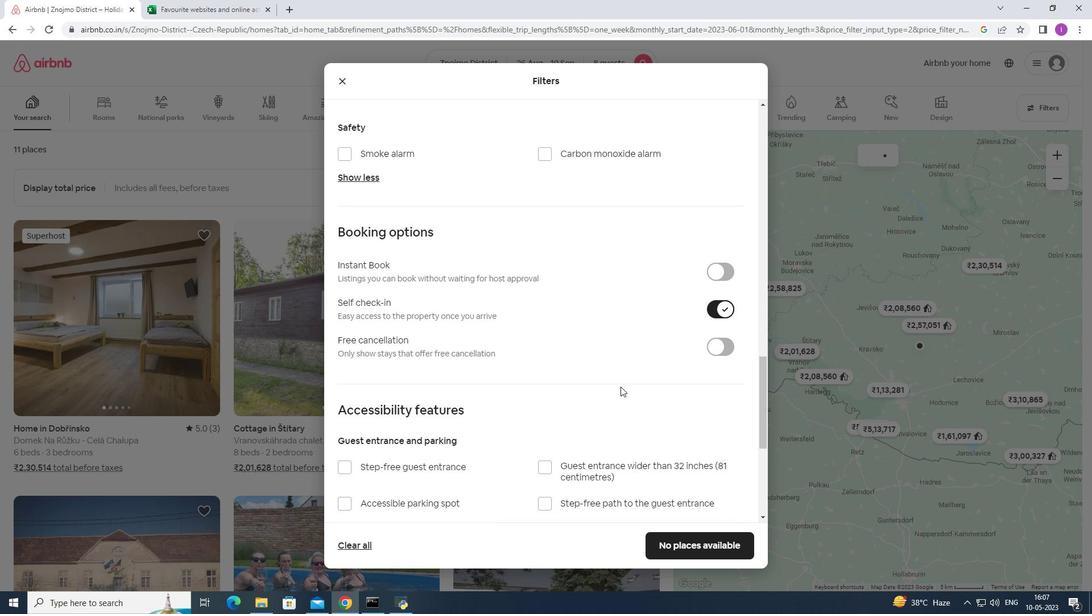
Action: Mouse scrolled (619, 394) with delta (0, 0)
Screenshot: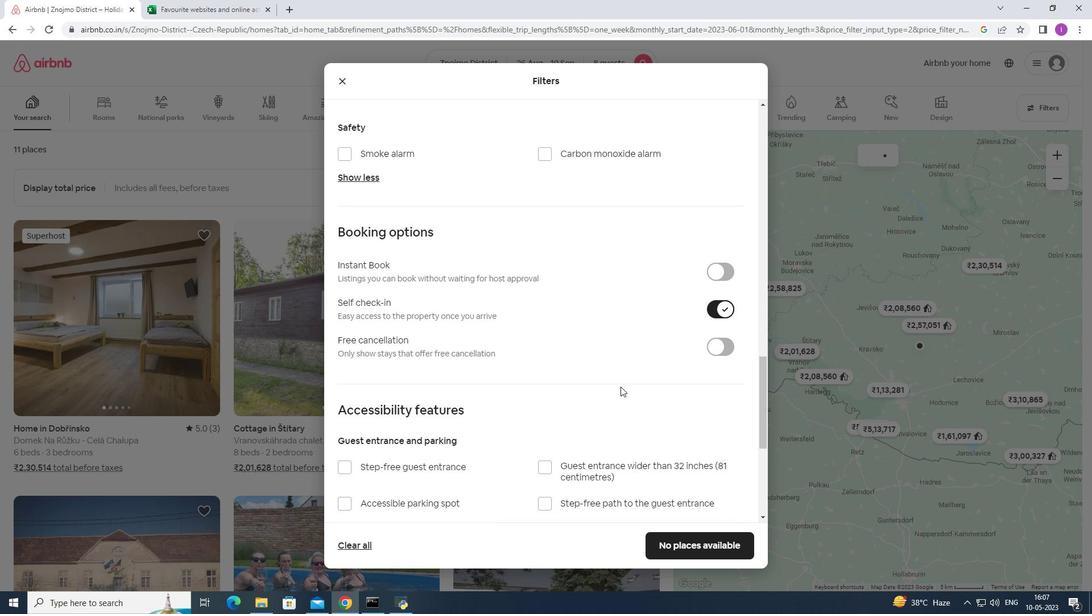 
Action: Mouse moved to (619, 395)
Screenshot: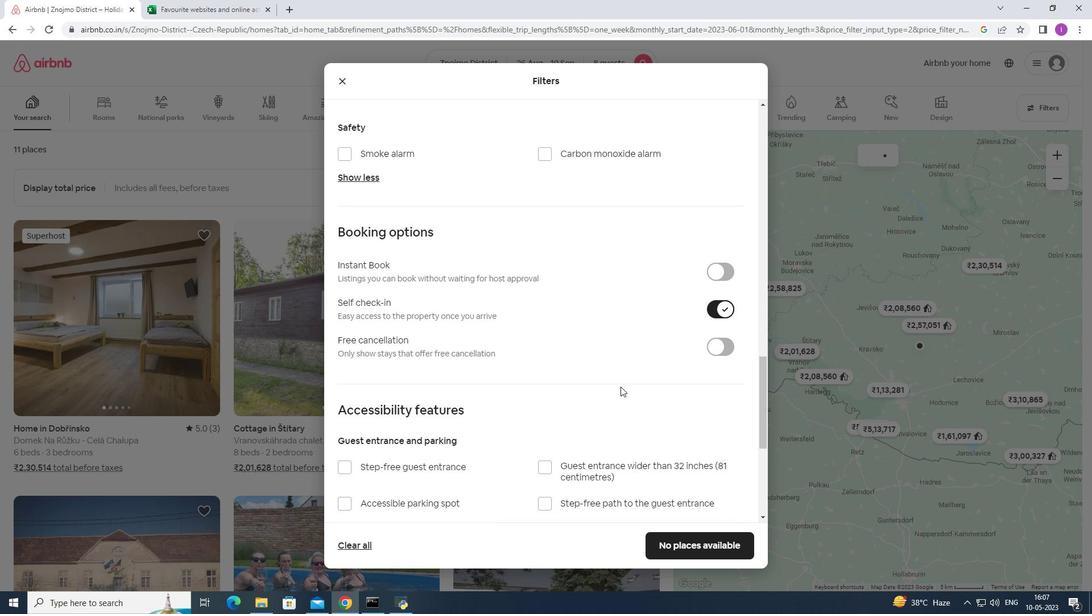 
Action: Mouse scrolled (619, 395) with delta (0, 0)
Screenshot: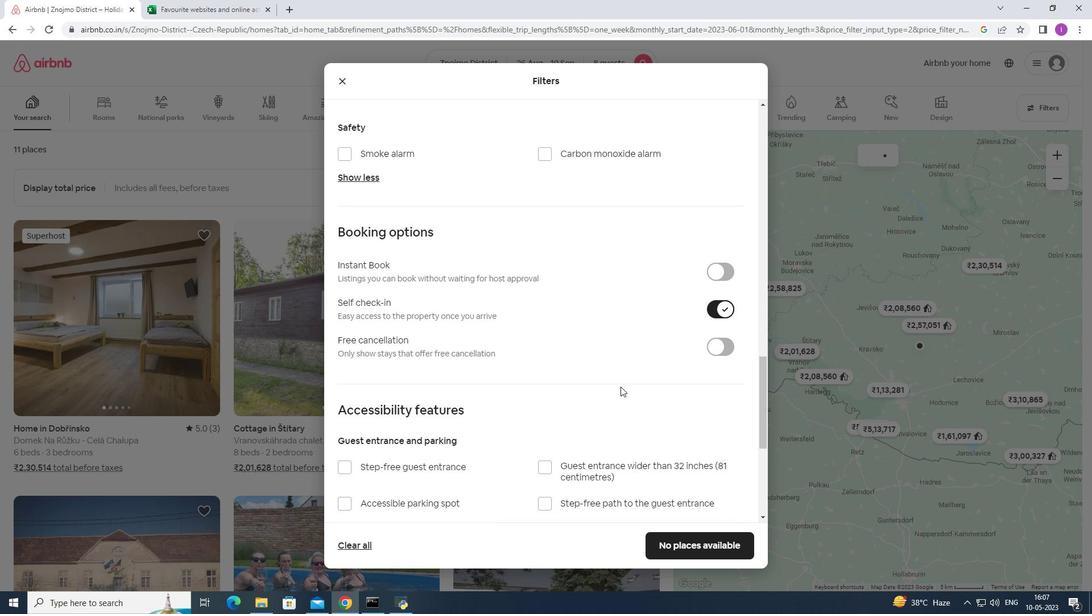 
Action: Mouse moved to (609, 414)
Screenshot: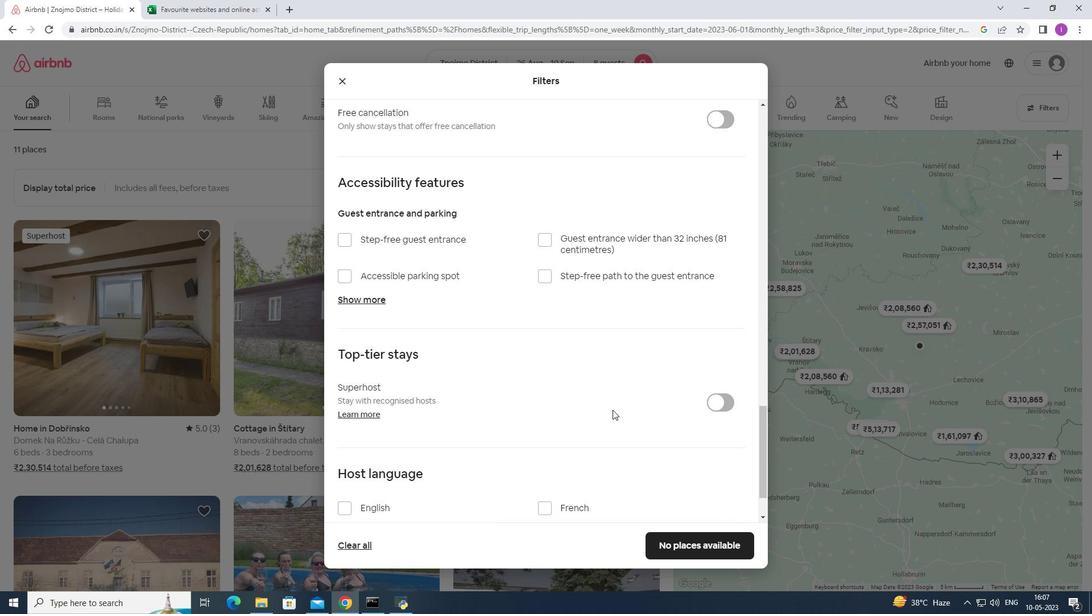 
Action: Mouse scrolled (609, 413) with delta (0, 0)
Screenshot: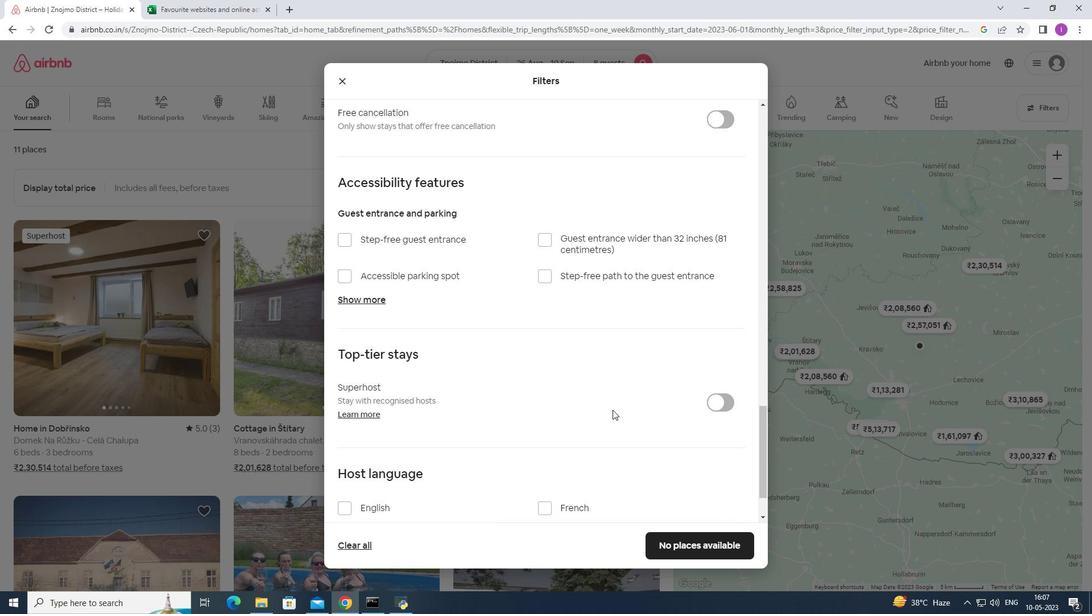 
Action: Mouse moved to (605, 418)
Screenshot: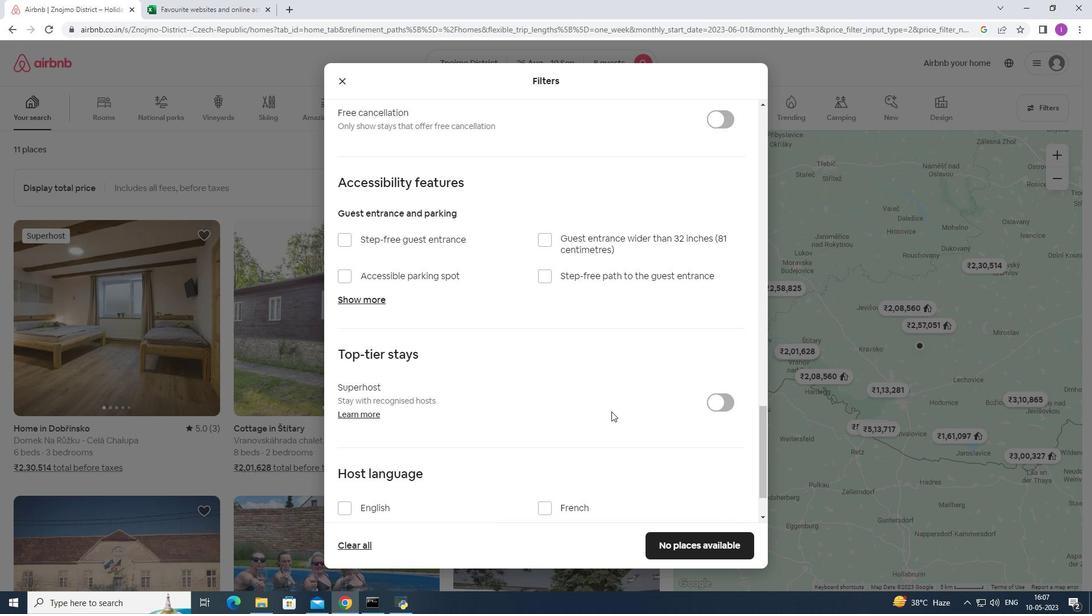 
Action: Mouse scrolled (606, 416) with delta (0, 0)
Screenshot: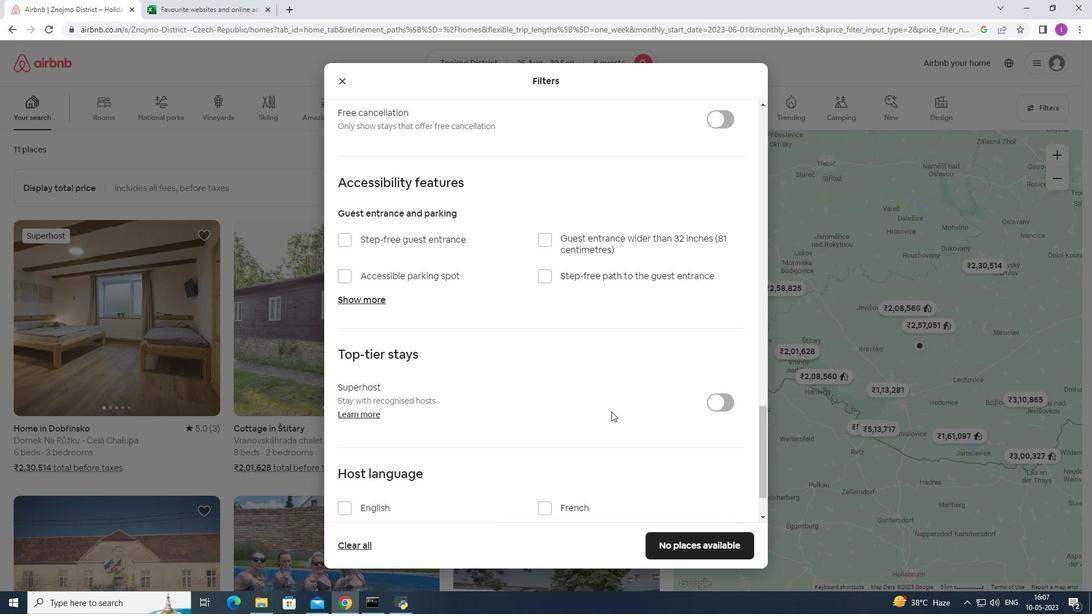 
Action: Mouse moved to (340, 439)
Screenshot: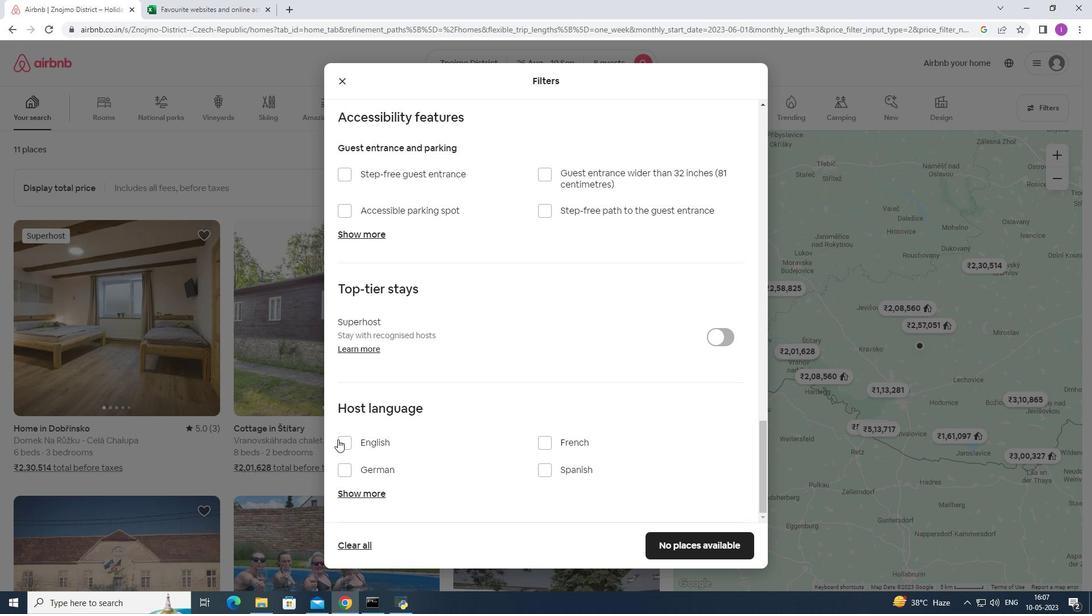 
Action: Mouse pressed left at (340, 439)
Screenshot: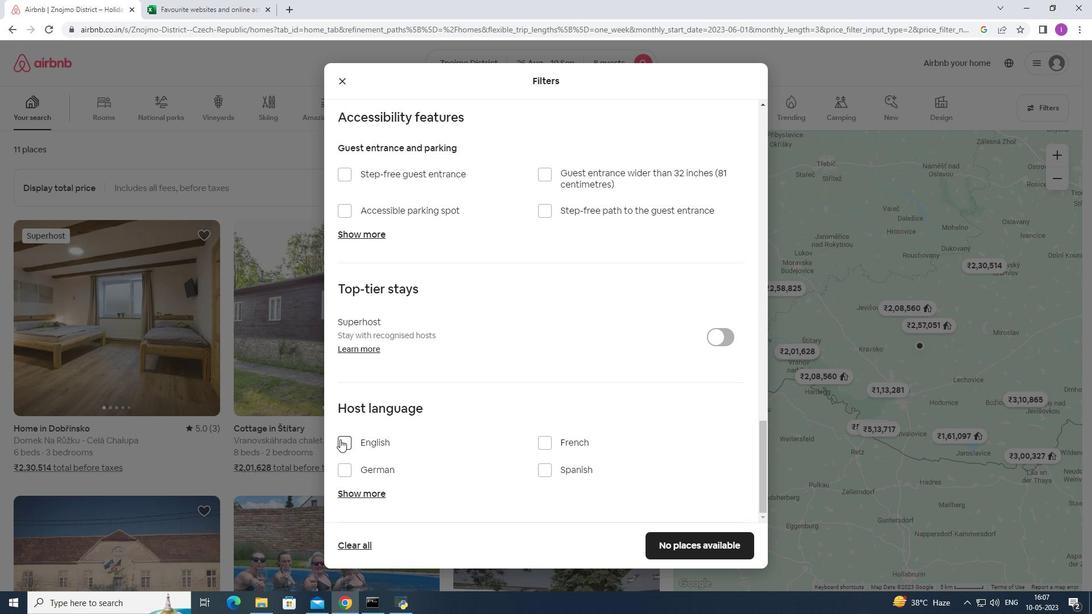 
Action: Mouse moved to (459, 434)
Screenshot: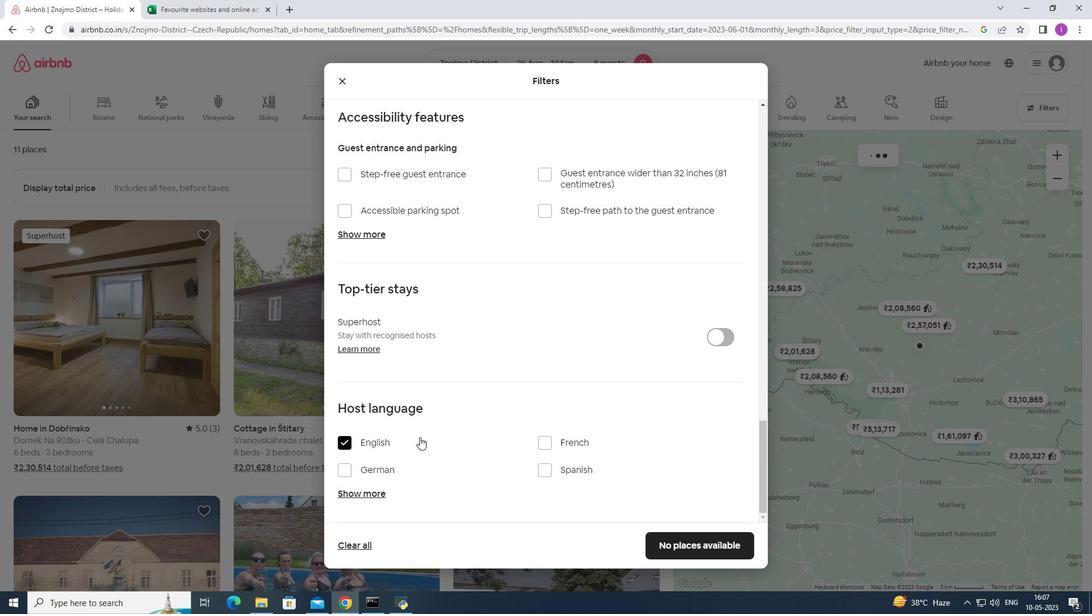 
Action: Mouse scrolled (459, 433) with delta (0, 0)
Screenshot: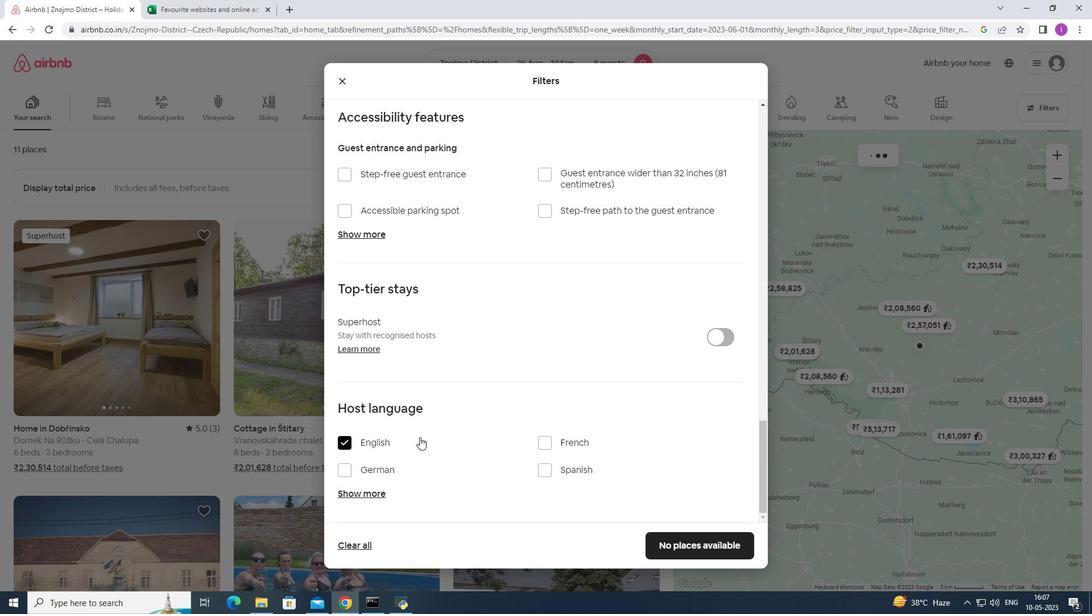 
Action: Mouse moved to (459, 434)
Screenshot: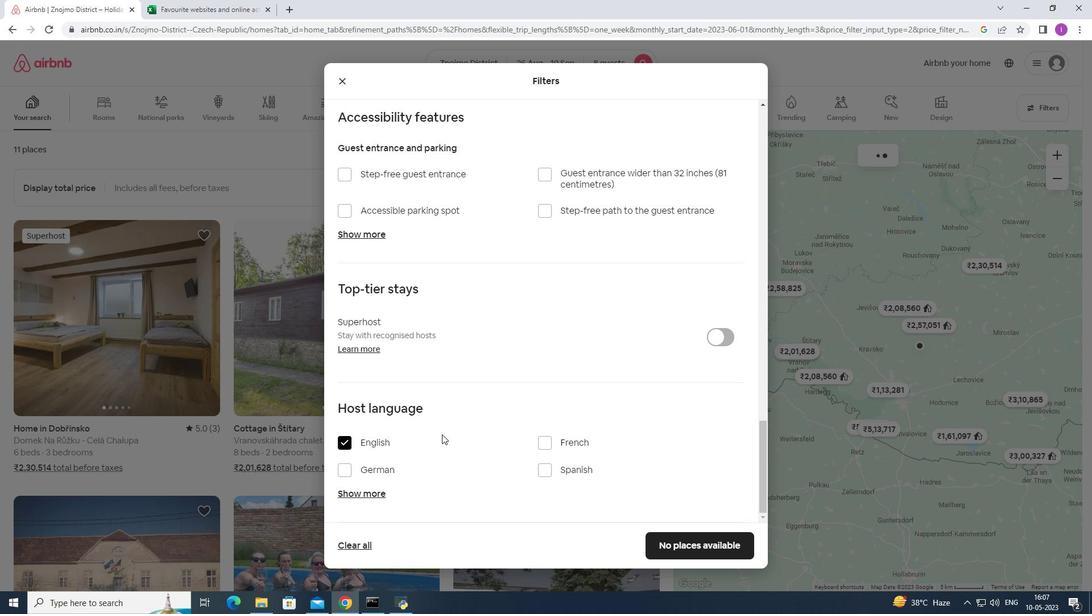 
Action: Mouse scrolled (459, 433) with delta (0, 0)
Screenshot: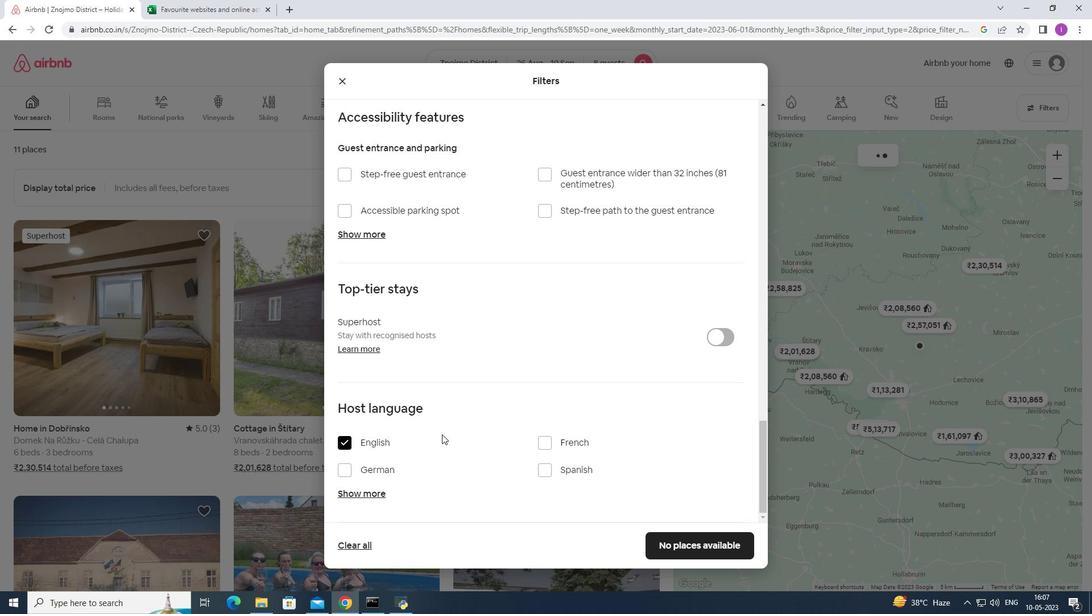 
Action: Mouse moved to (462, 434)
Screenshot: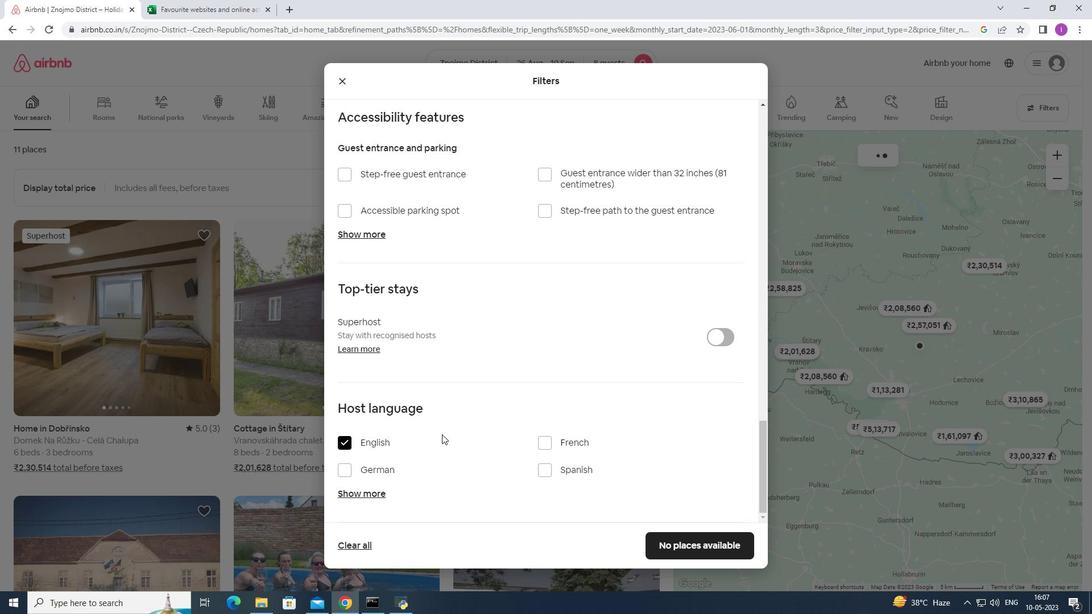 
Action: Mouse scrolled (462, 433) with delta (0, 0)
Screenshot: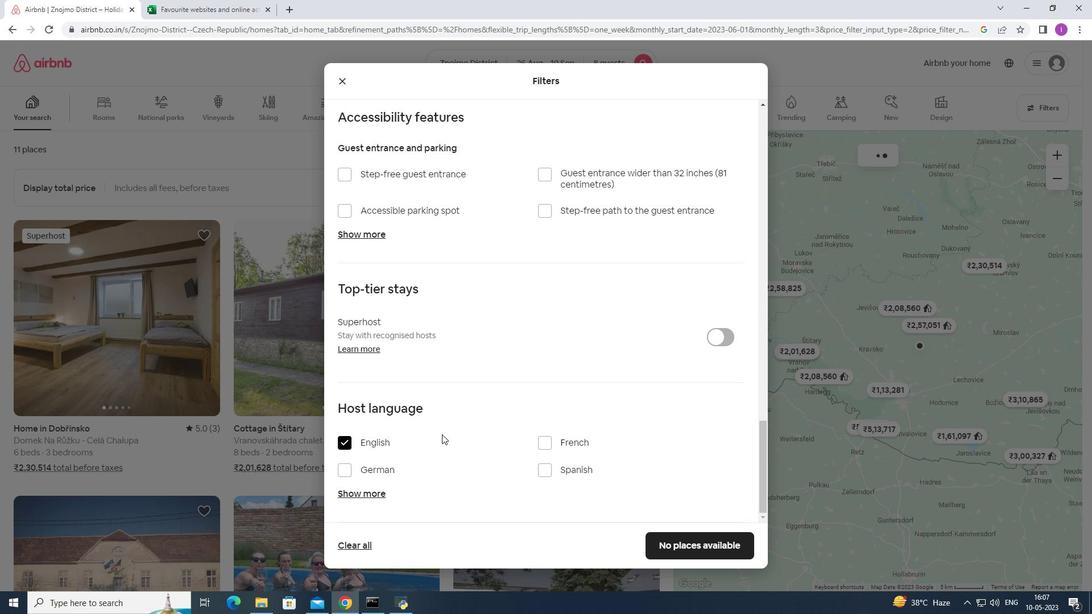 
Action: Mouse moved to (469, 434)
Screenshot: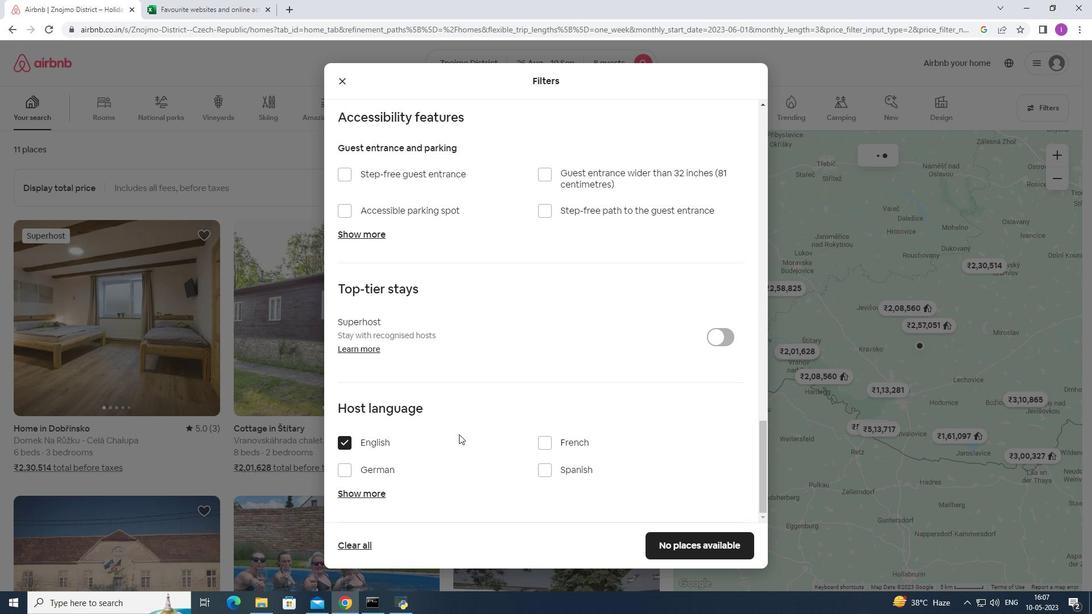 
Action: Mouse scrolled (467, 433) with delta (0, 0)
Screenshot: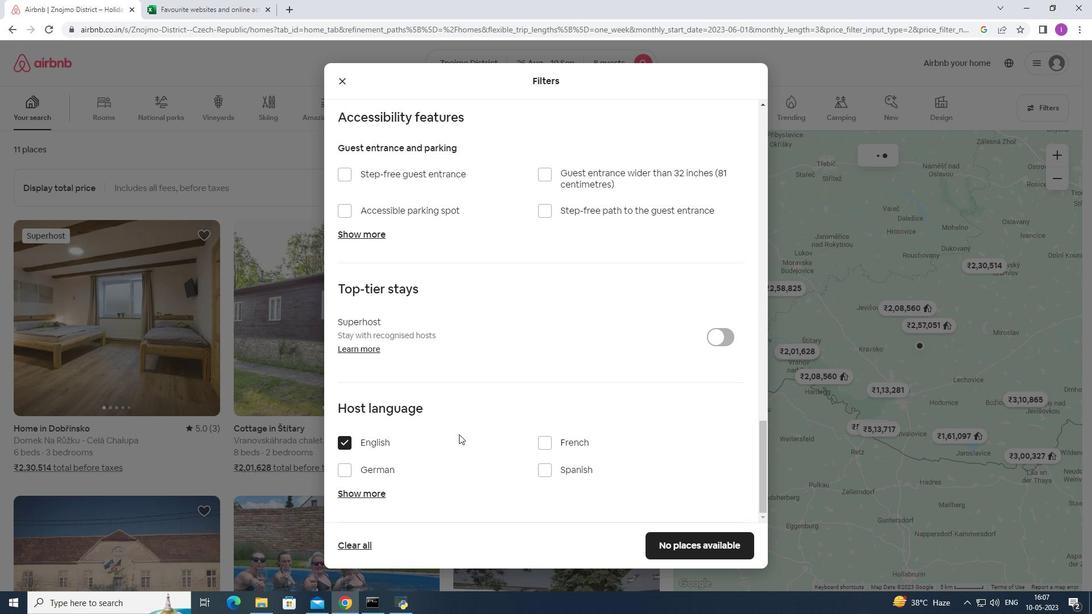 
Action: Mouse moved to (679, 550)
Screenshot: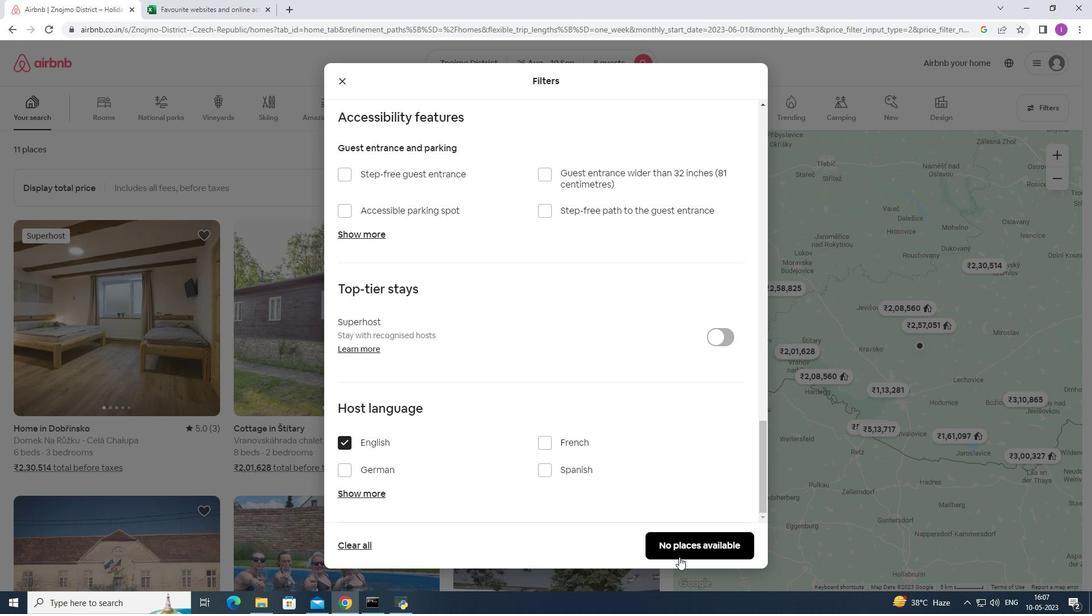 
Action: Mouse pressed left at (679, 550)
Screenshot: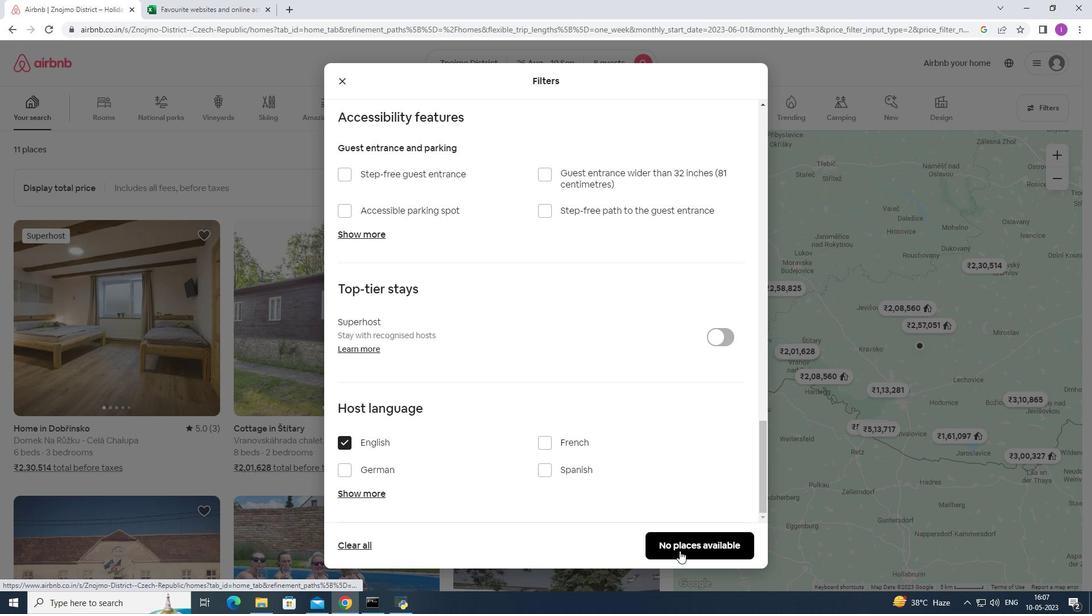 
Action: Mouse moved to (610, 478)
Screenshot: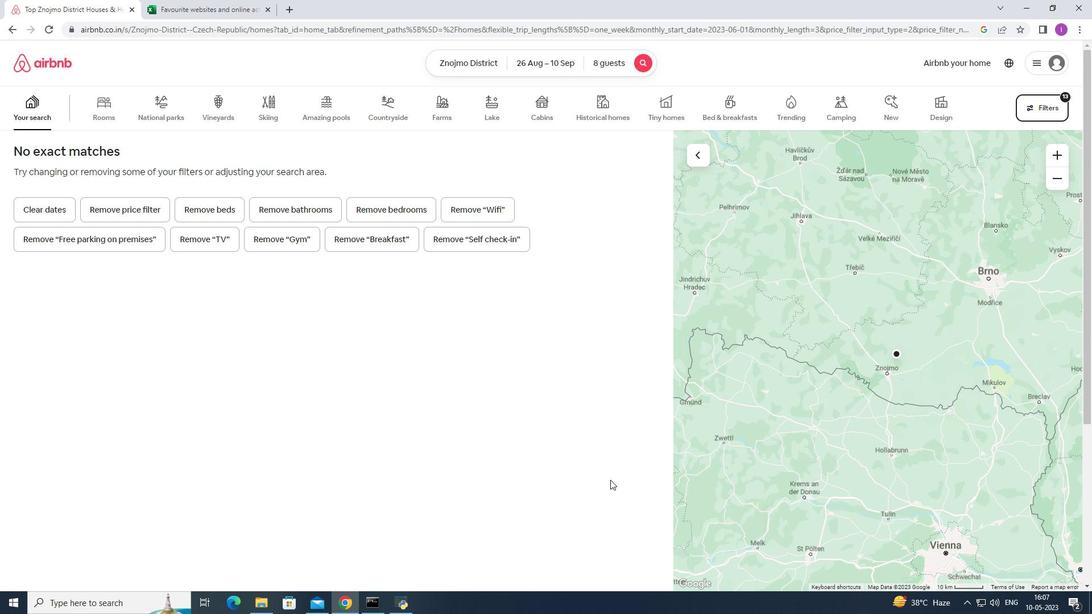 
